 Task: Open Card Loyalty Program Review in Board Sales Team Performance Metrics Tracking and Analysis to Workspace Investment Management Services and add a team member Softage.3@softage.net, a label Blue, a checklist Green Supply Chain Management, an attachment from Trello, a color Blue and finally, add a card description 'Research and develop new service quality assurance process' and a comment 'This task requires us to be proactive in identifying potential opportunities for growth and expansion.'. Add a start date 'Jan 03, 1900' with a due date 'Jan 10, 1900'
Action: Mouse moved to (289, 174)
Screenshot: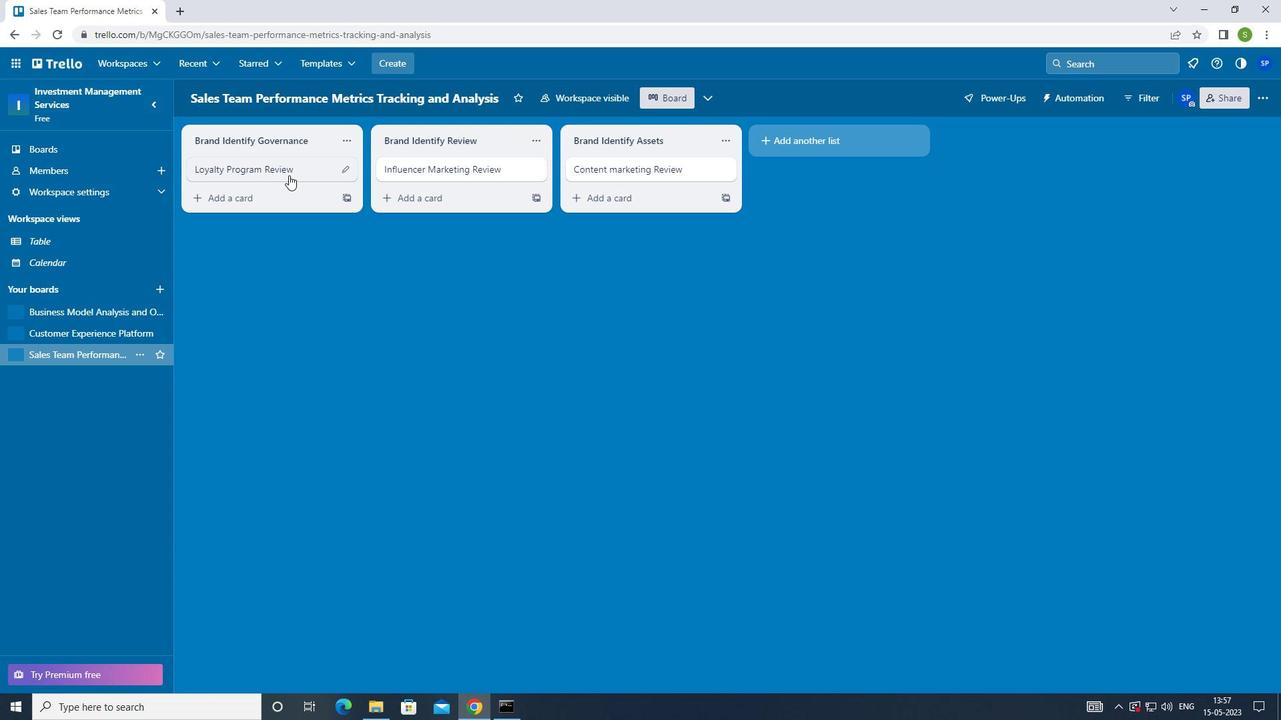 
Action: Mouse pressed left at (289, 174)
Screenshot: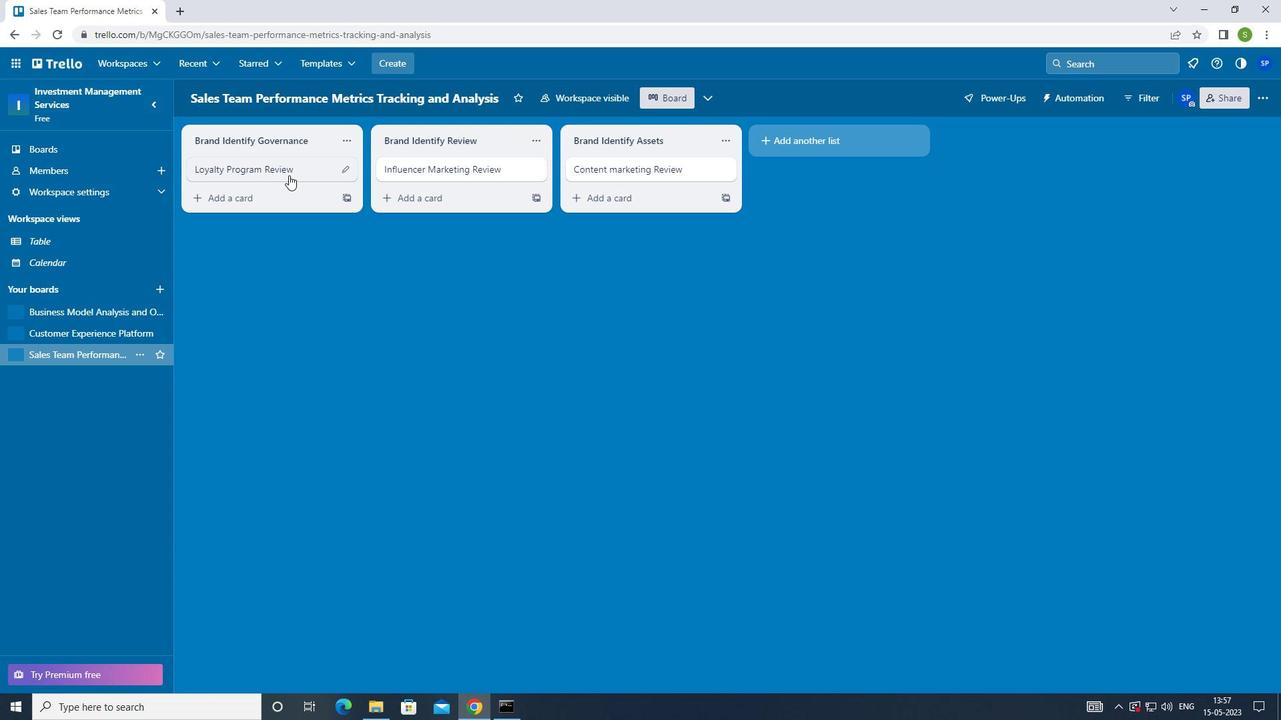 
Action: Mouse moved to (808, 172)
Screenshot: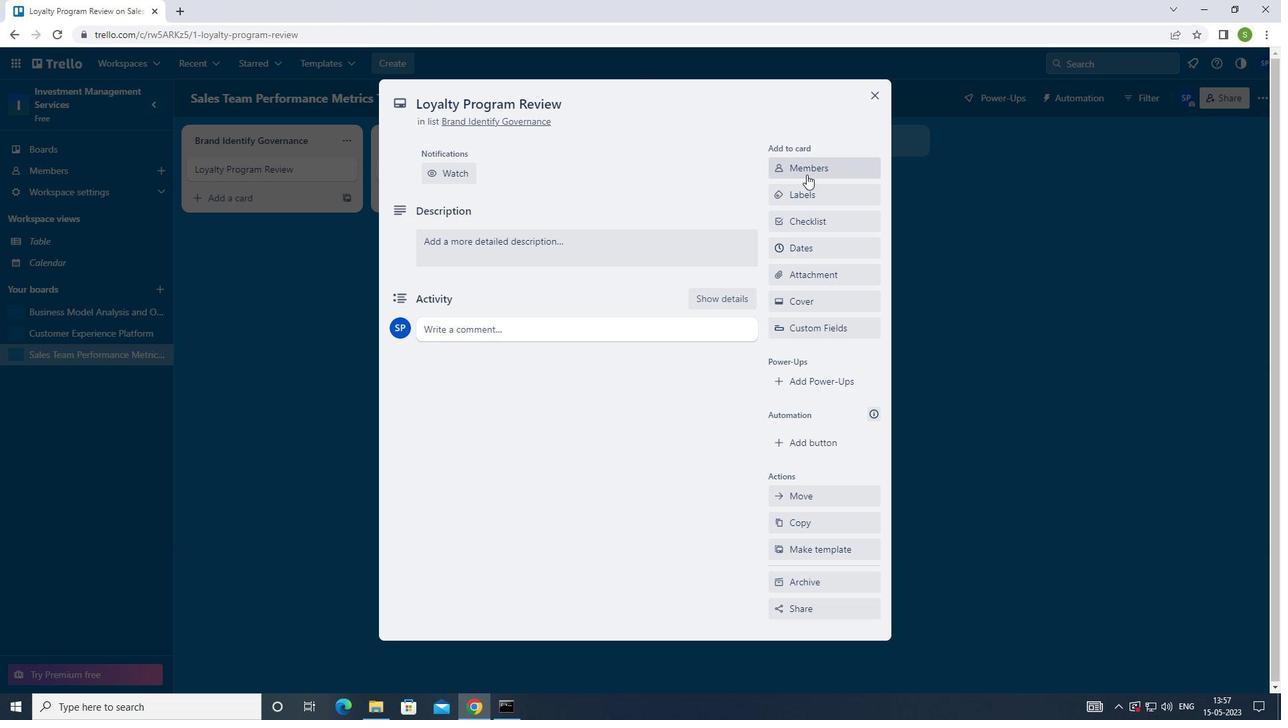 
Action: Mouse pressed left at (808, 172)
Screenshot: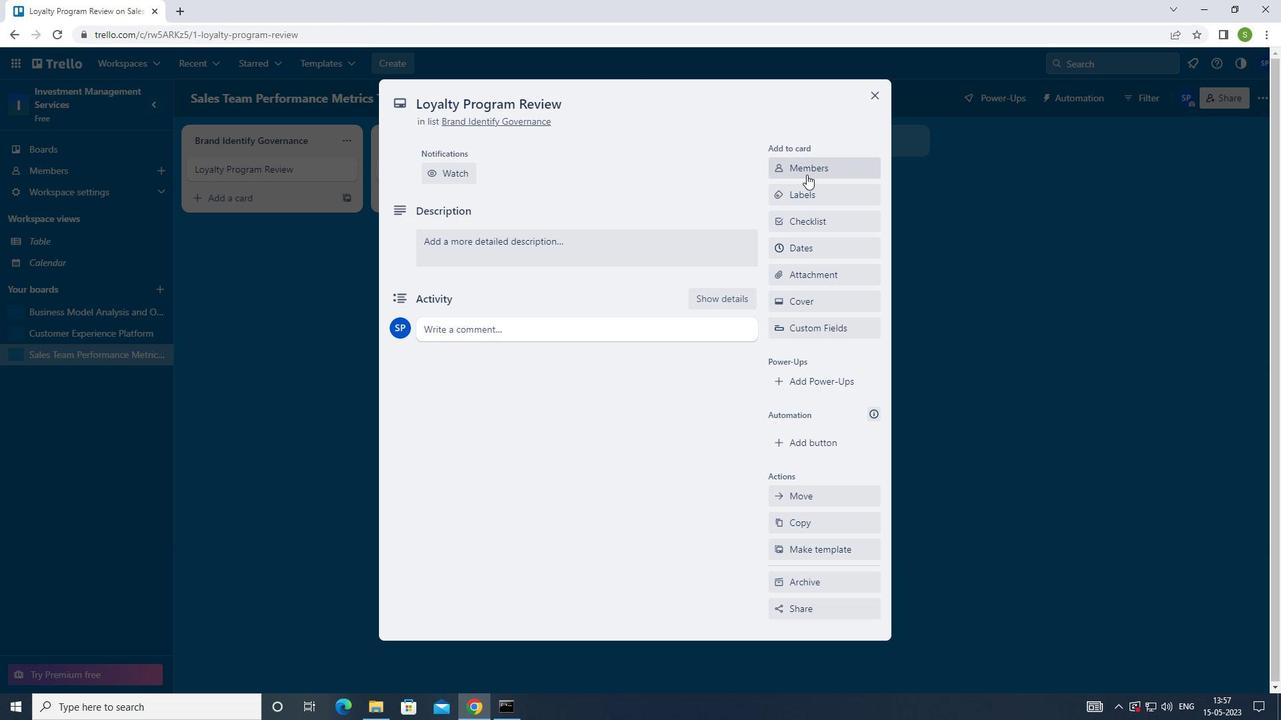 
Action: Mouse moved to (760, 203)
Screenshot: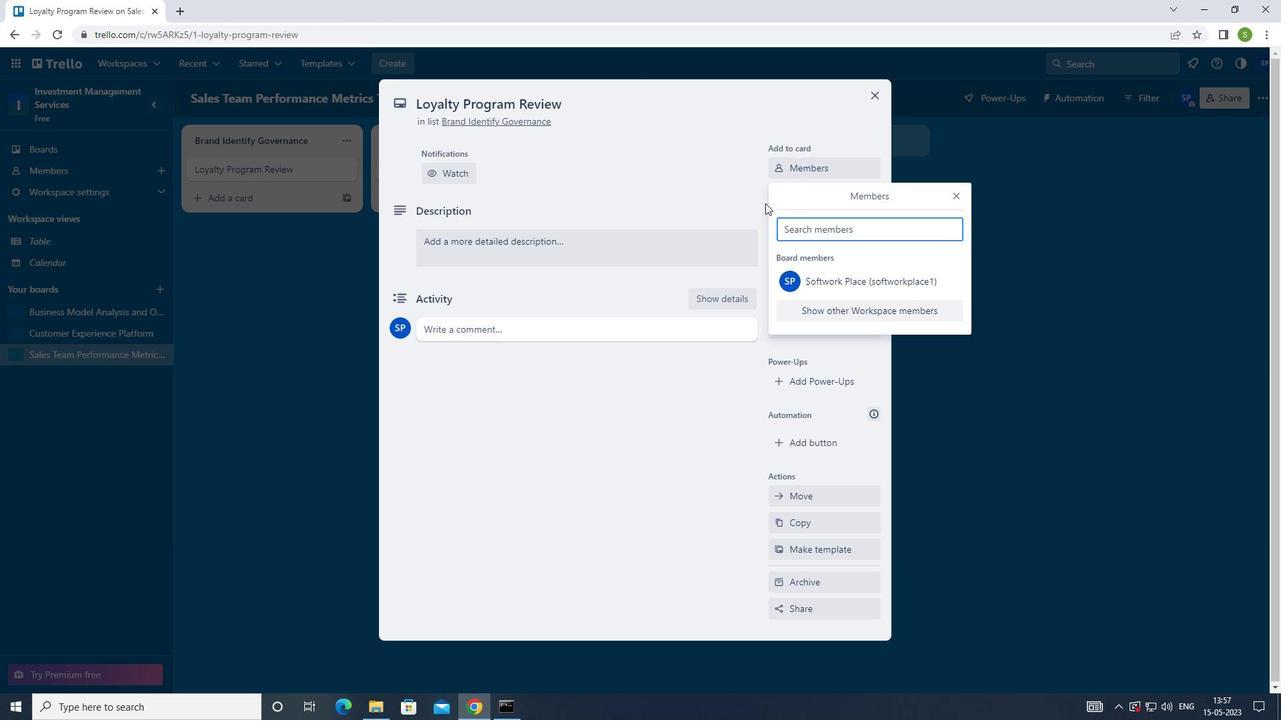 
Action: Key pressed <Key.shift>SOFTAGE.3<Key.shift>2SOFTAGE.NET<Key.enter>
Screenshot: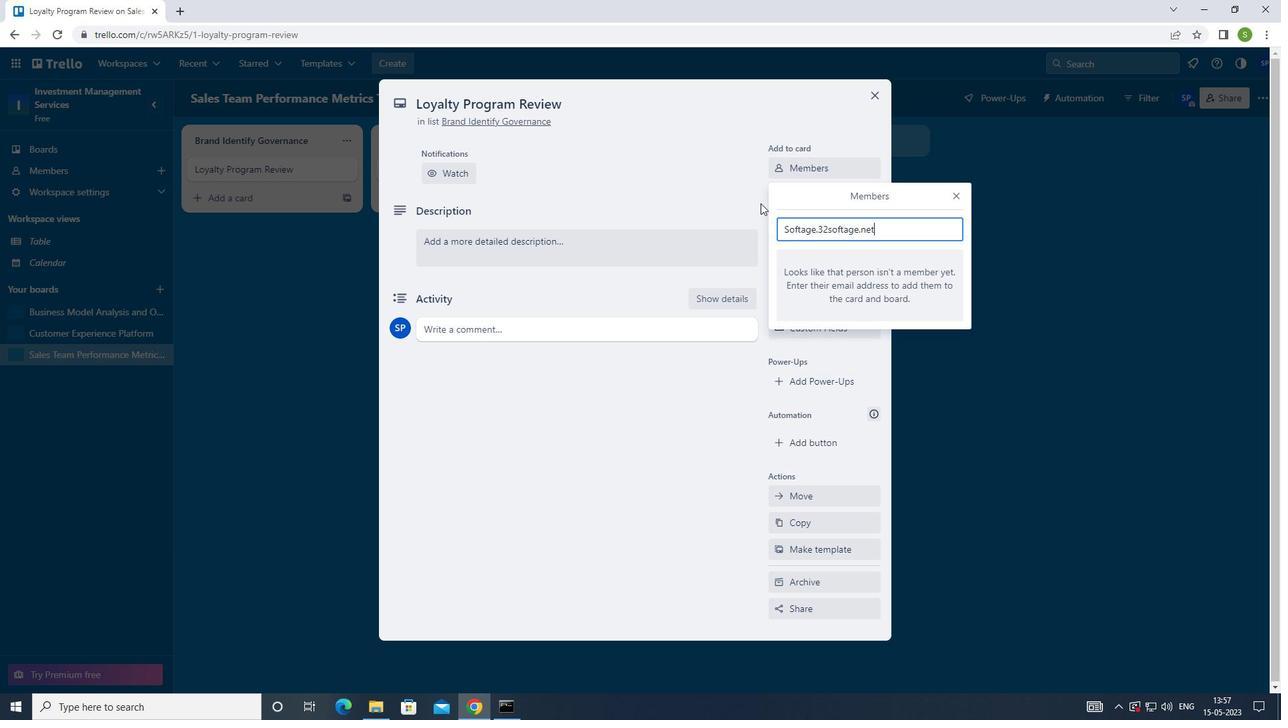 
Action: Mouse moved to (958, 198)
Screenshot: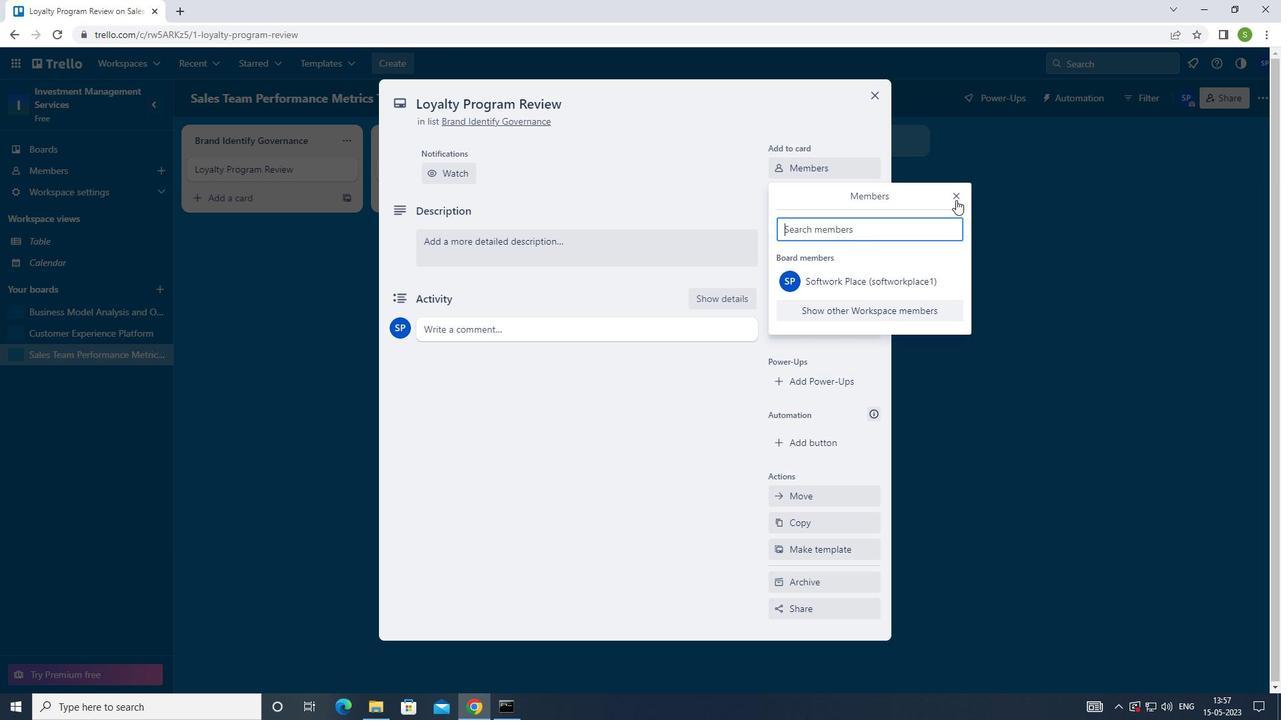
Action: Mouse pressed left at (958, 198)
Screenshot: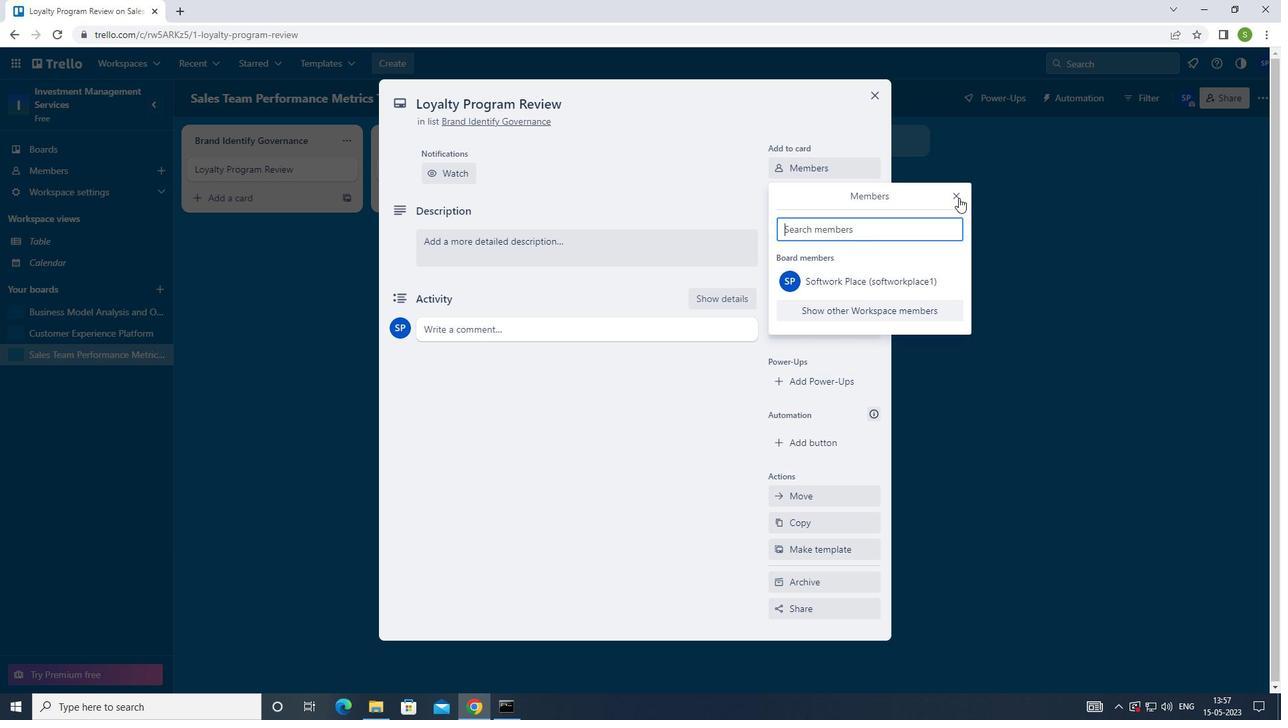 
Action: Mouse moved to (820, 202)
Screenshot: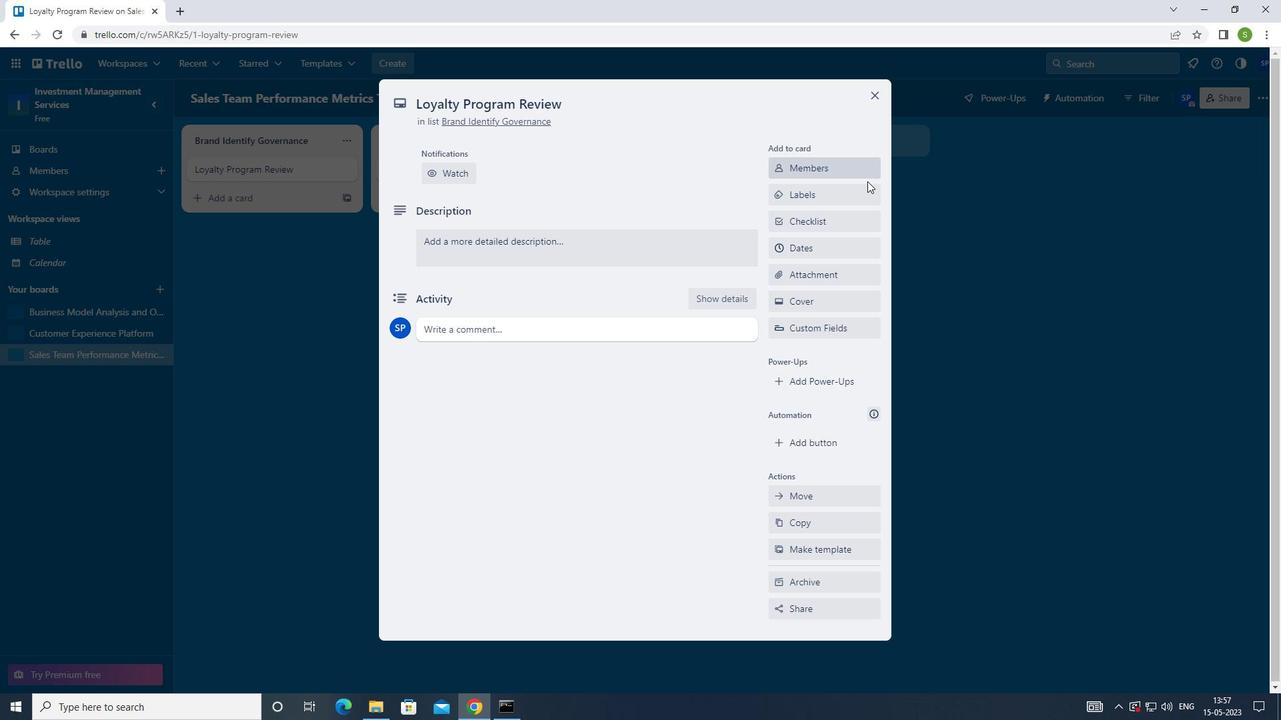 
Action: Mouse pressed left at (820, 202)
Screenshot: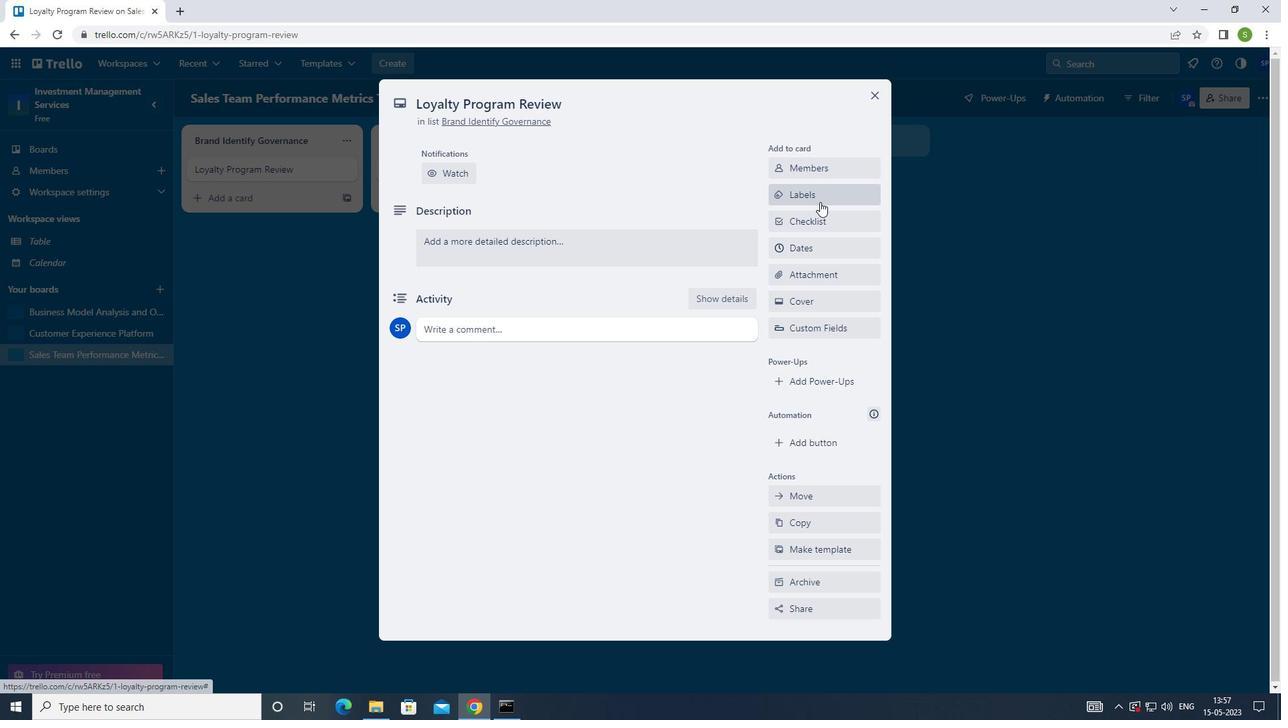 
Action: Mouse moved to (788, 425)
Screenshot: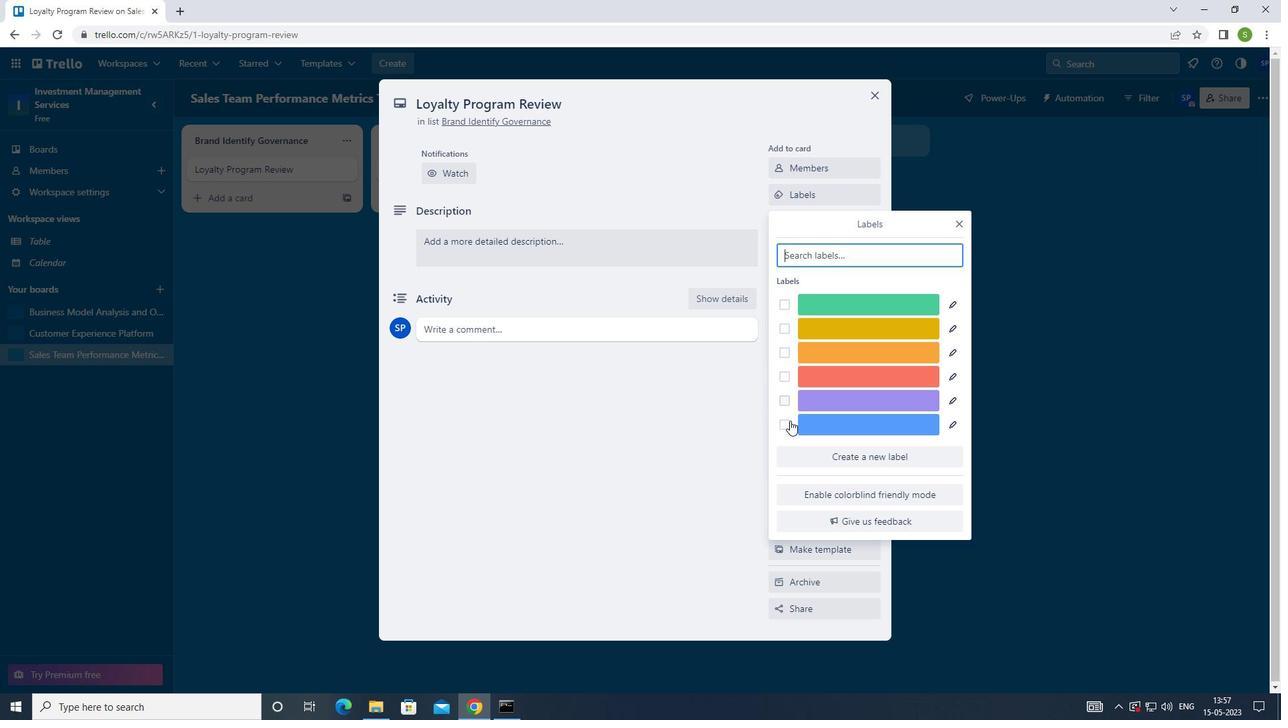 
Action: Mouse pressed left at (788, 425)
Screenshot: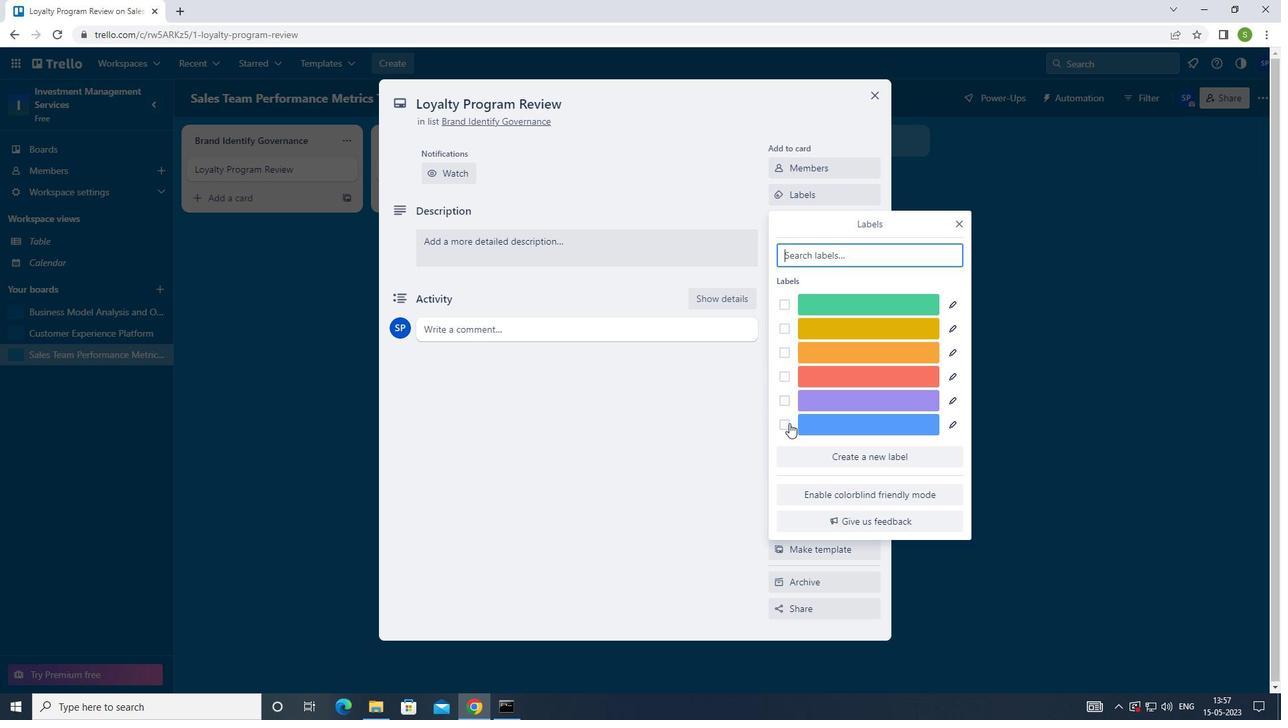 
Action: Mouse moved to (956, 222)
Screenshot: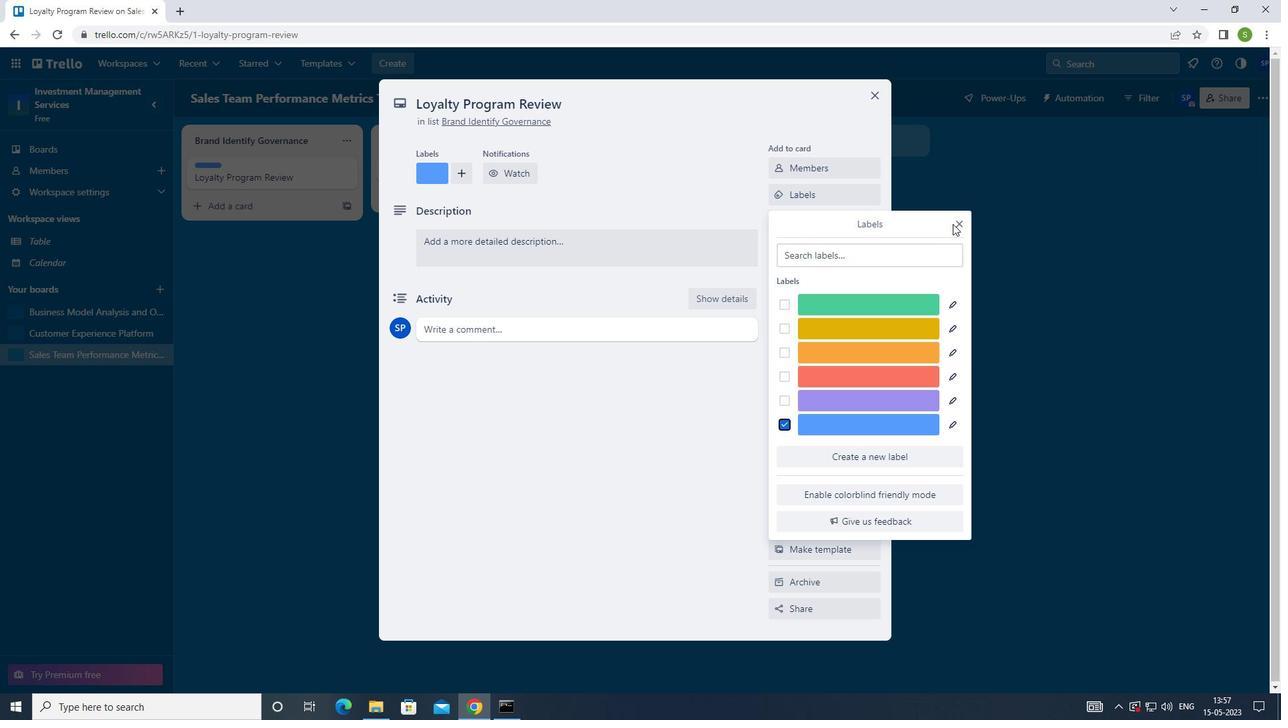 
Action: Mouse pressed left at (956, 222)
Screenshot: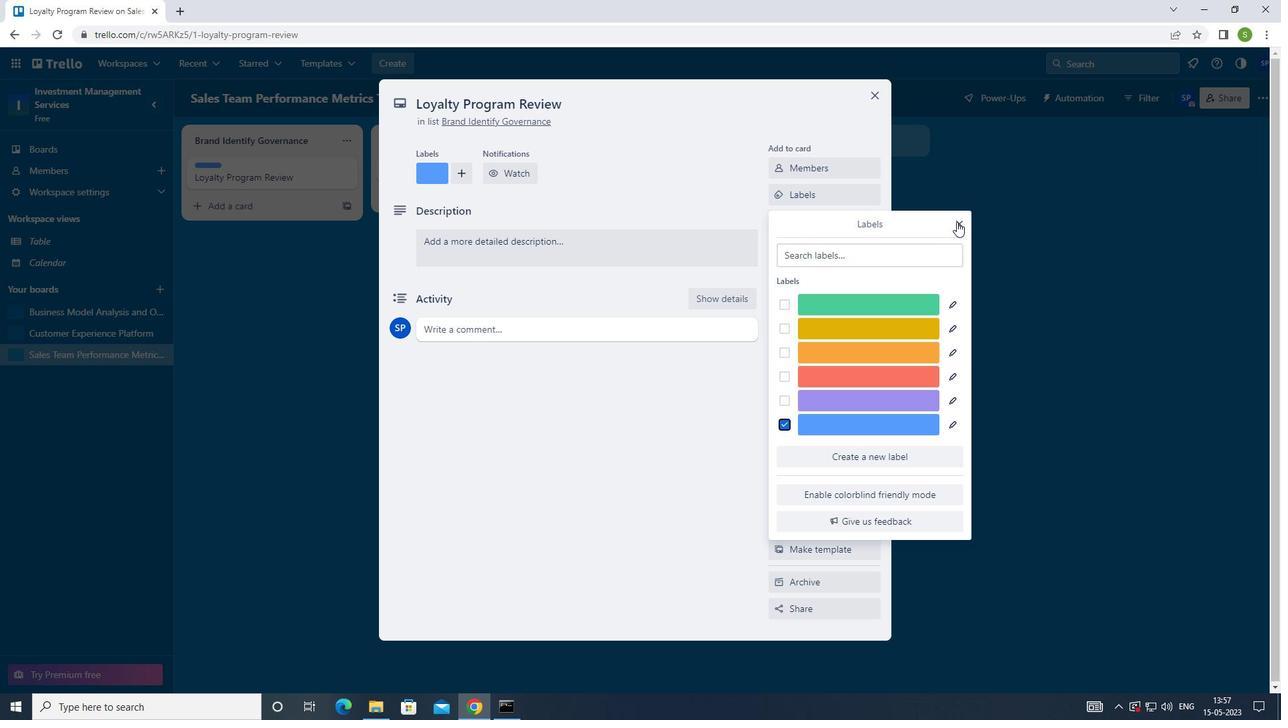 
Action: Mouse moved to (839, 220)
Screenshot: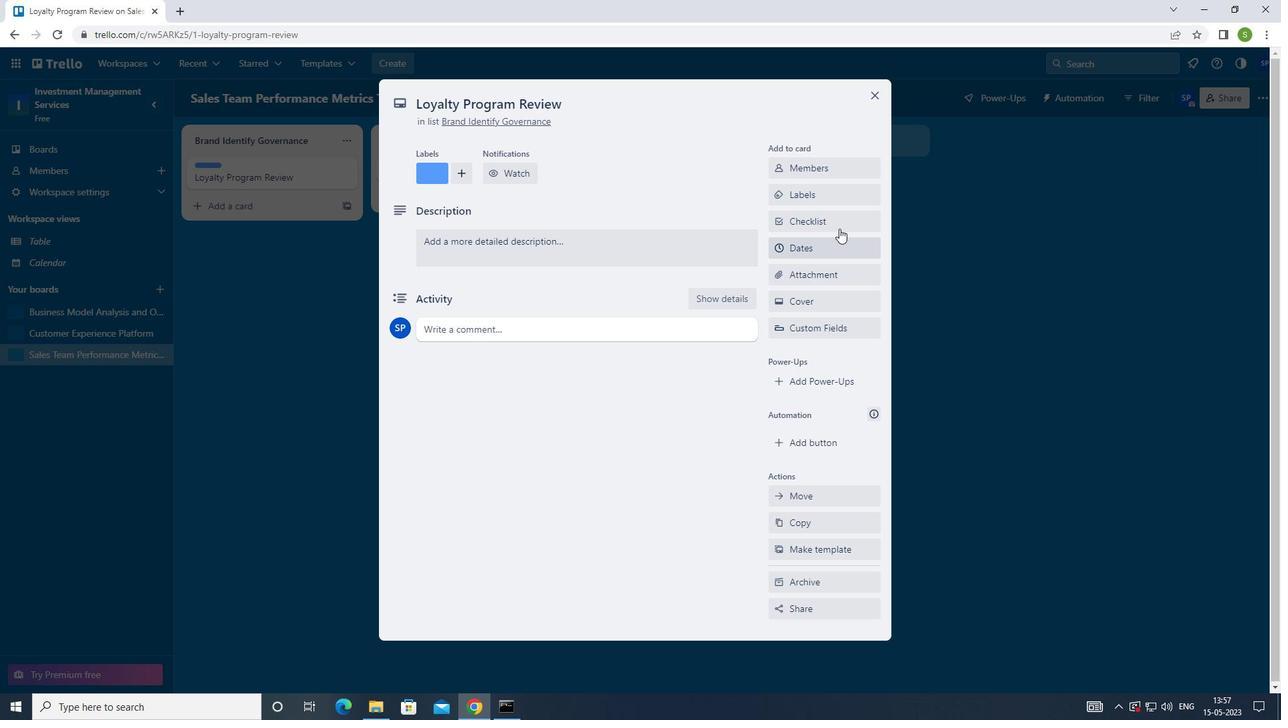 
Action: Mouse pressed left at (839, 220)
Screenshot: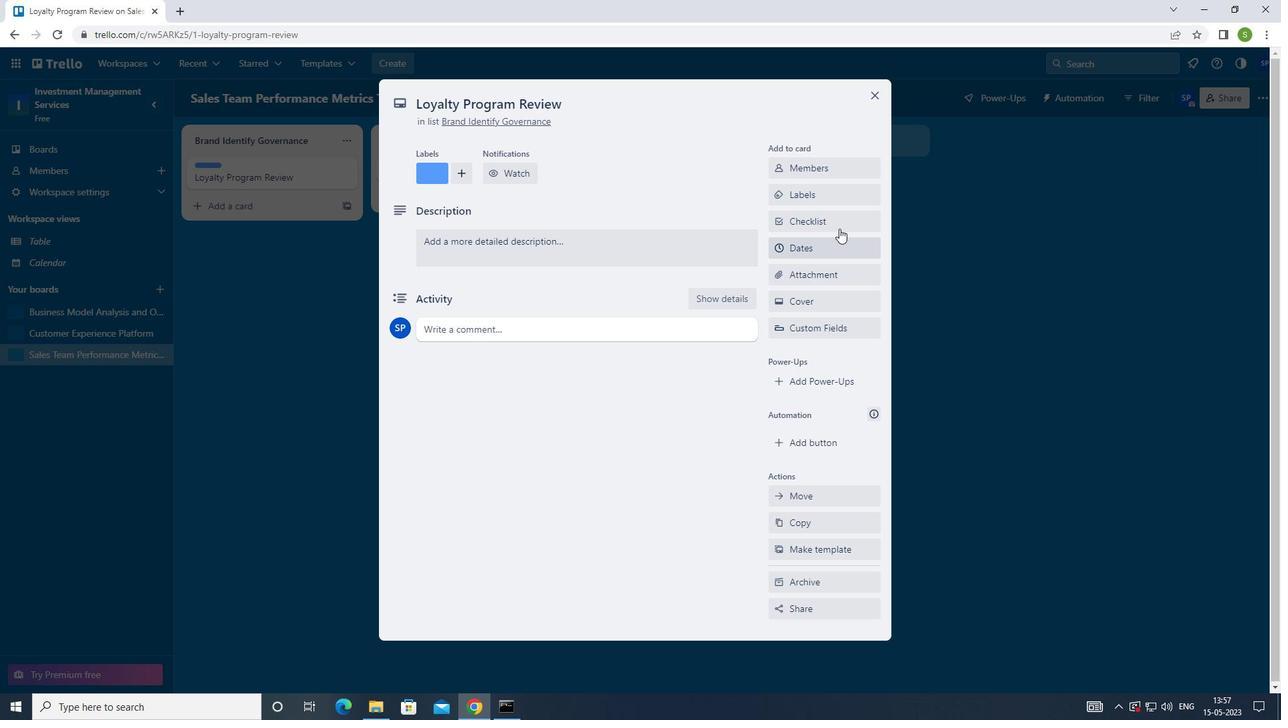 
Action: Mouse moved to (760, 215)
Screenshot: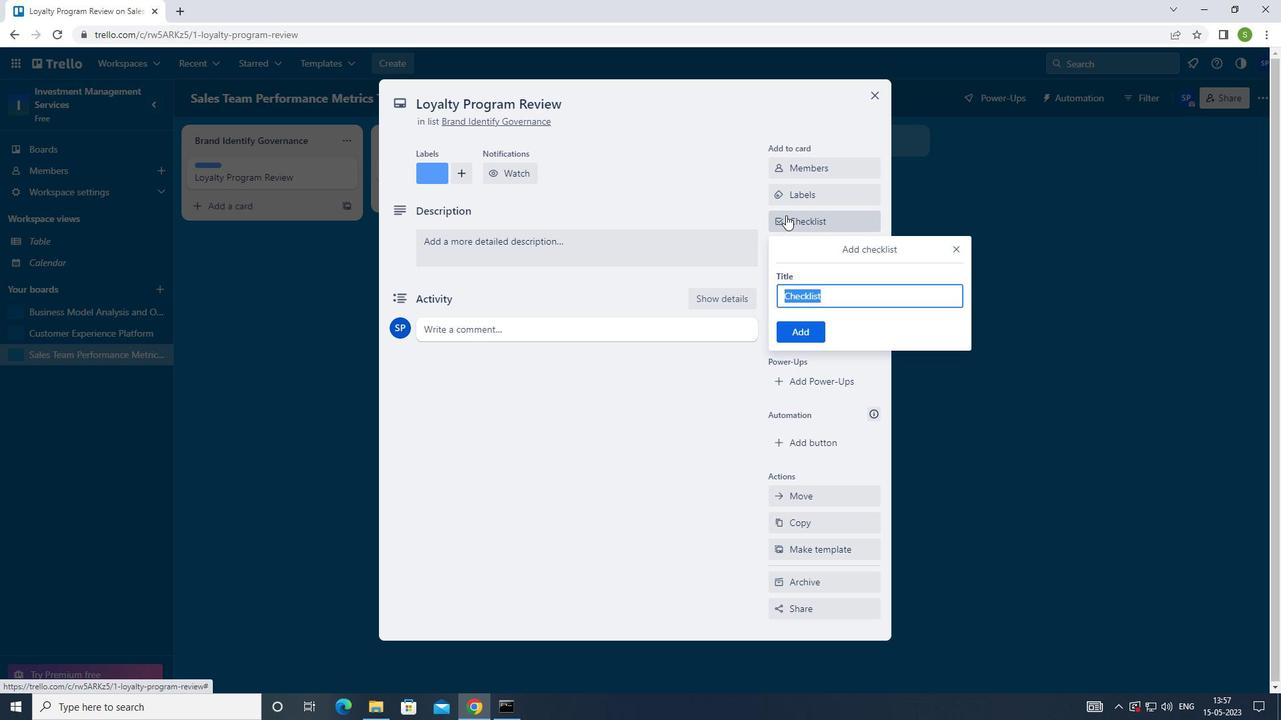 
Action: Key pressed <Key.shift>GREEN<Key.space><Key.shift>SUPPLY<Key.space><Key.shift>CHAIN<Key.space><Key.shift>MANAGEMENT
Screenshot: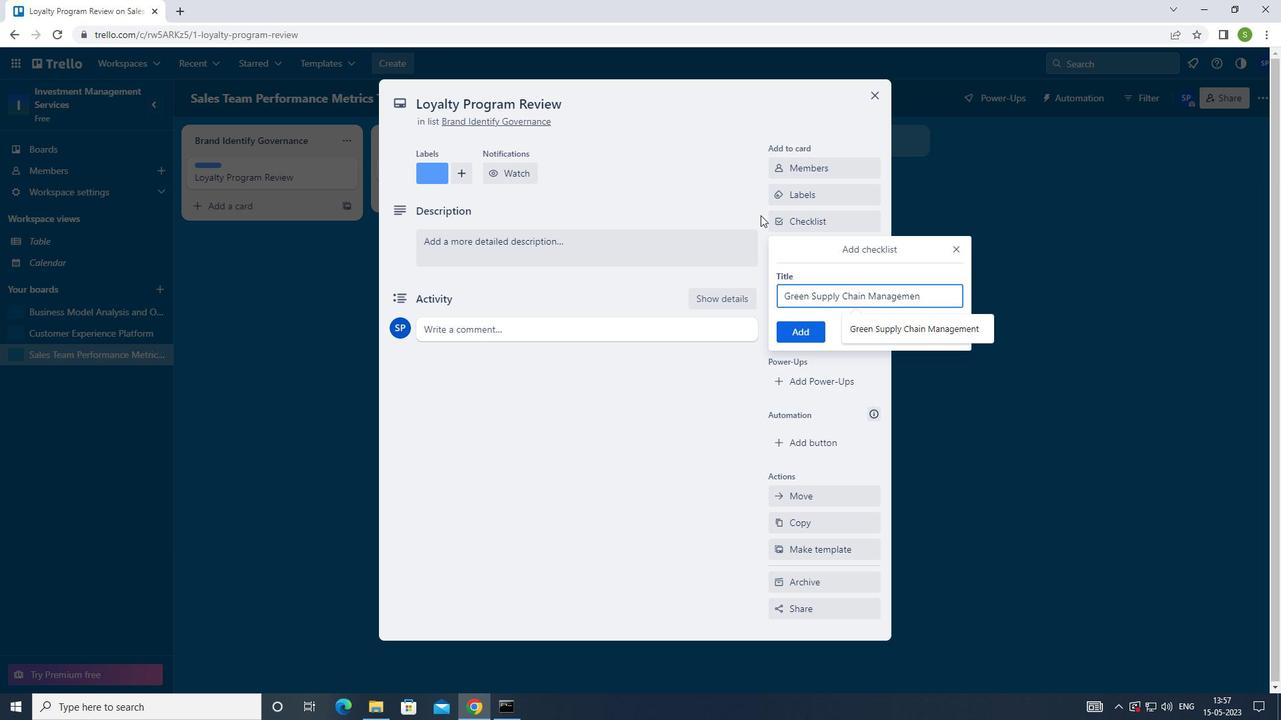 
Action: Mouse moved to (796, 330)
Screenshot: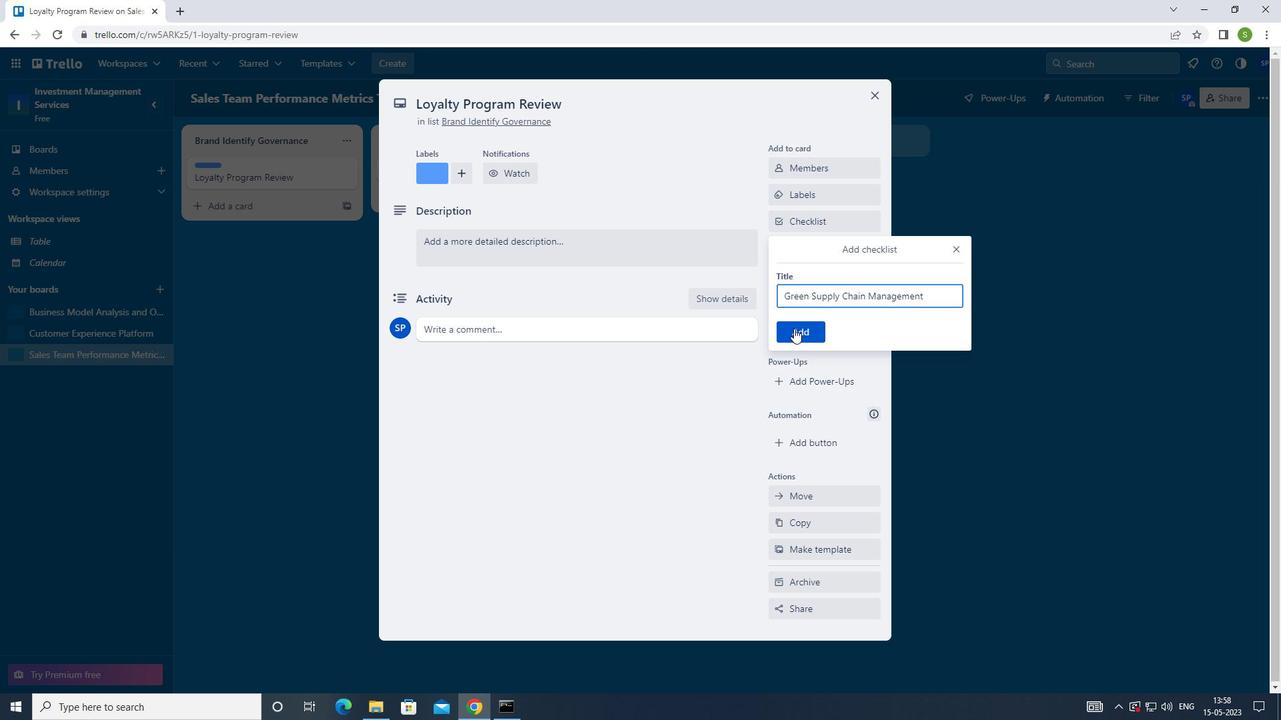 
Action: Mouse pressed left at (796, 330)
Screenshot: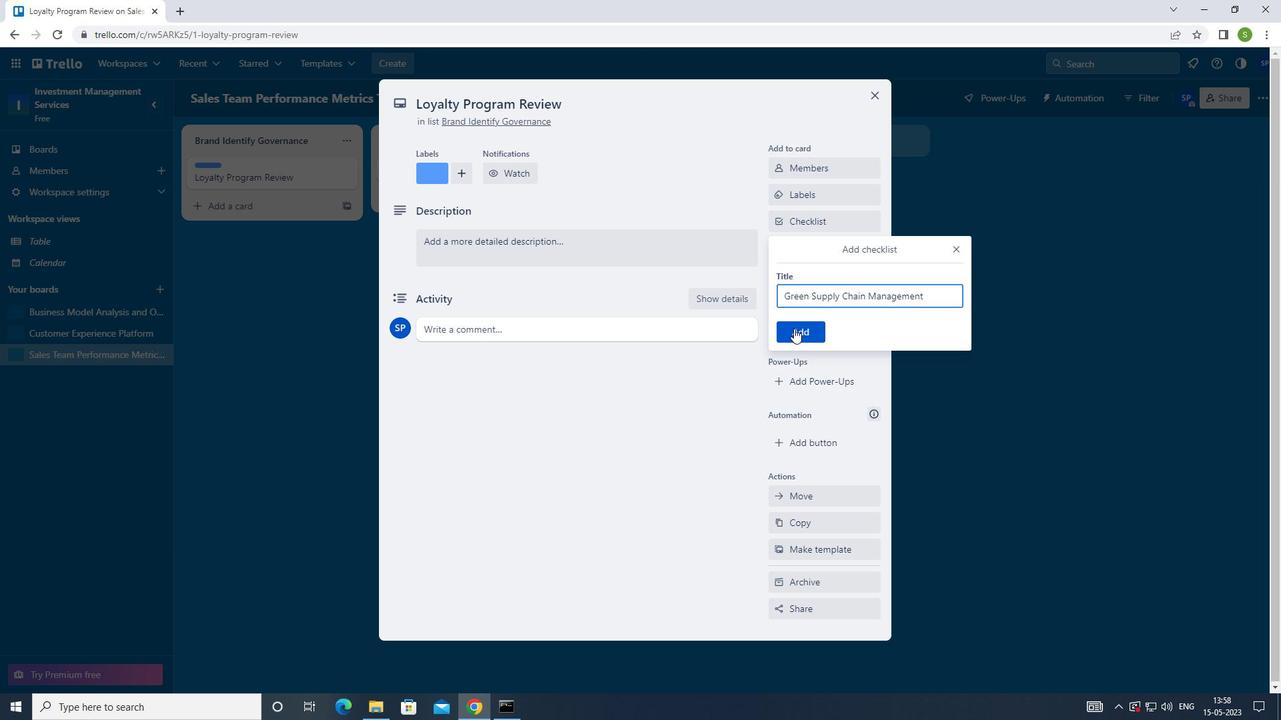 
Action: Mouse moved to (834, 272)
Screenshot: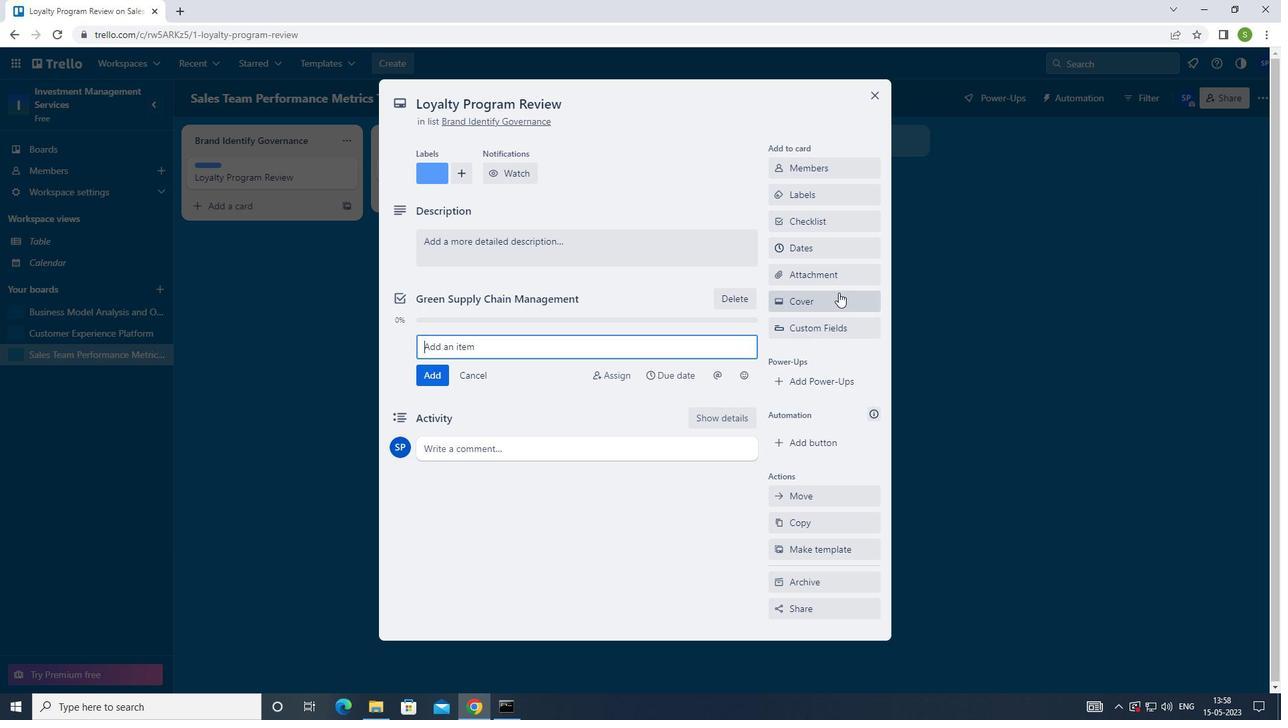 
Action: Mouse pressed left at (834, 272)
Screenshot: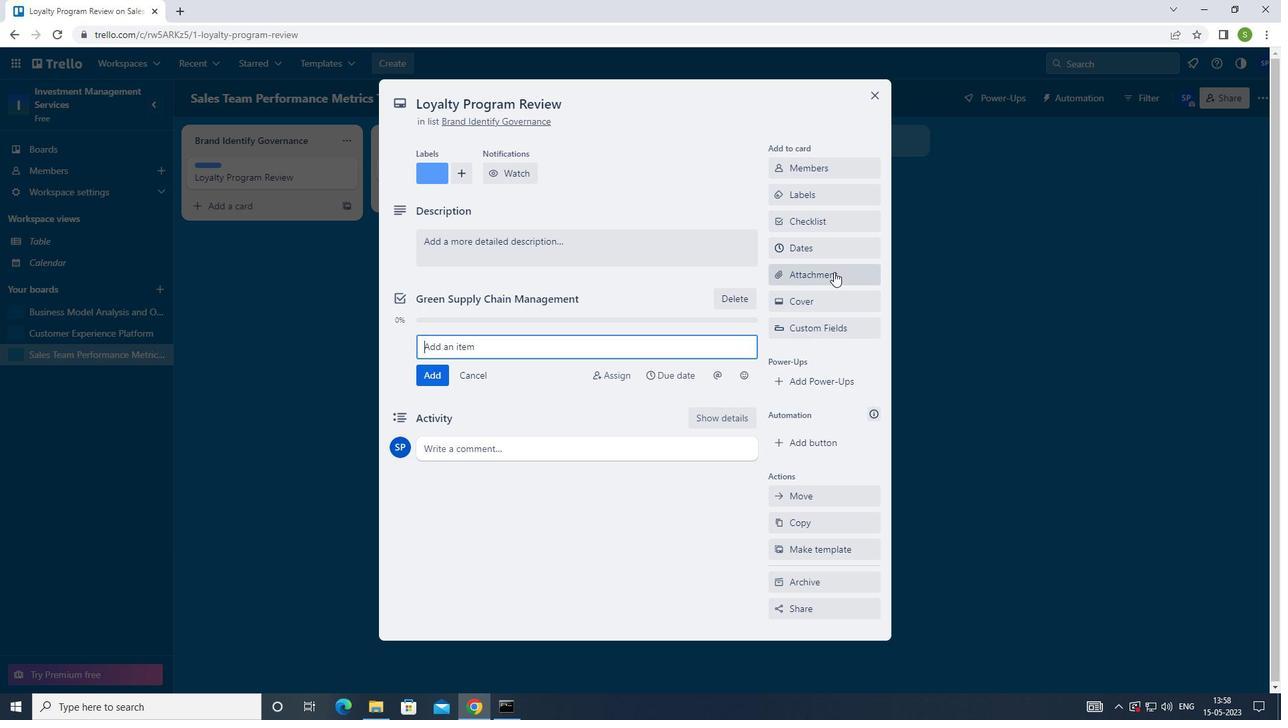 
Action: Mouse moved to (800, 351)
Screenshot: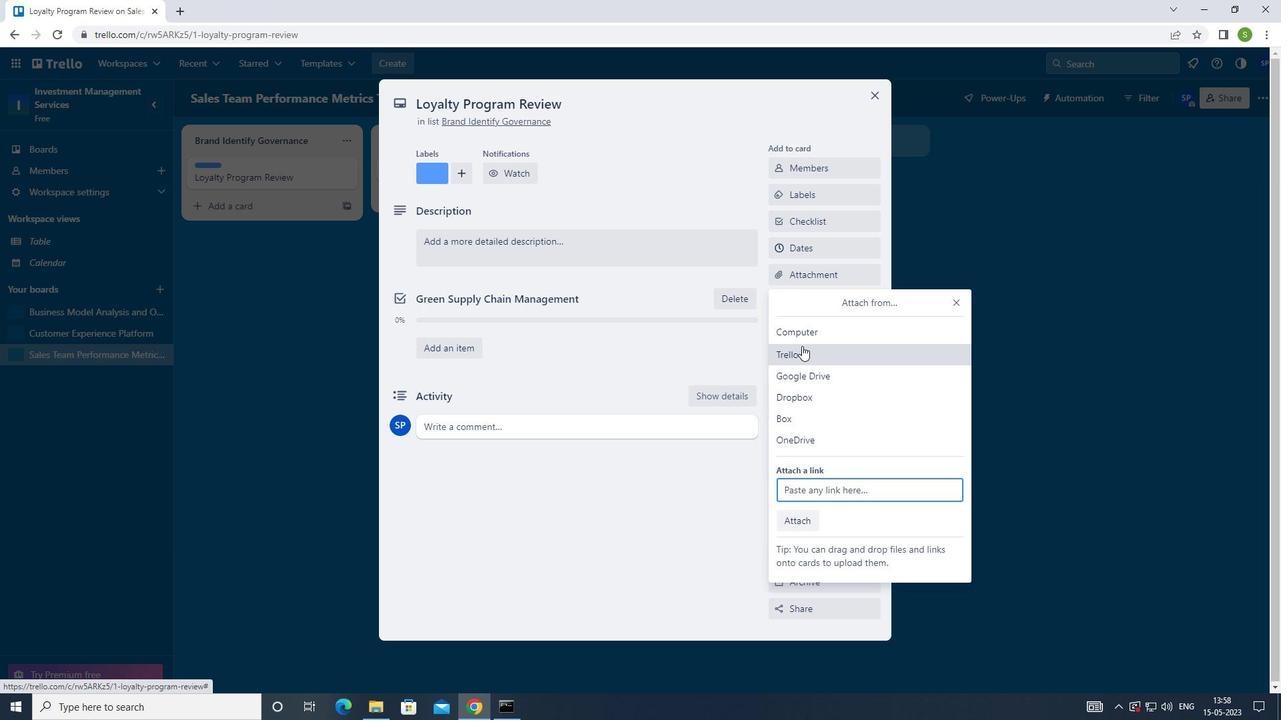 
Action: Mouse pressed left at (800, 351)
Screenshot: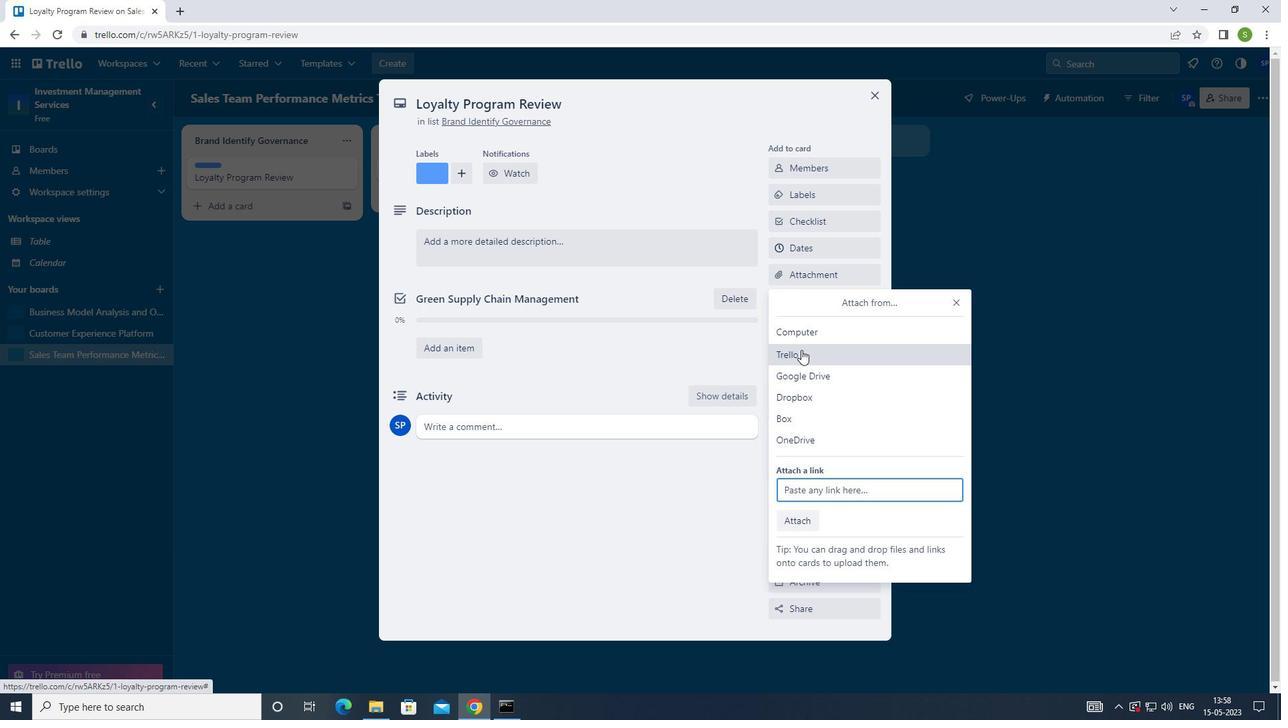 
Action: Mouse moved to (807, 302)
Screenshot: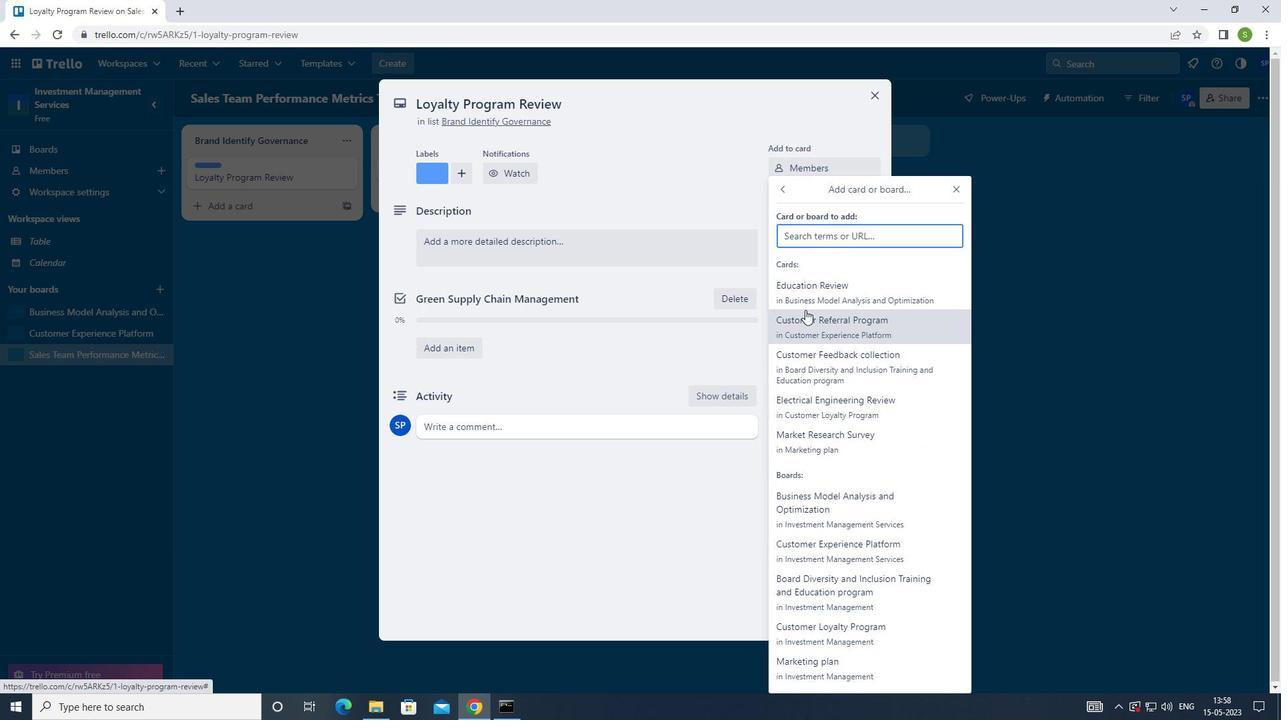 
Action: Mouse pressed left at (807, 302)
Screenshot: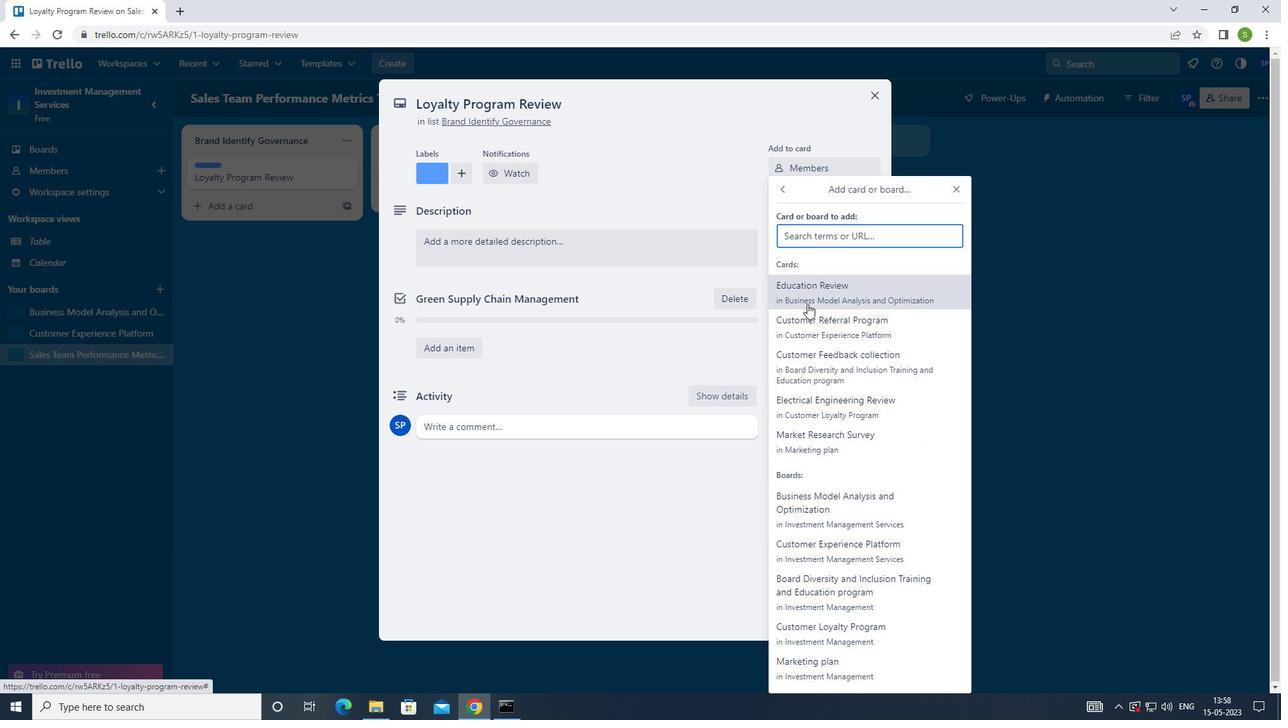 
Action: Mouse moved to (817, 307)
Screenshot: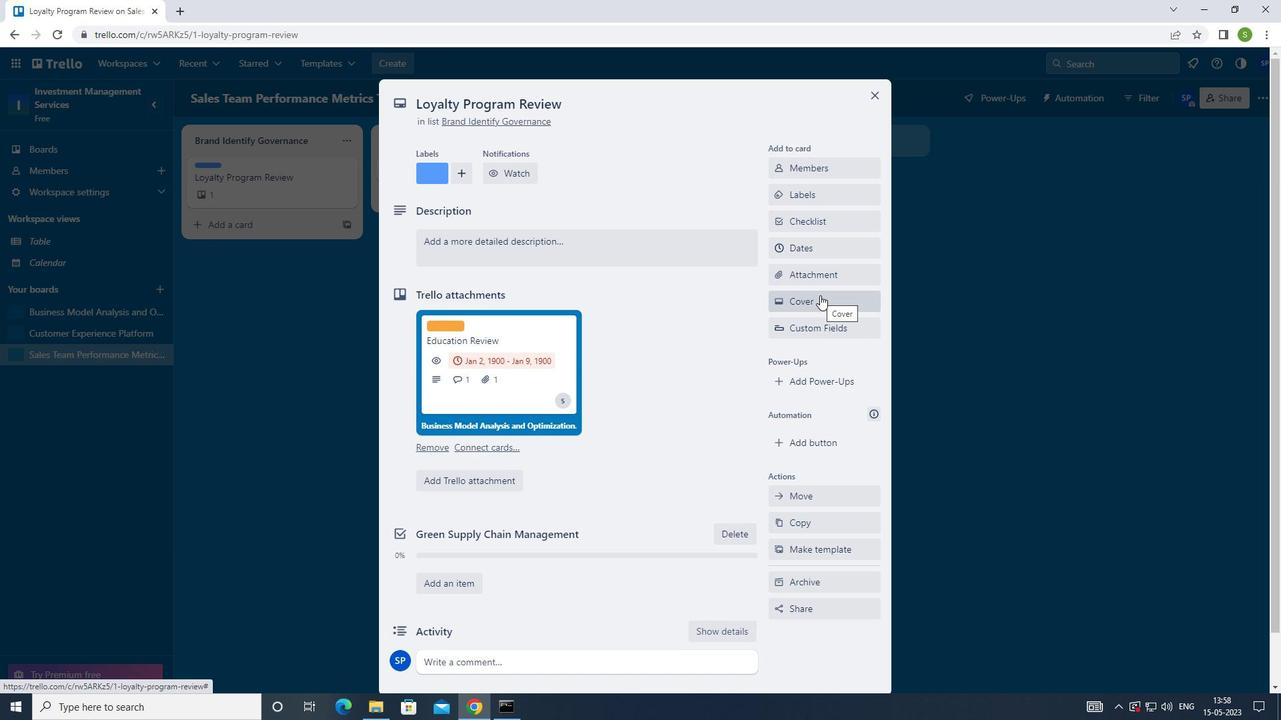 
Action: Mouse pressed left at (817, 307)
Screenshot: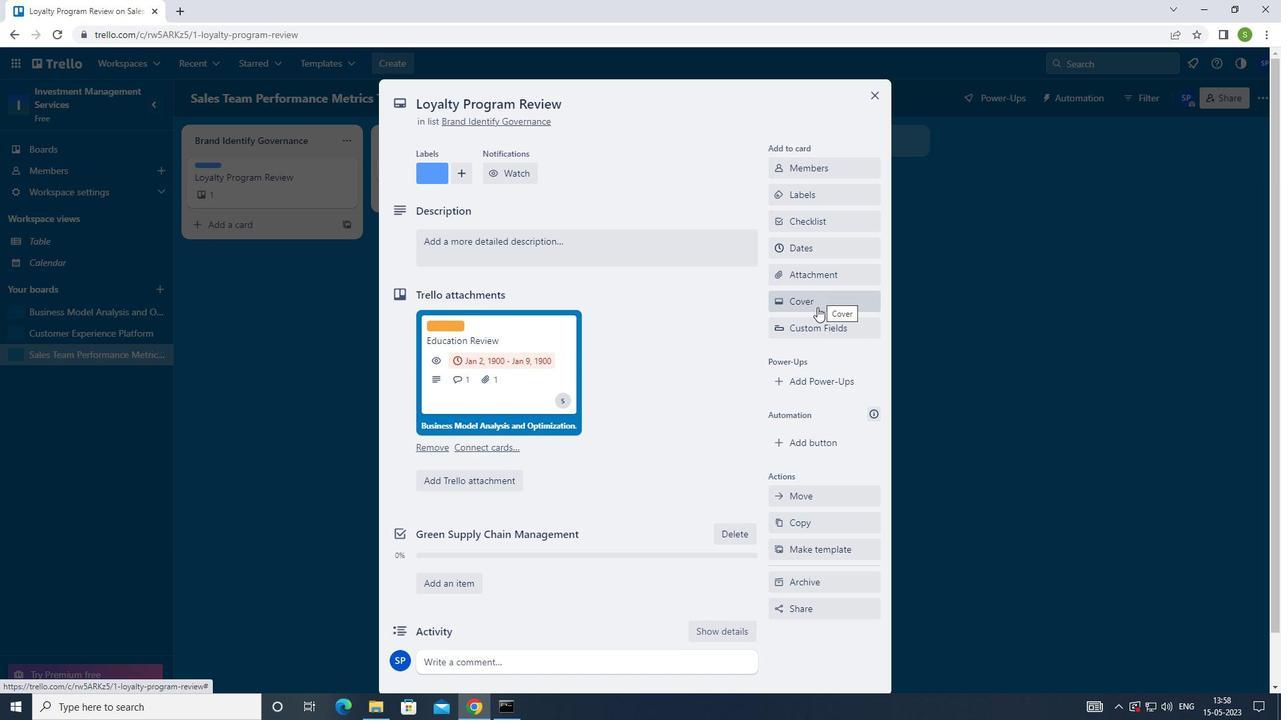 
Action: Mouse moved to (802, 446)
Screenshot: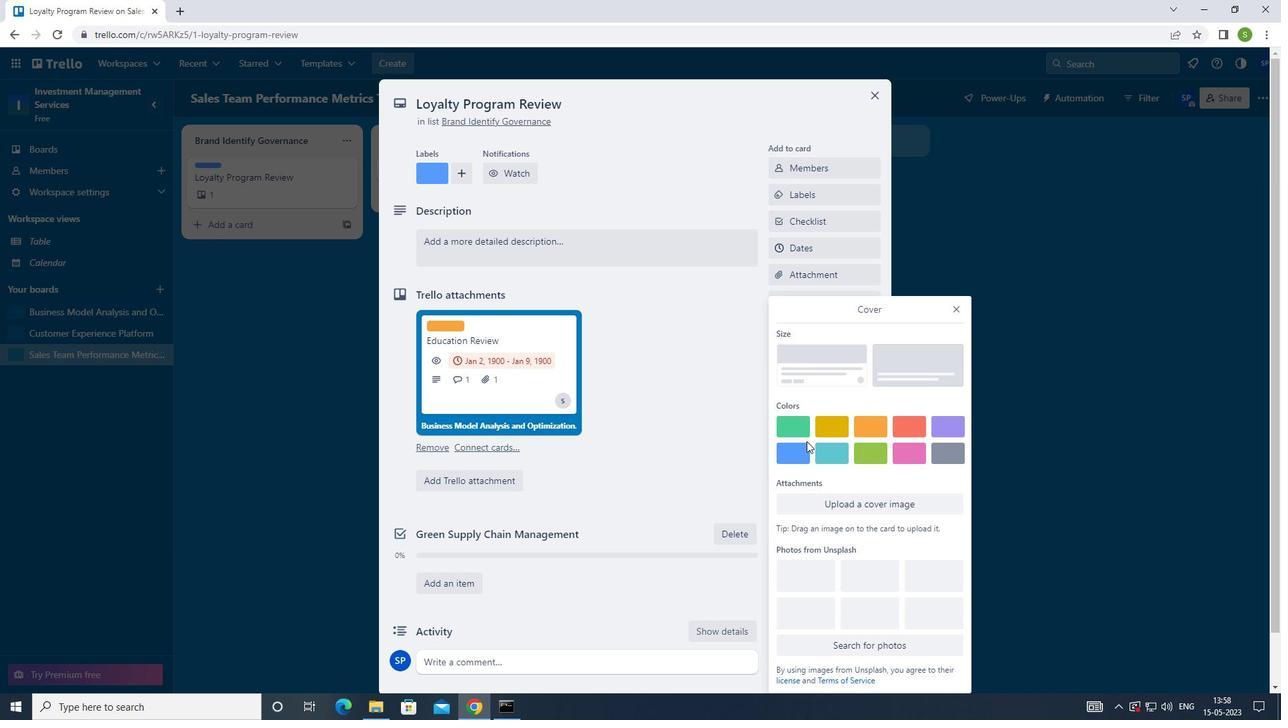 
Action: Mouse pressed left at (802, 446)
Screenshot: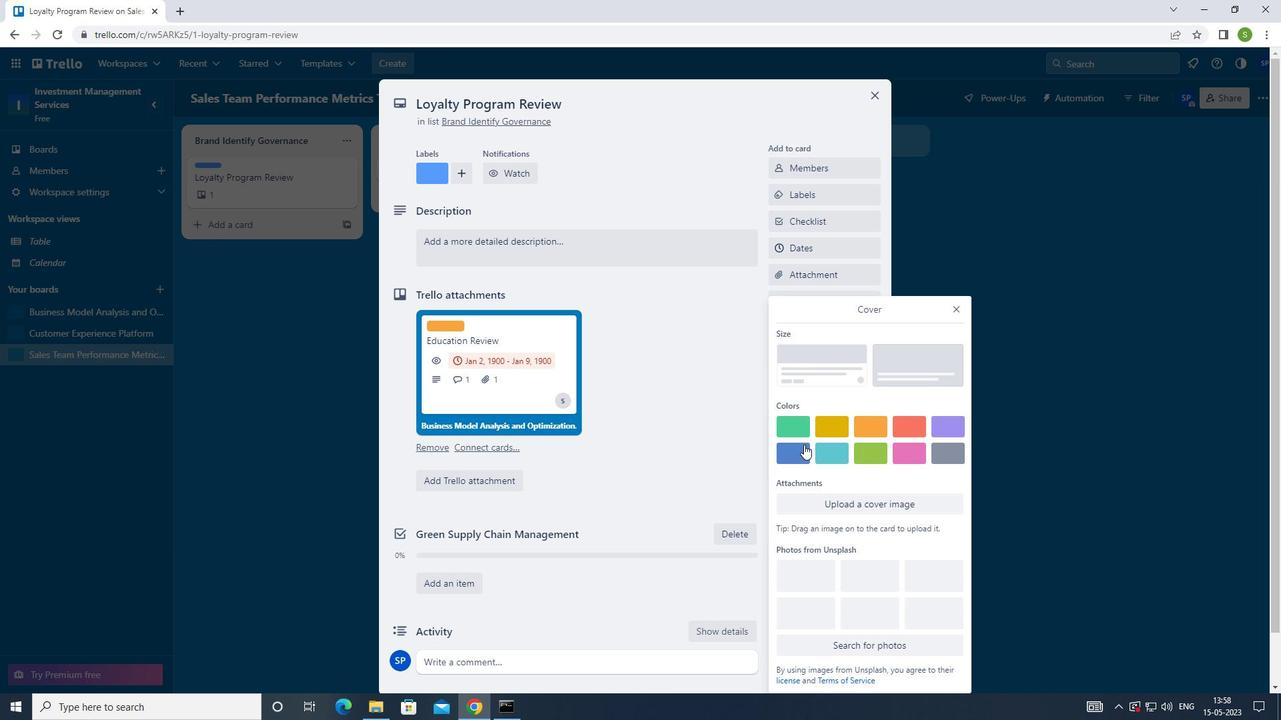 
Action: Mouse moved to (962, 288)
Screenshot: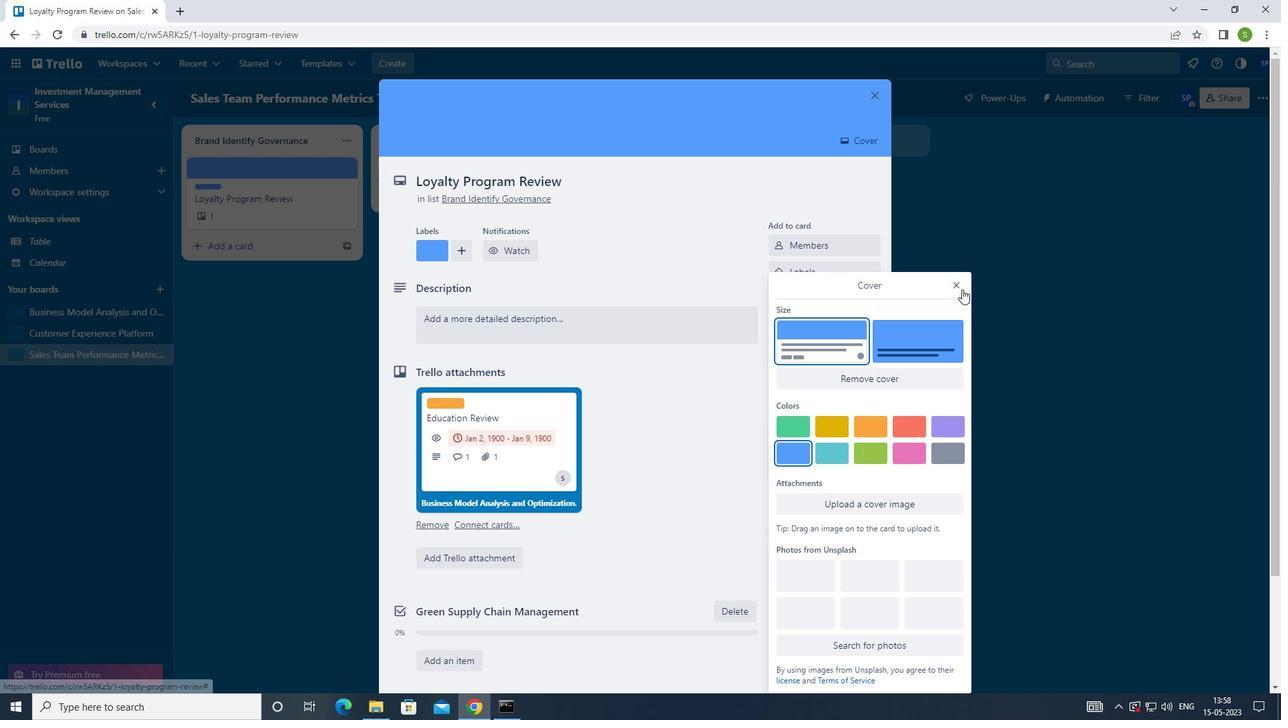 
Action: Mouse pressed left at (962, 288)
Screenshot: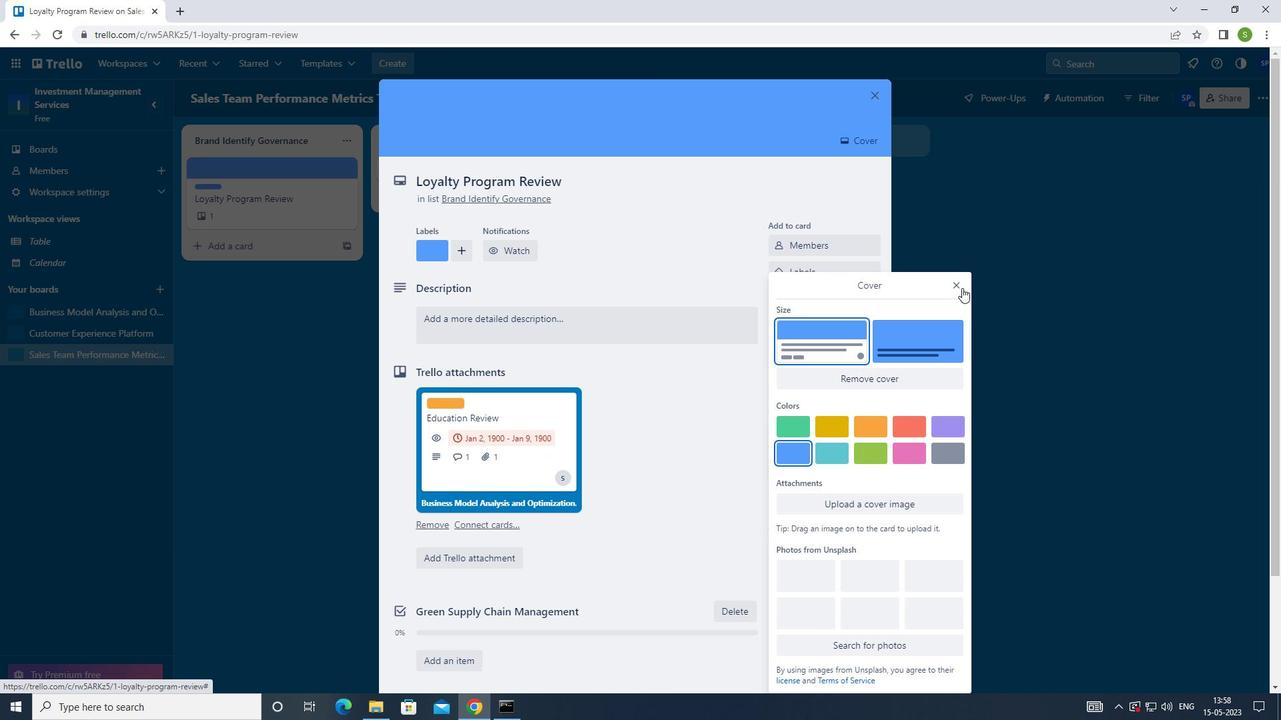 
Action: Mouse moved to (531, 320)
Screenshot: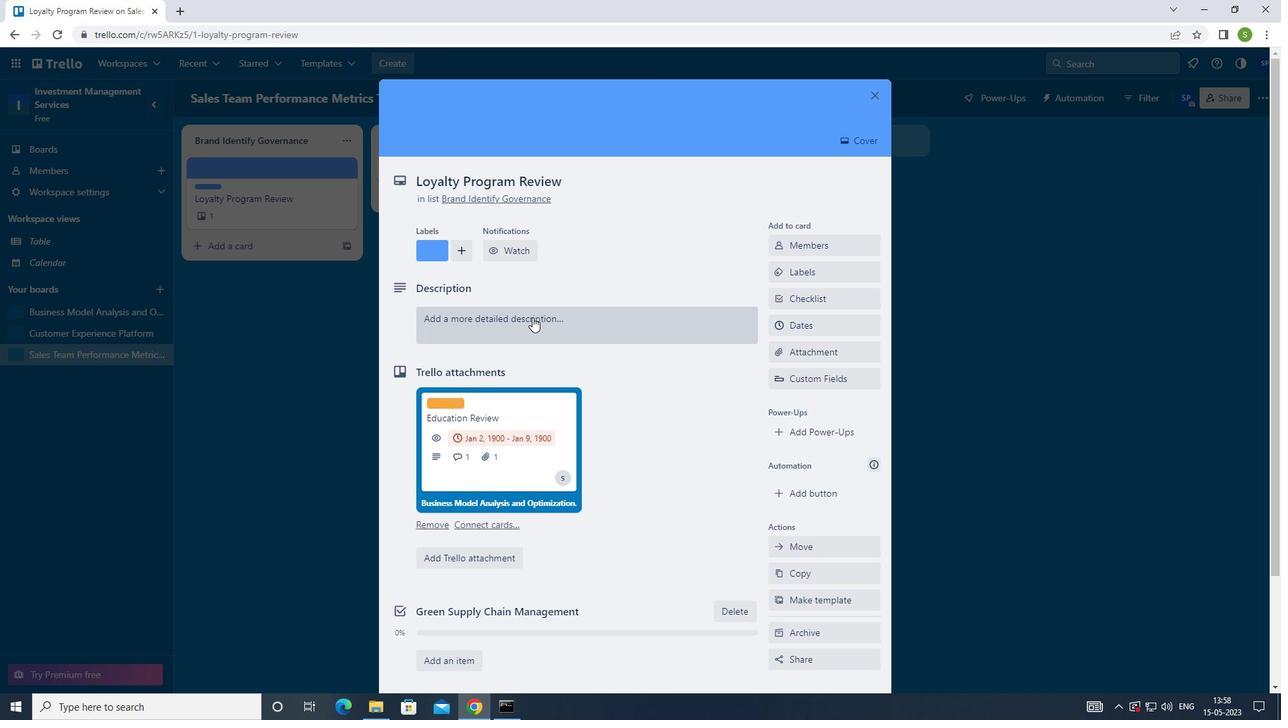 
Action: Mouse pressed left at (531, 320)
Screenshot: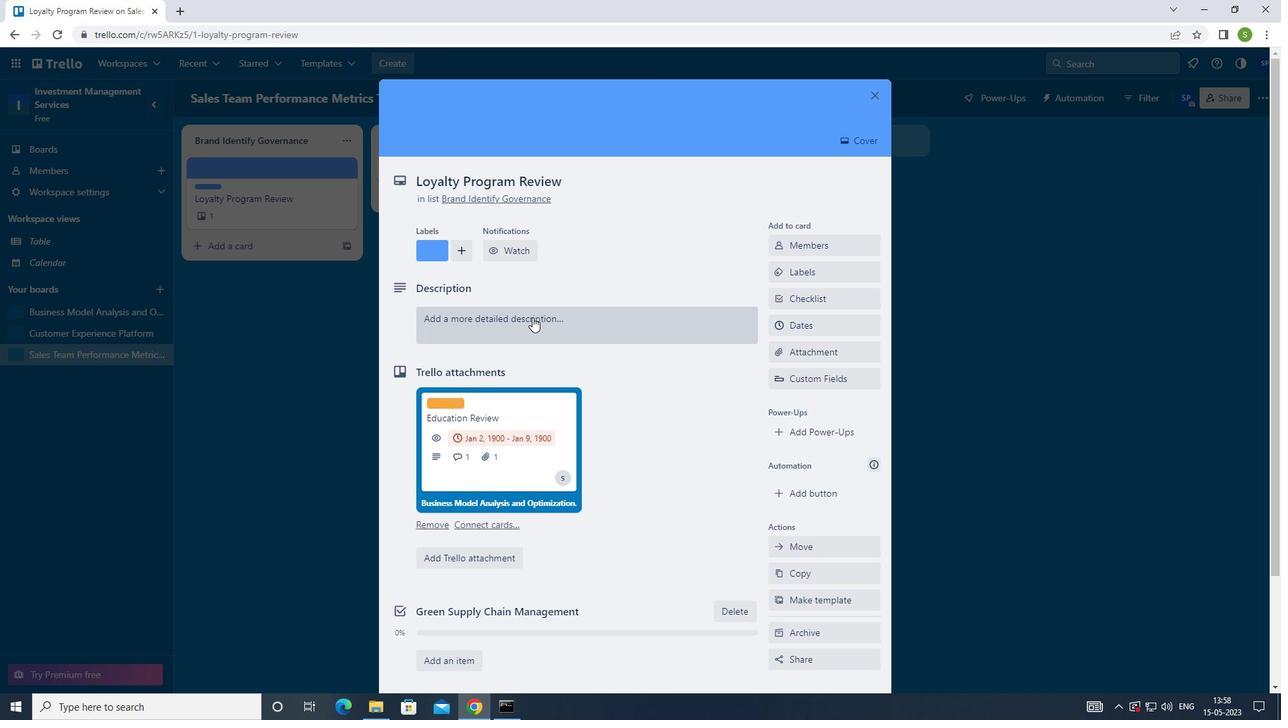 
Action: Mouse moved to (623, 250)
Screenshot: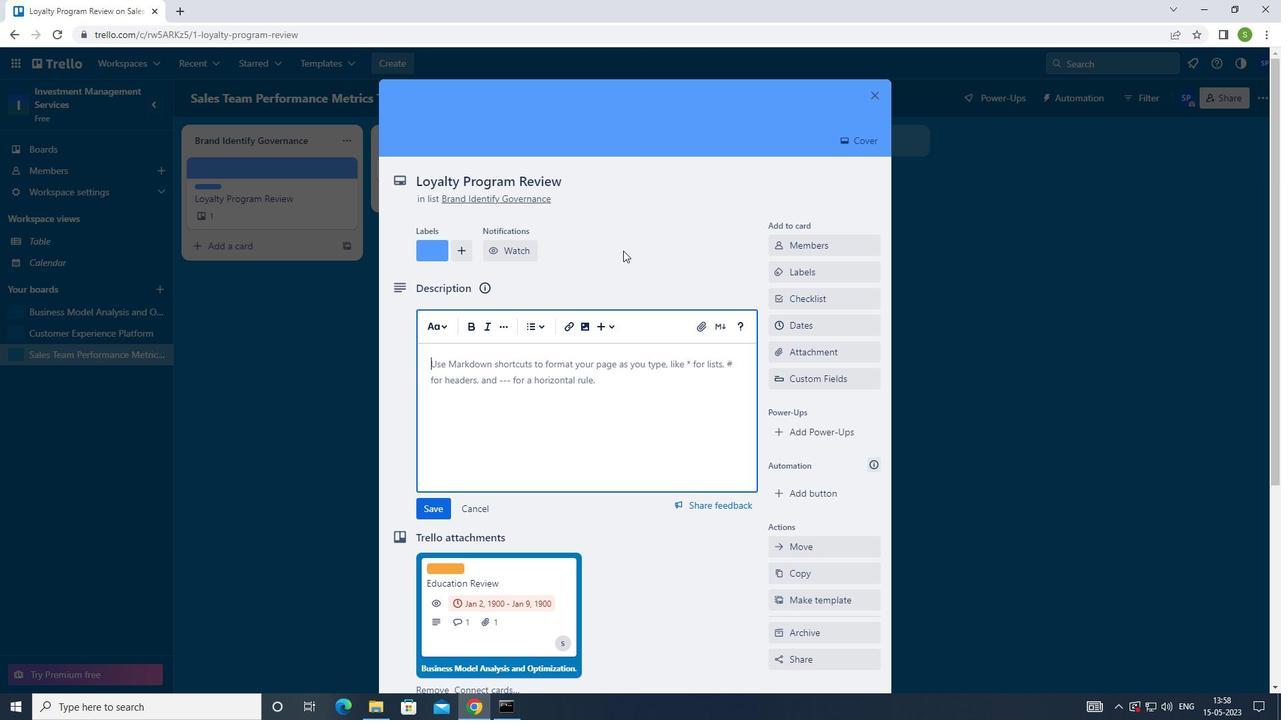 
Action: Key pressed <Key.shift>RESEARCH<Key.space>AND<Key.space>DEVLOP
Screenshot: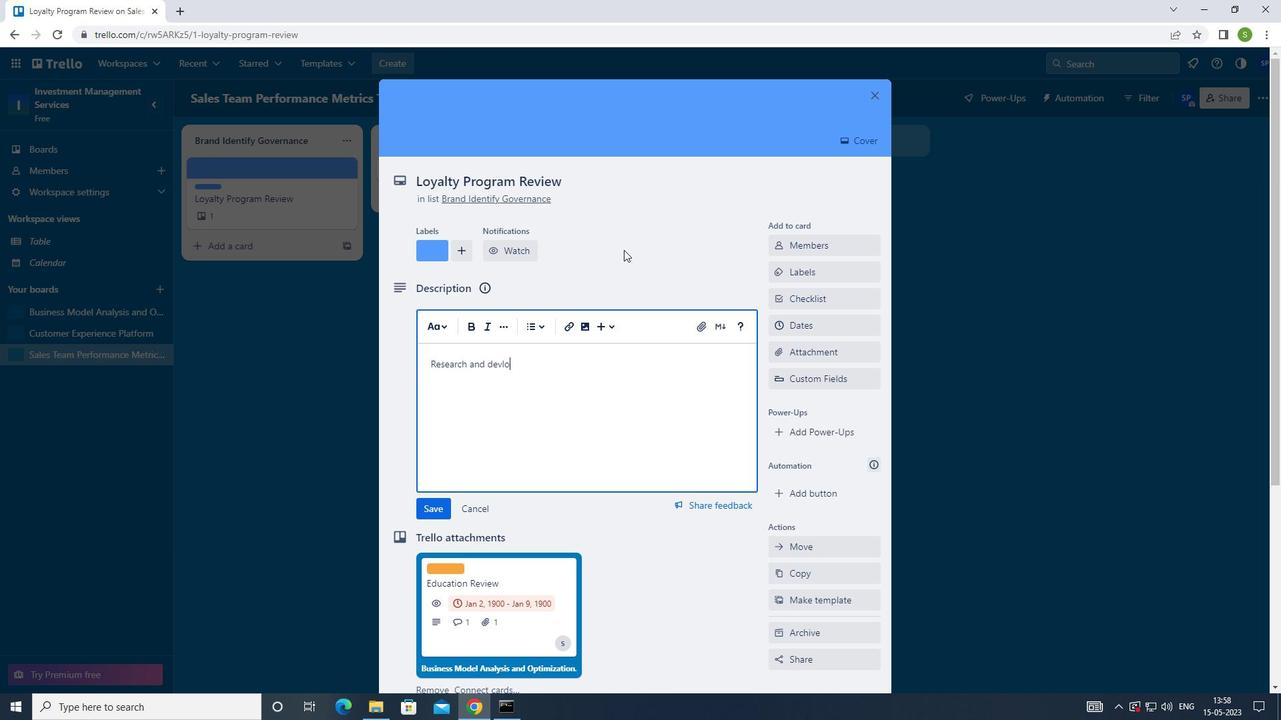 
Action: Mouse moved to (607, 216)
Screenshot: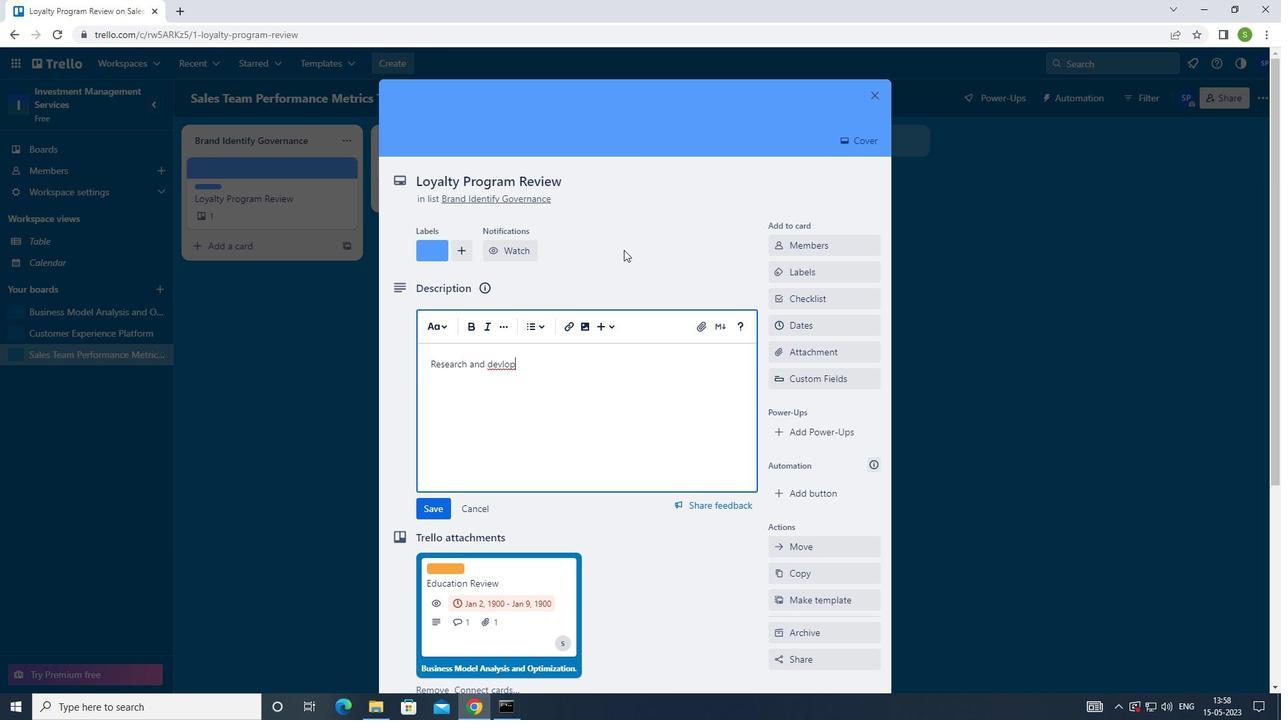 
Action: Key pressed <Key.left><Key.left>E<Key.right><Key.right>
Screenshot: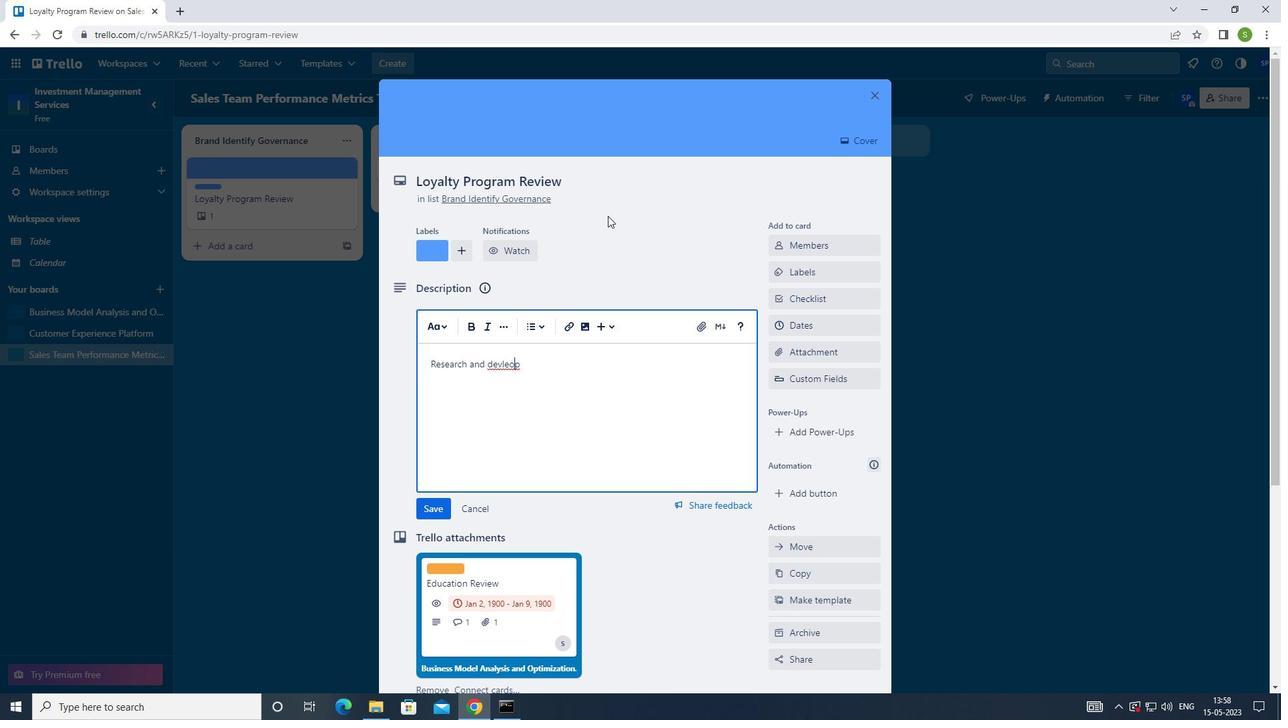 
Action: Mouse moved to (607, 216)
Screenshot: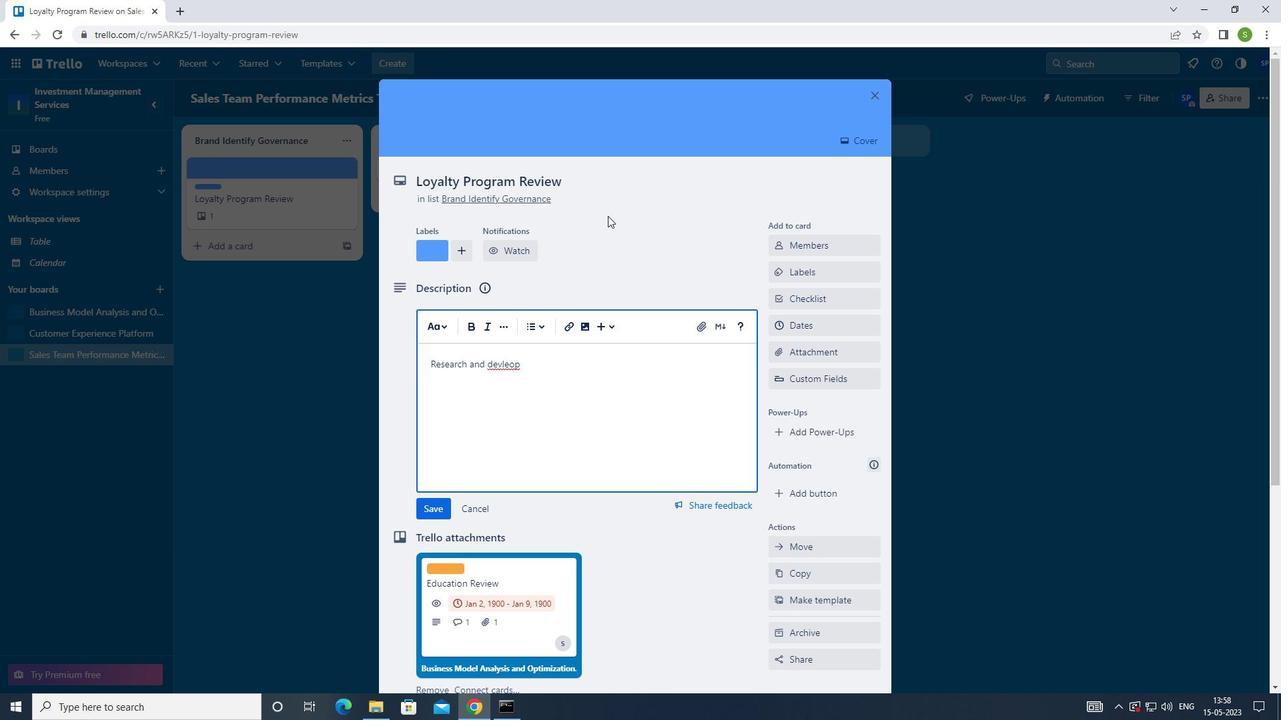 
Action: Key pressed <Key.left>
Screenshot: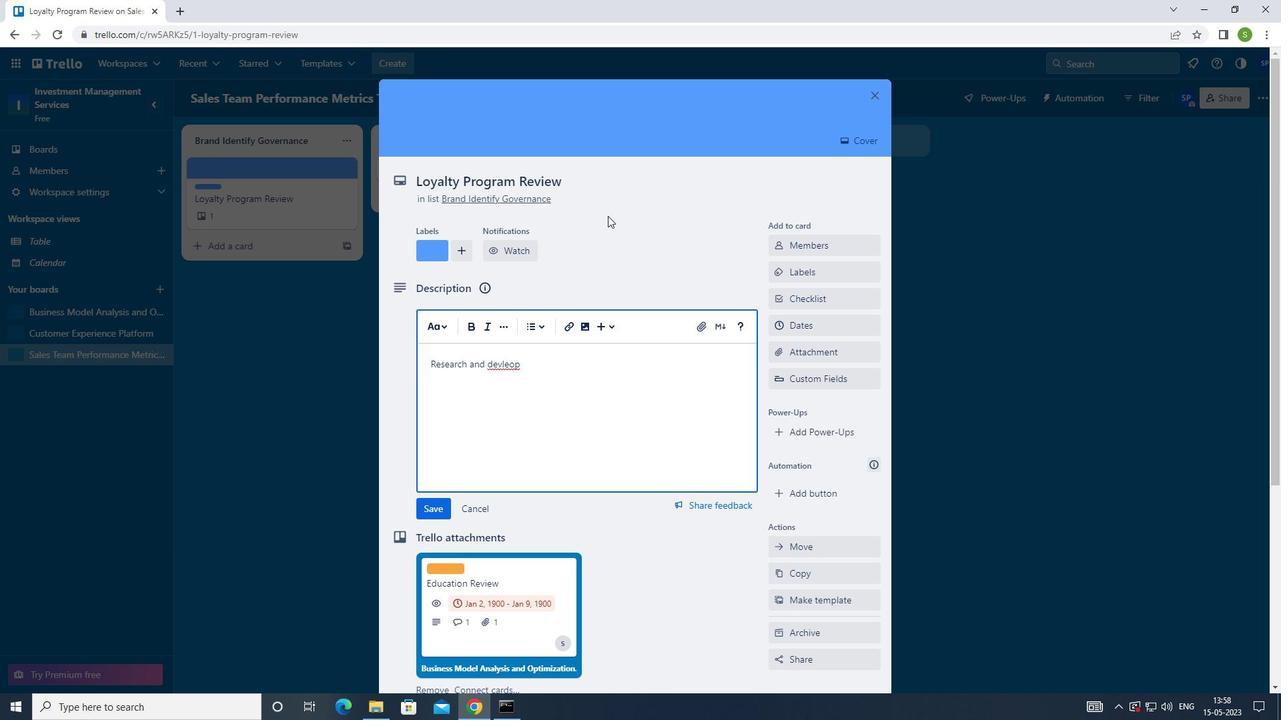 
Action: Mouse moved to (606, 215)
Screenshot: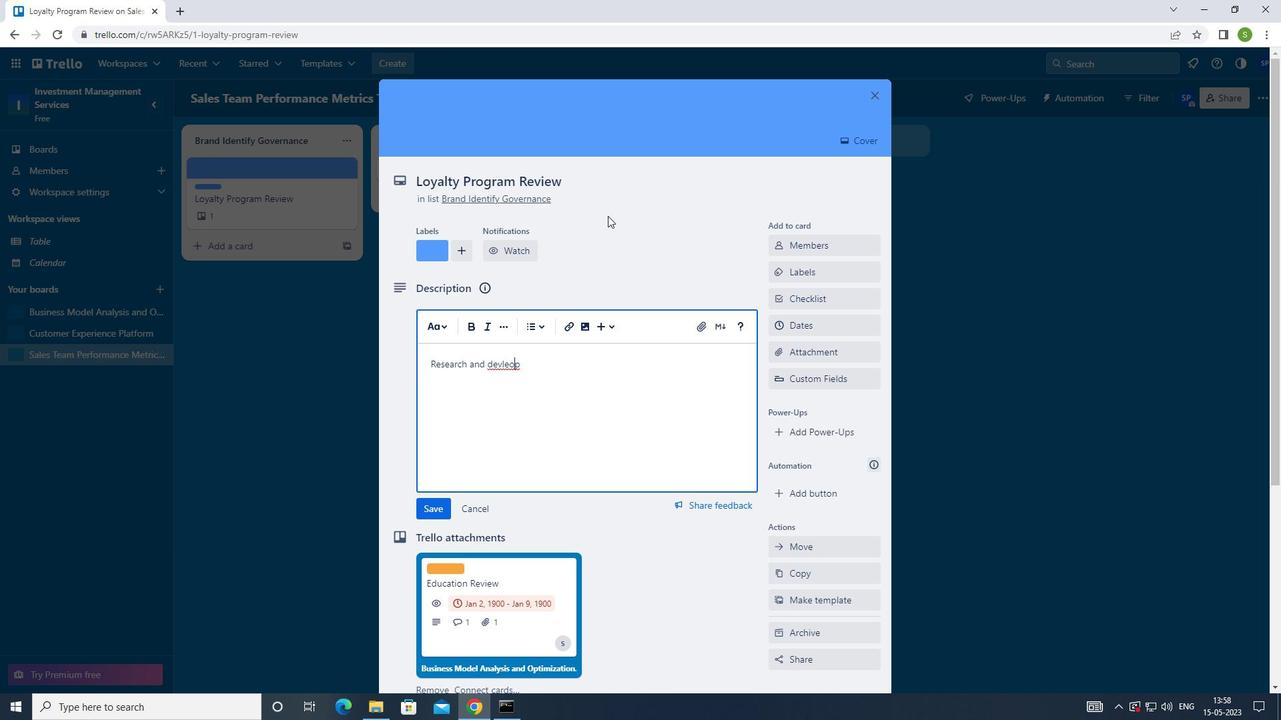 
Action: Key pressed <Key.left>
Screenshot: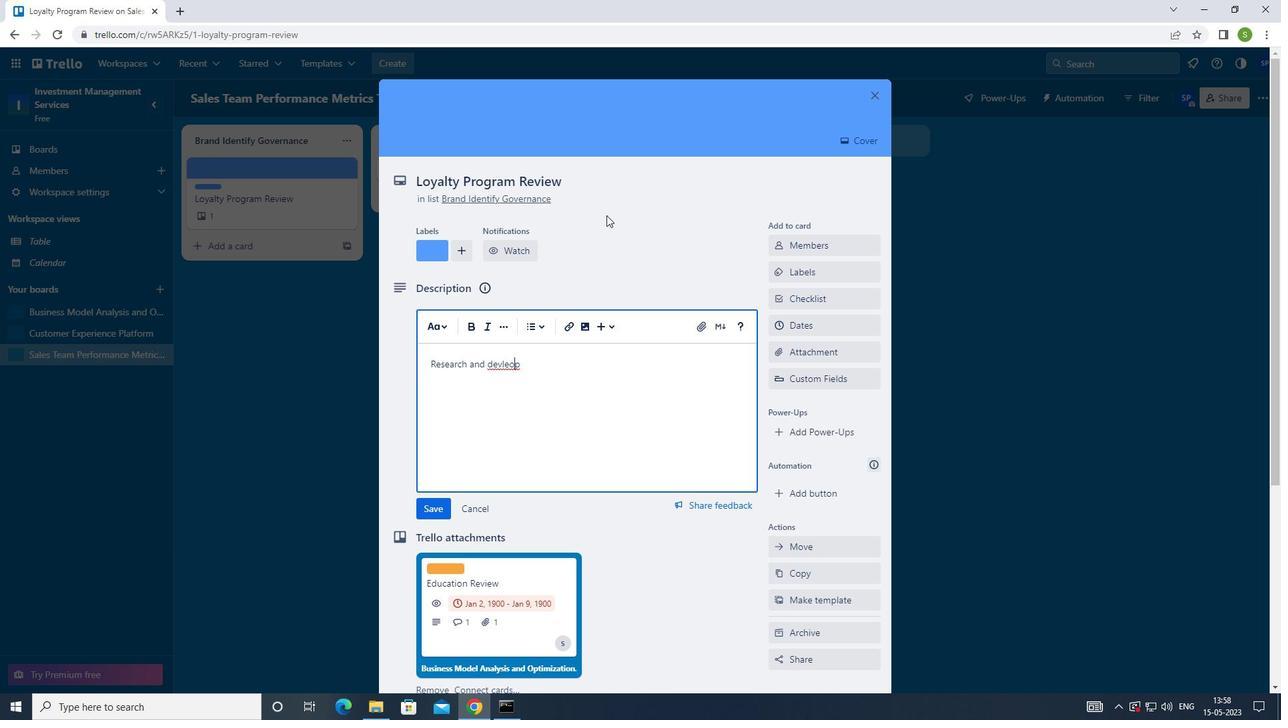 
Action: Mouse moved to (605, 215)
Screenshot: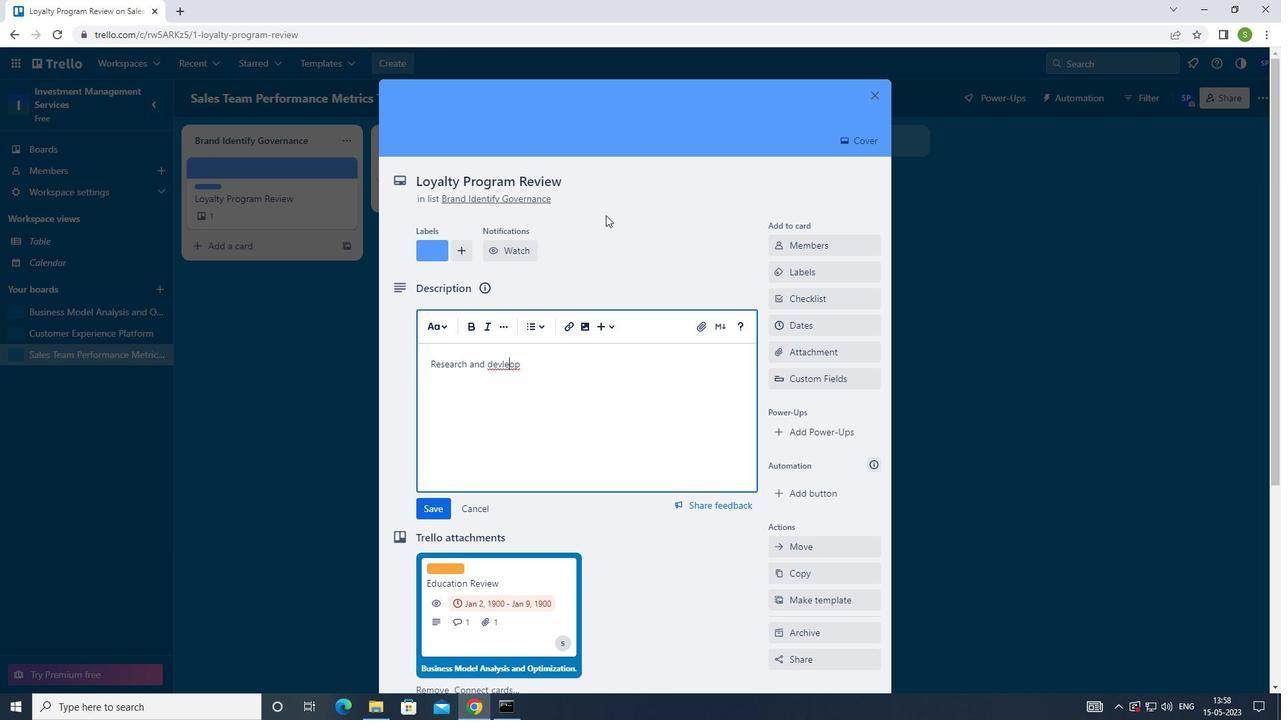 
Action: Key pressed <Key.left><Key.backspace><Key.right>L<Key.right><Key.right><Key.space><Key.space>NEW<Key.space>SERVICE<Key.space>QUALITY<Key.space>ASSURANCE<Key.space>PROCESS
Screenshot: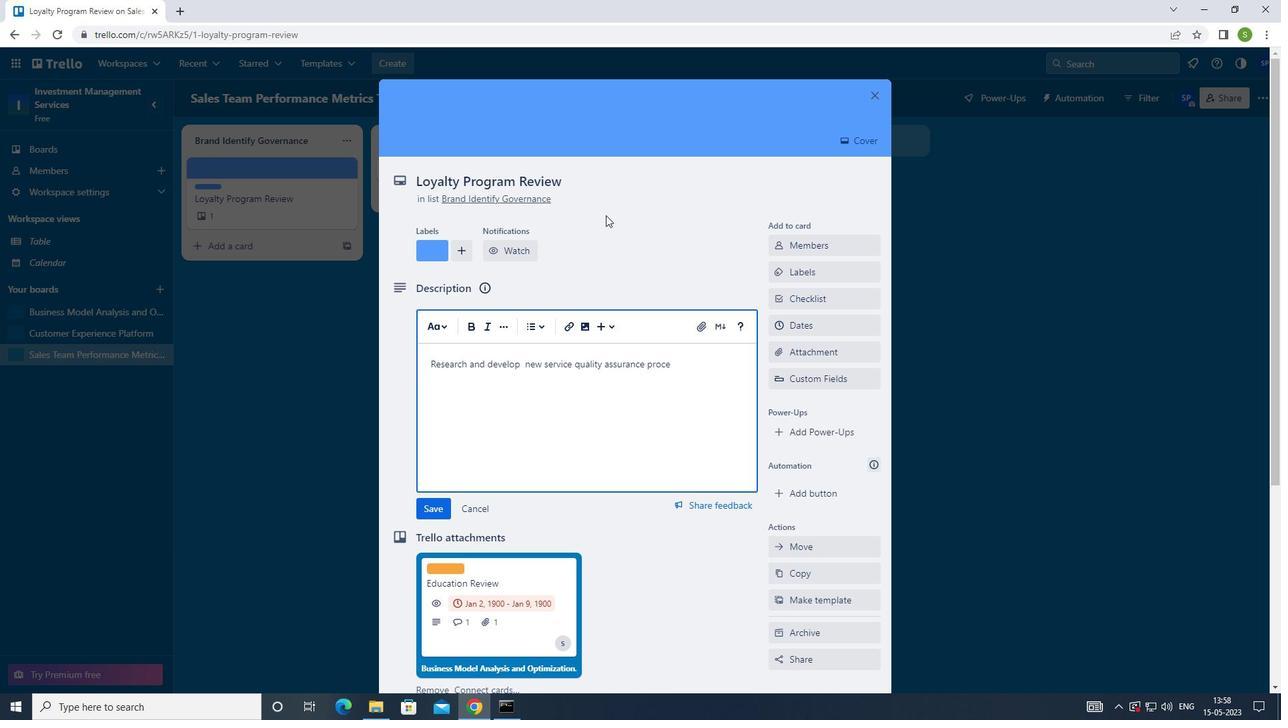 
Action: Mouse moved to (431, 515)
Screenshot: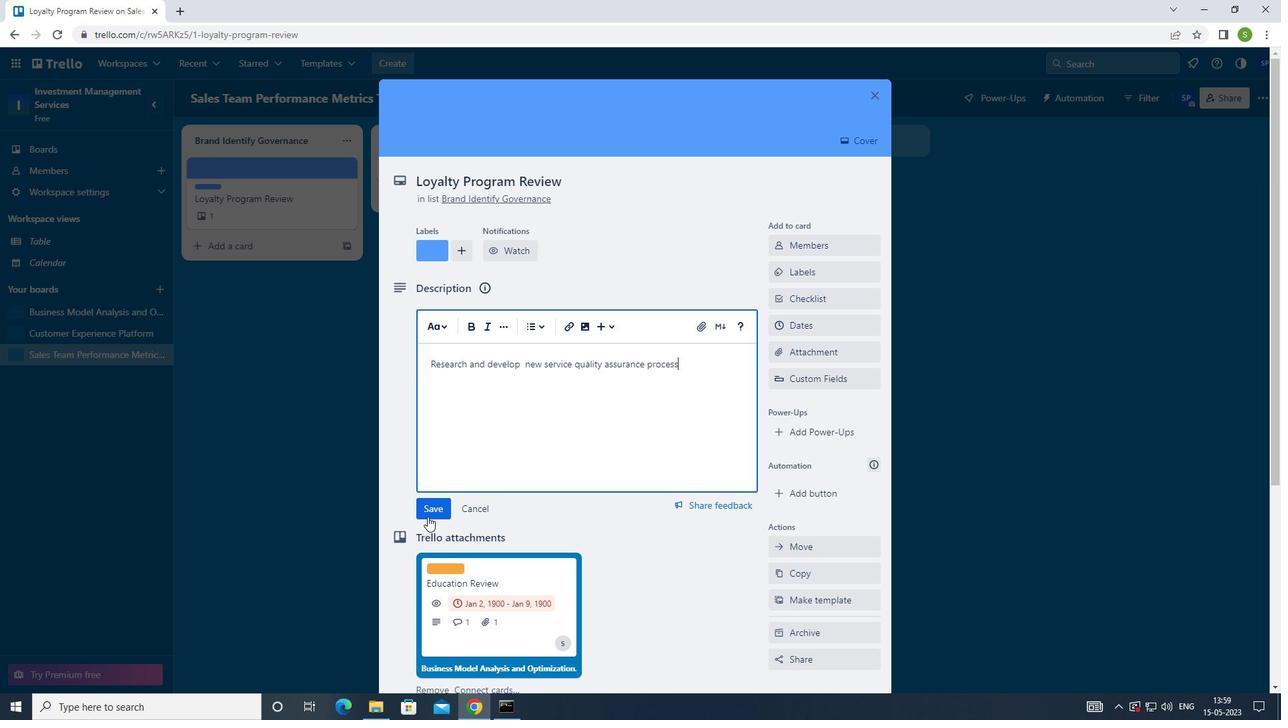 
Action: Mouse pressed left at (431, 515)
Screenshot: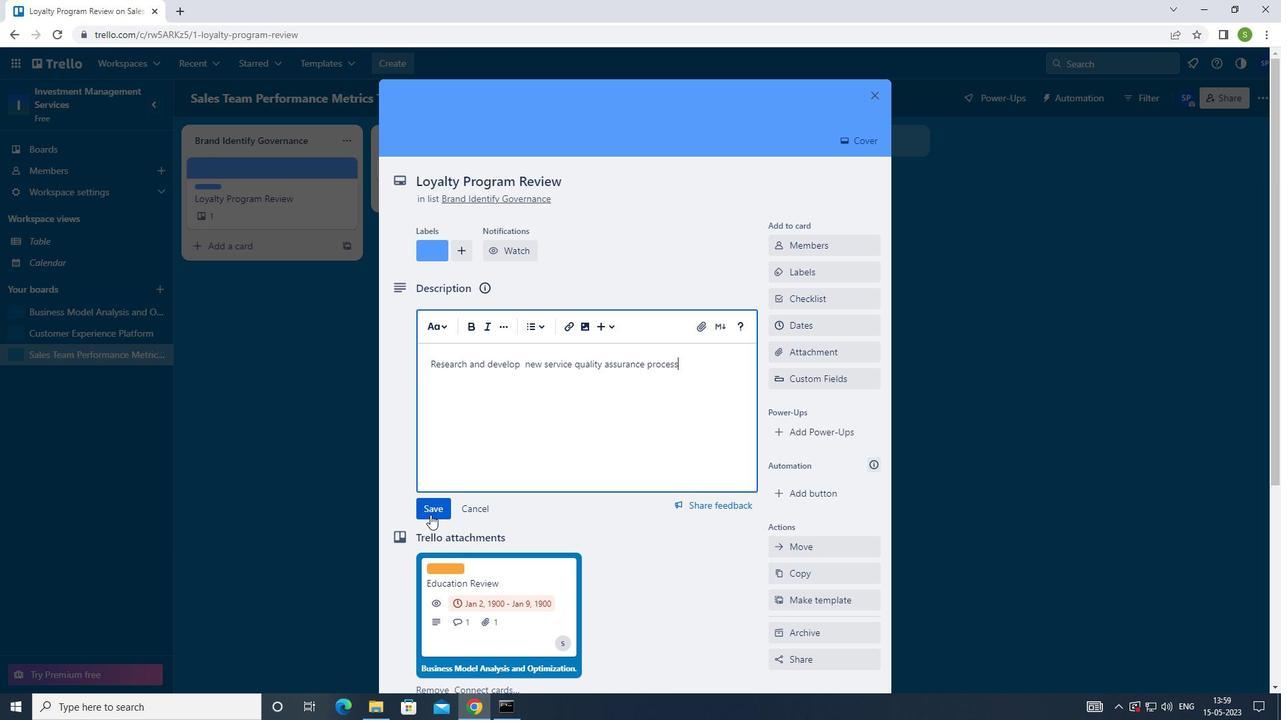 
Action: Mouse moved to (511, 453)
Screenshot: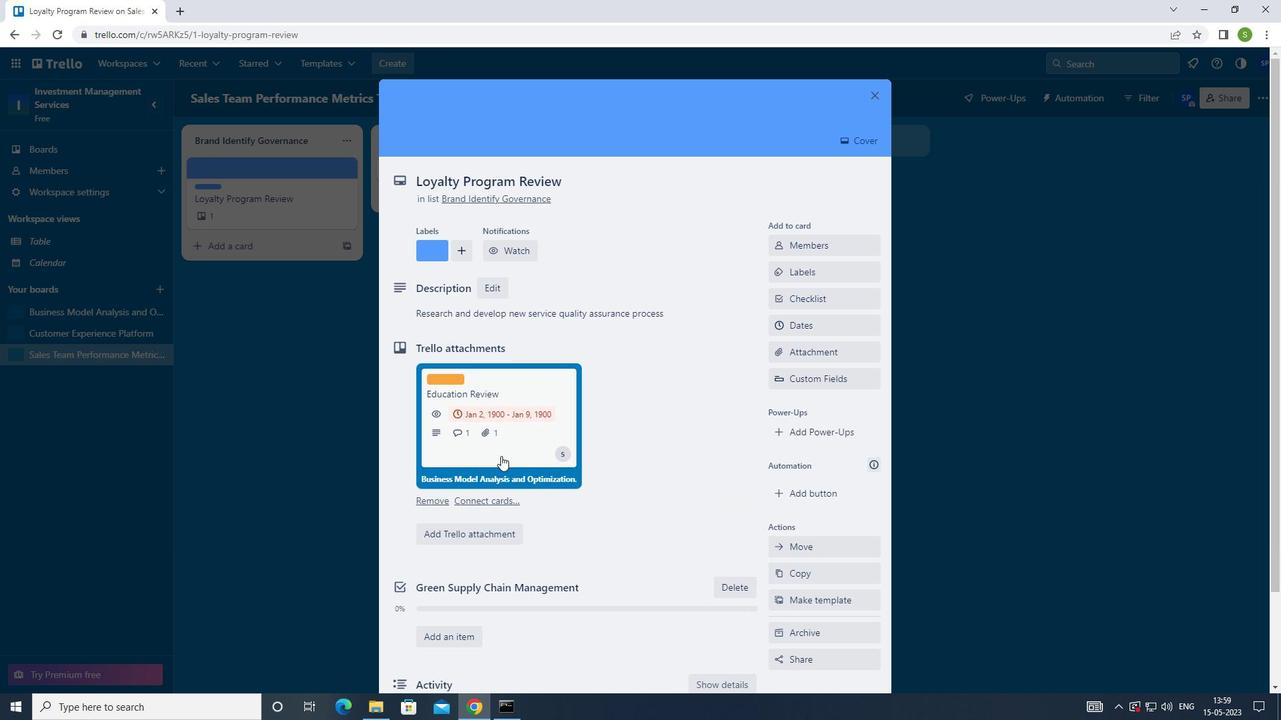 
Action: Mouse scrolled (511, 452) with delta (0, 0)
Screenshot: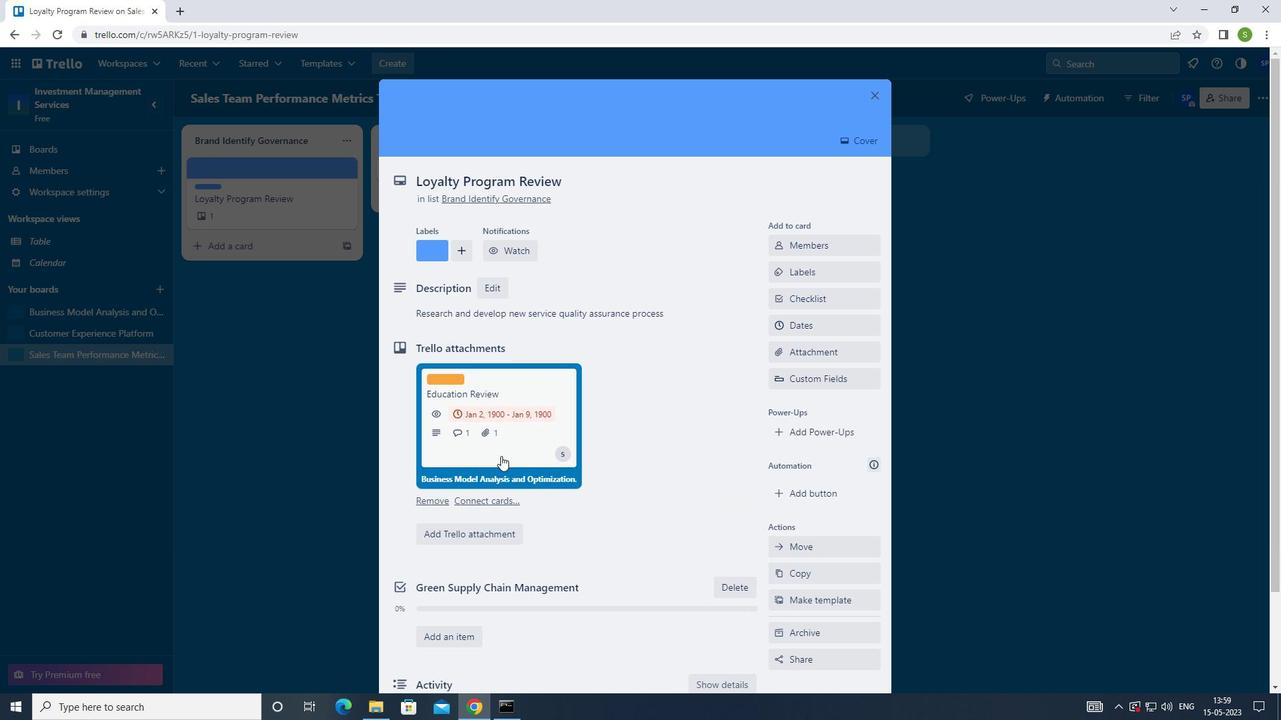 
Action: Mouse moved to (512, 455)
Screenshot: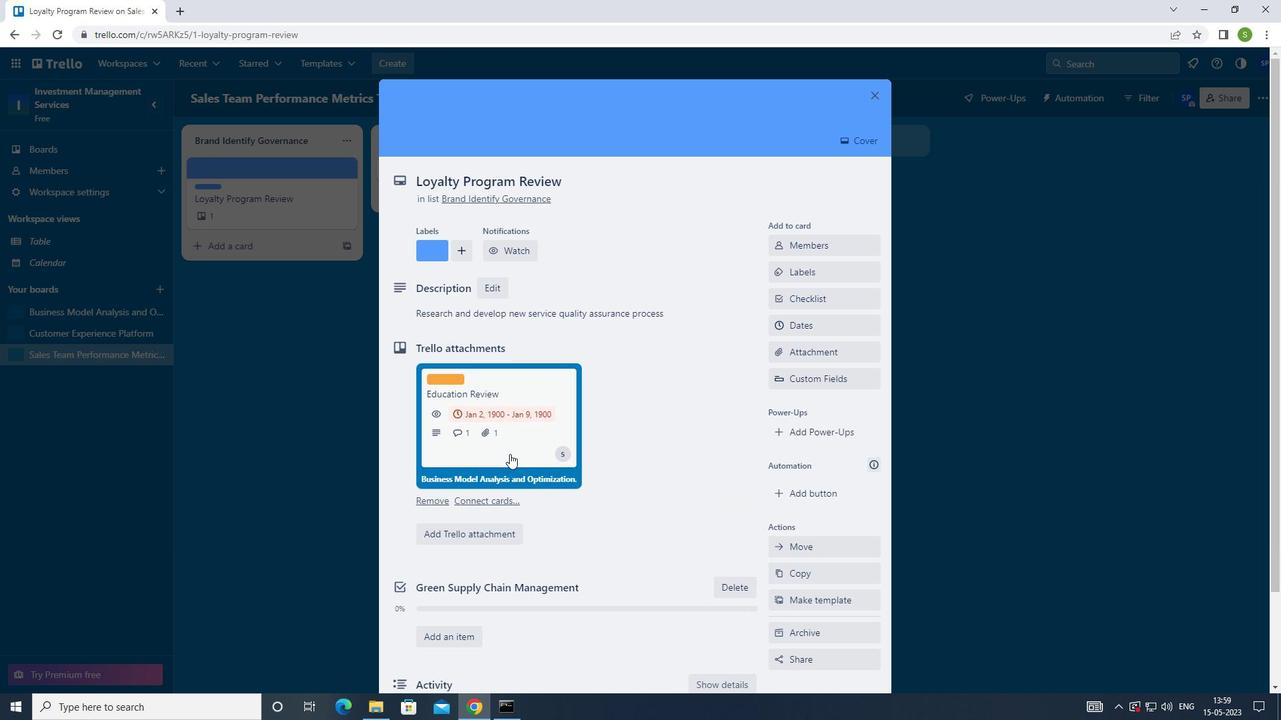 
Action: Mouse scrolled (512, 455) with delta (0, 0)
Screenshot: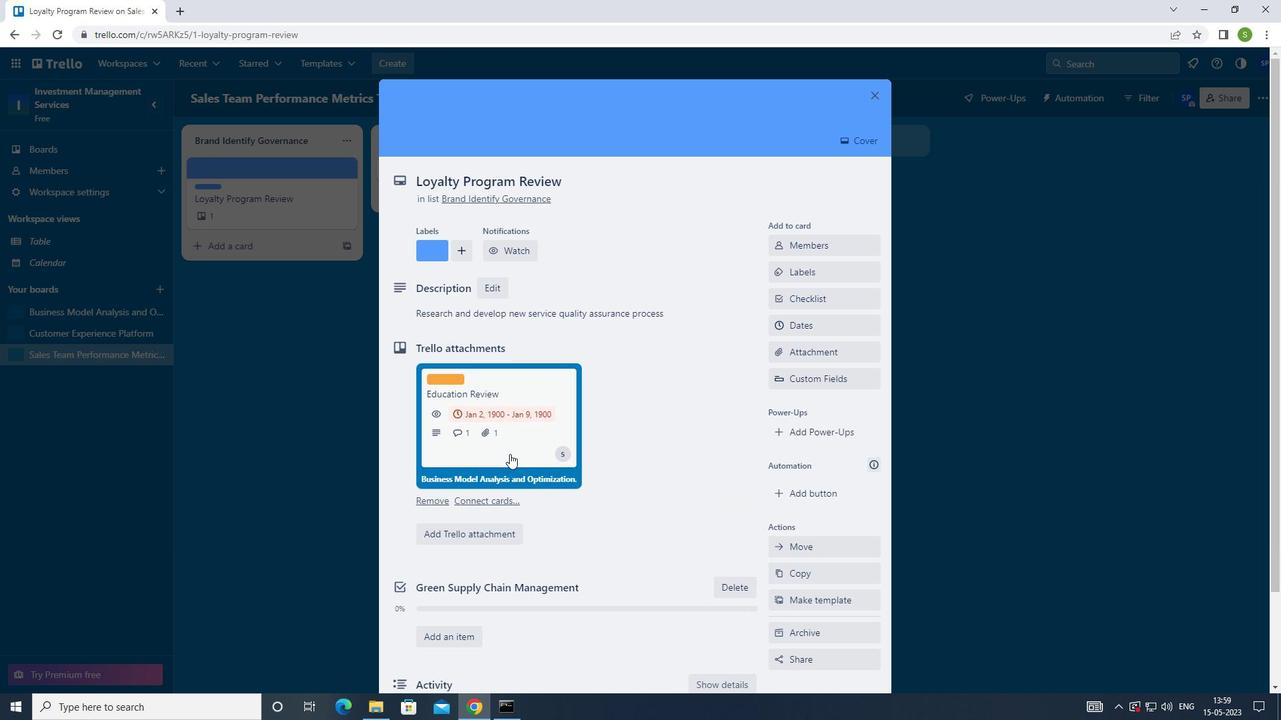 
Action: Mouse moved to (513, 459)
Screenshot: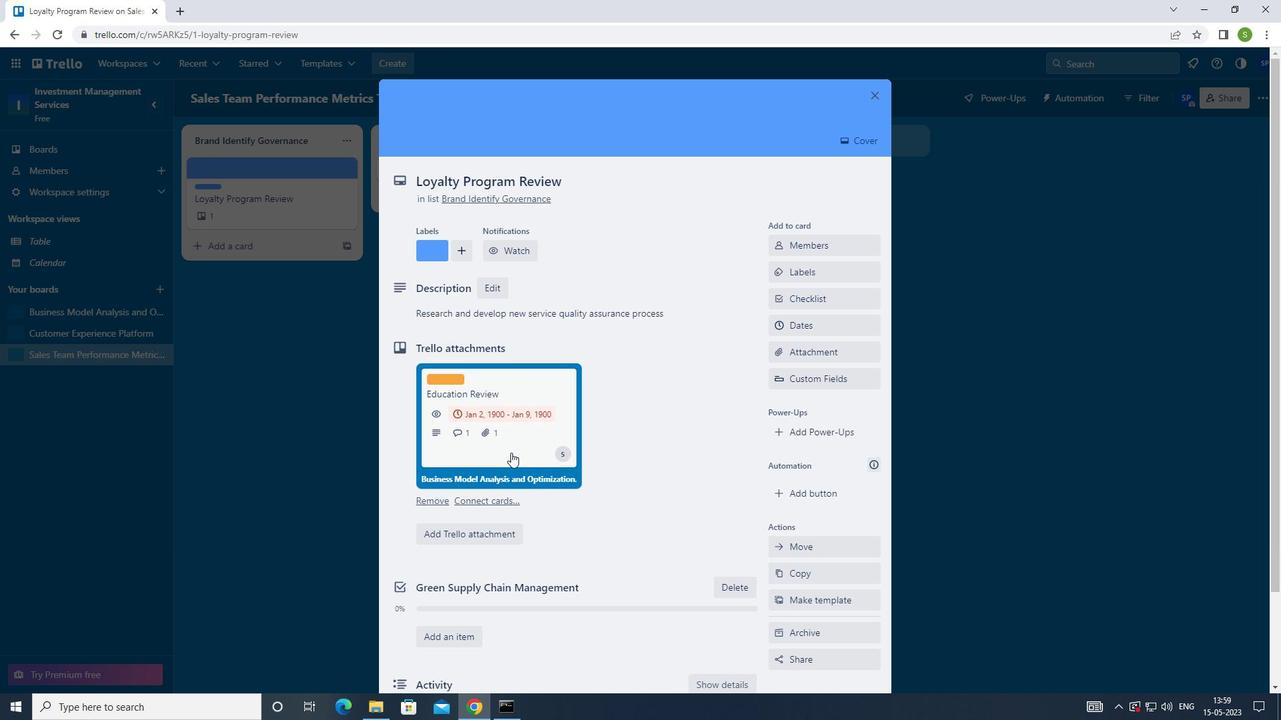 
Action: Mouse scrolled (513, 458) with delta (0, 0)
Screenshot: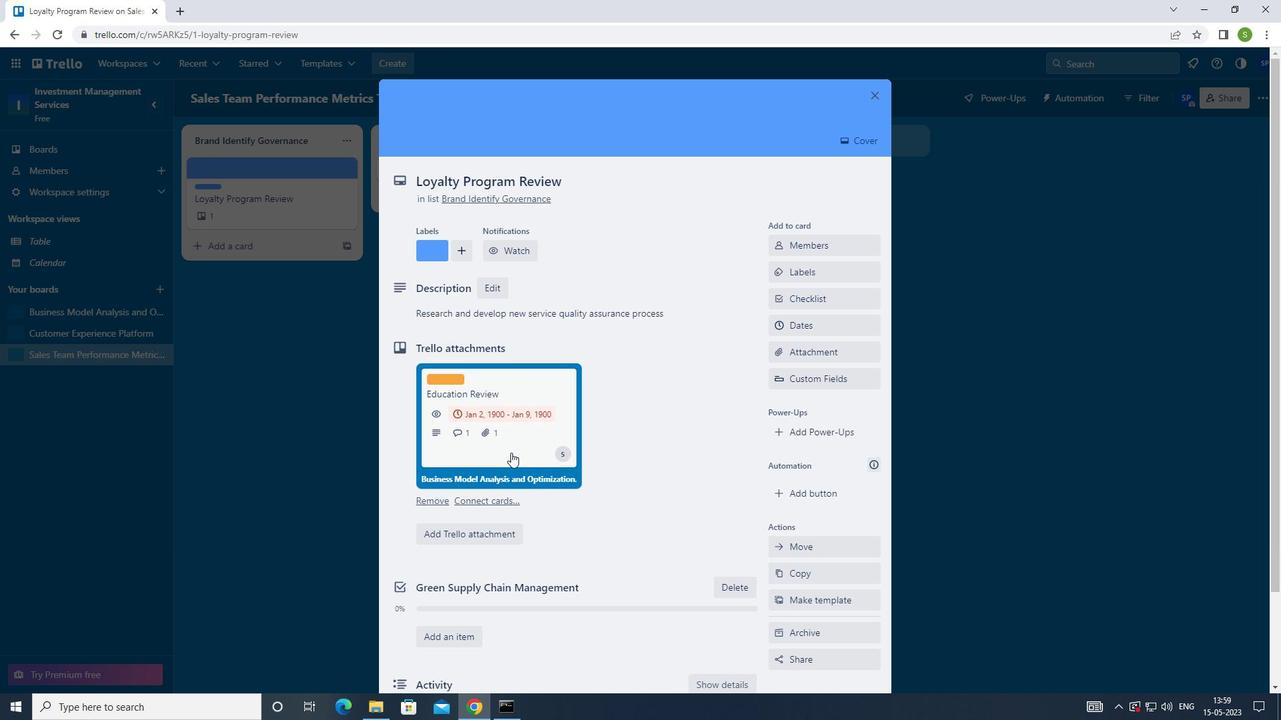 
Action: Mouse moved to (504, 603)
Screenshot: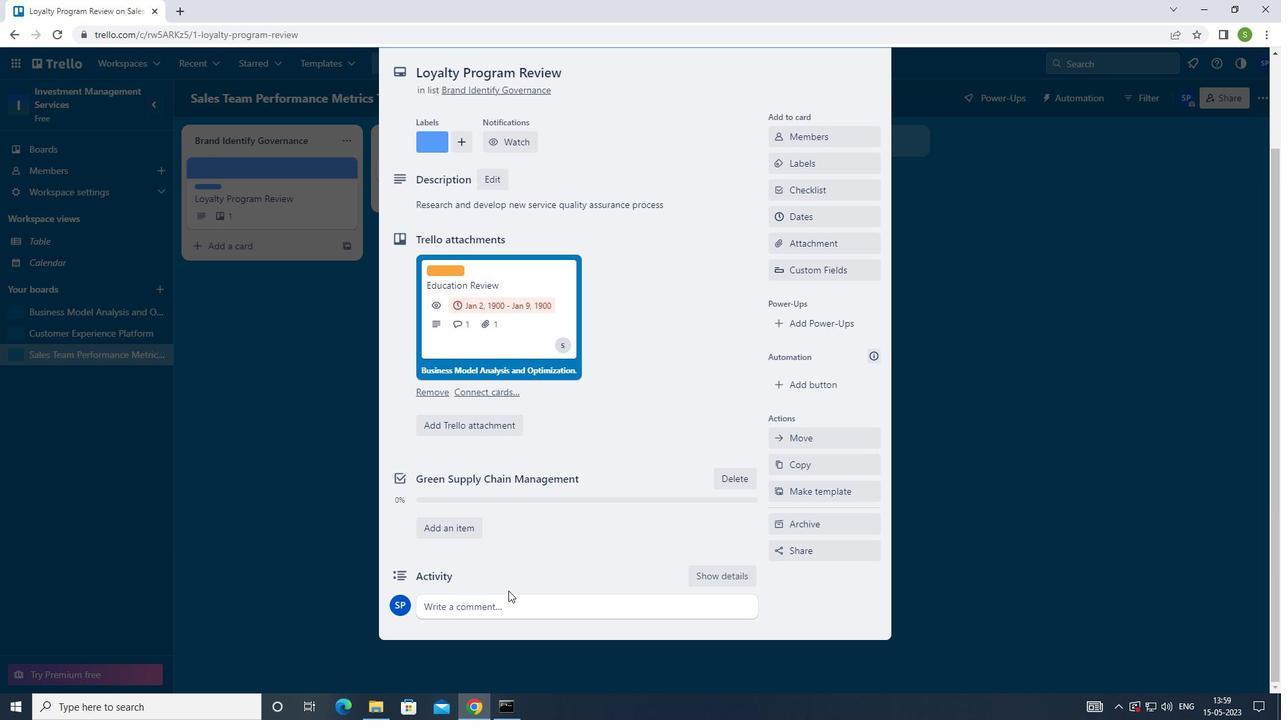 
Action: Mouse pressed left at (504, 603)
Screenshot: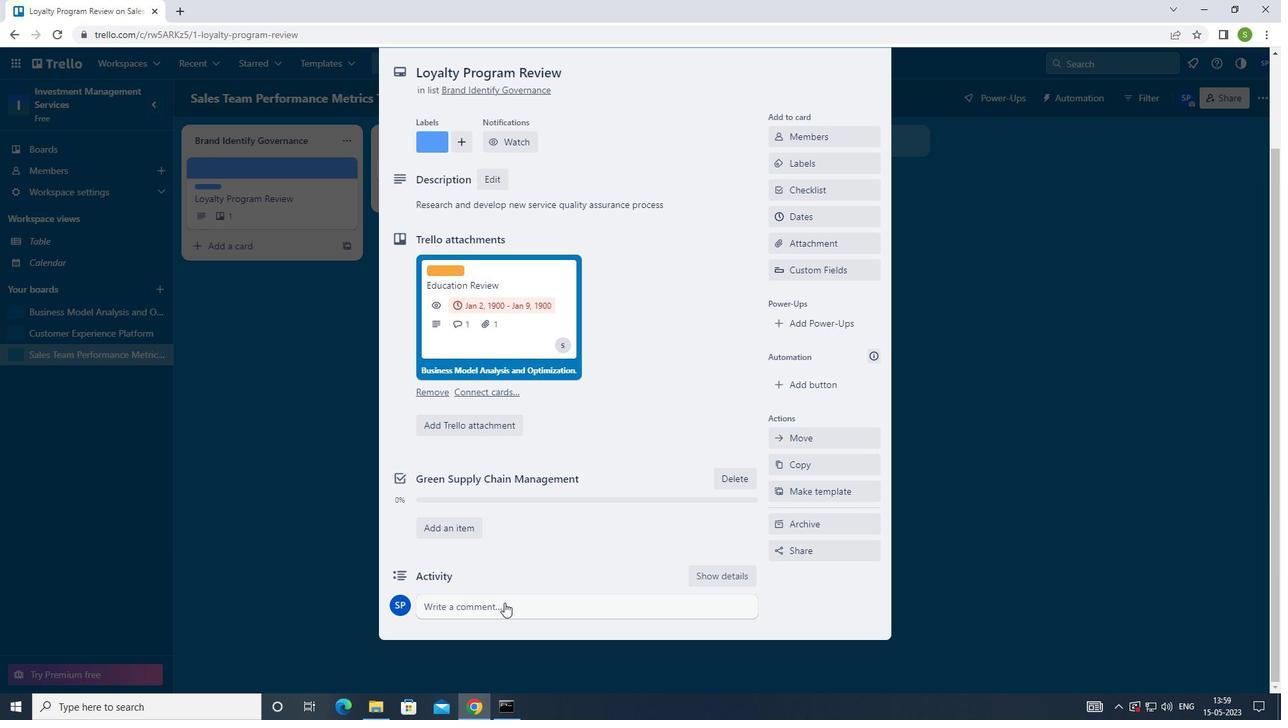
Action: Mouse moved to (566, 481)
Screenshot: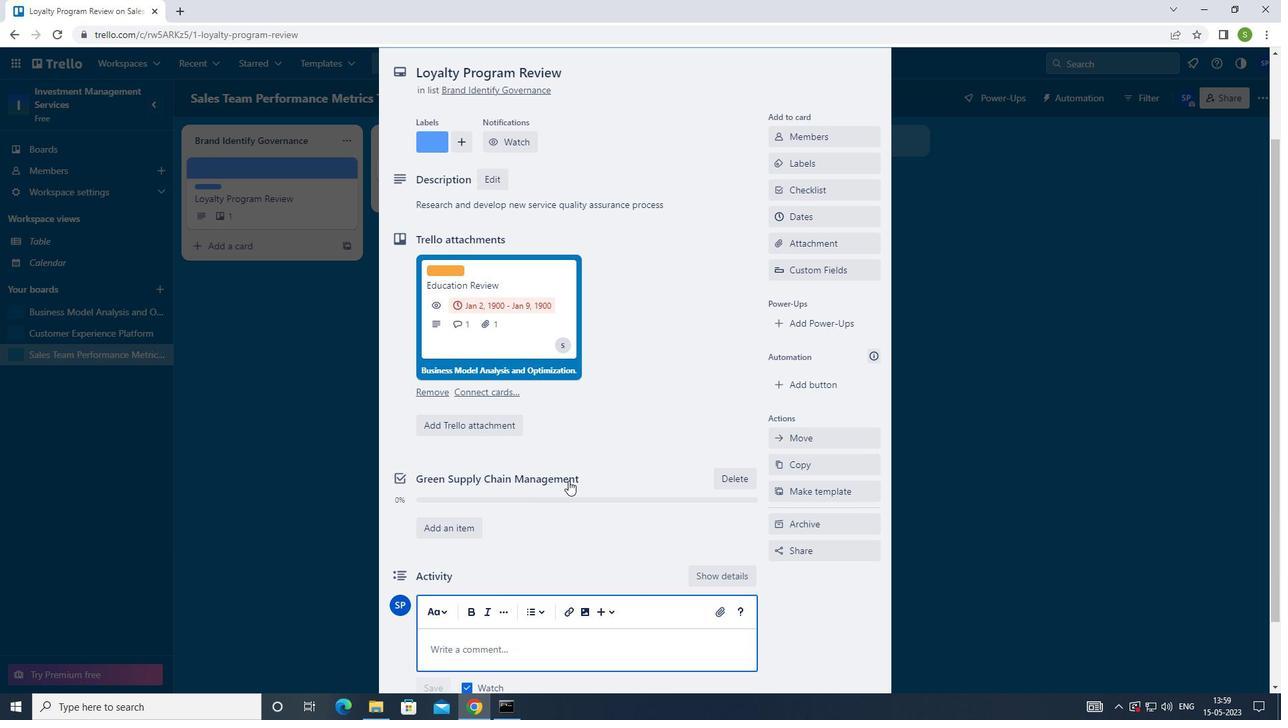 
Action: Key pressed <Key.shift>R<Key.backspace><Key.shift>THIS<Key.space>TASK<Key.space>REQUIRE<Key.space>US<Key.space>TO<Key.space>BE<Key.space>PROACTIVE<Key.space>IN<Key.space>IDENTIFYING<Key.space>POY<Key.backspace>TET<Key.backspace>NTIAL<Key.space>OPPORTUNITY<Key.space>FOR<Key.space>GROWTH<Key.space>AND<Key.space>EXPANSION
Screenshot: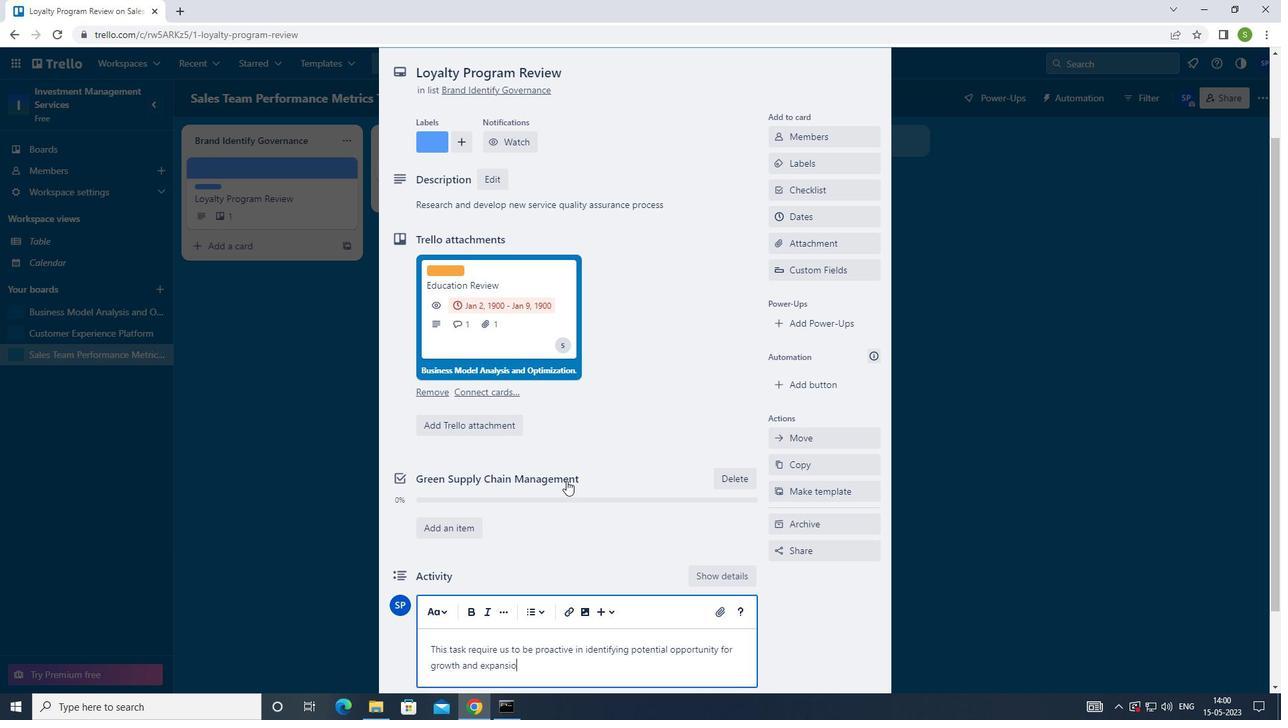 
Action: Mouse moved to (571, 512)
Screenshot: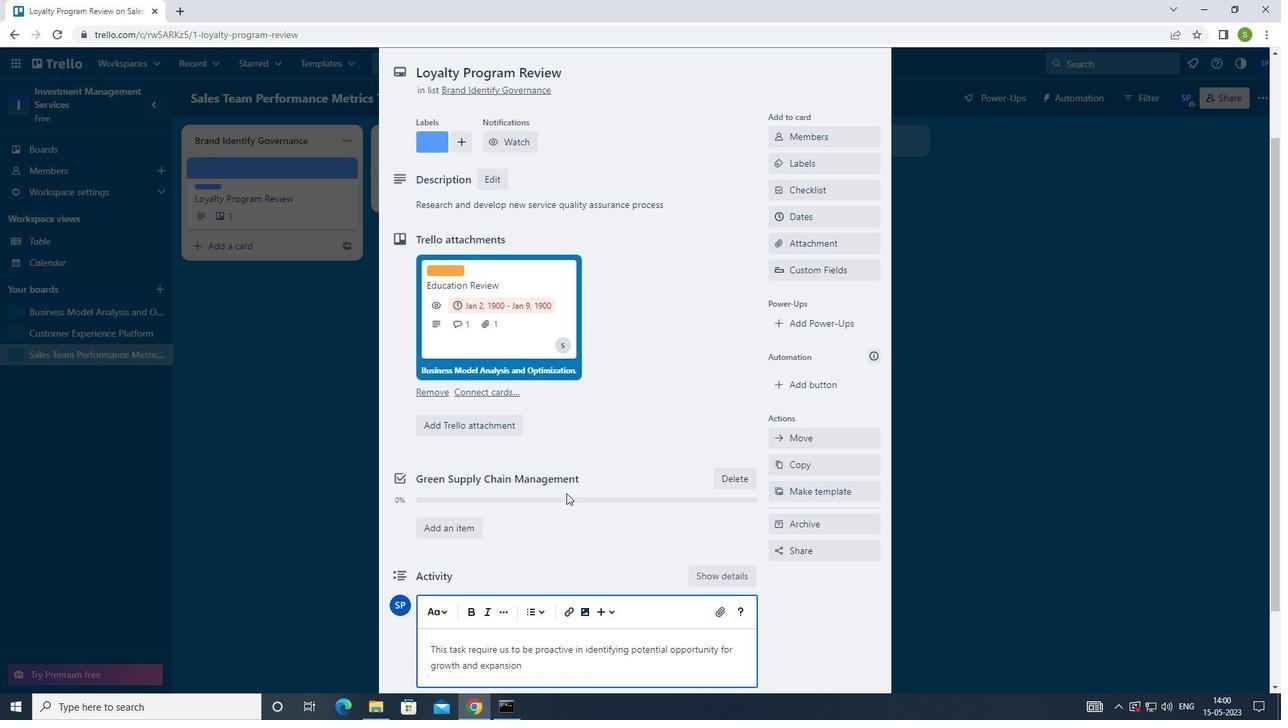 
Action: Mouse scrolled (571, 511) with delta (0, 0)
Screenshot: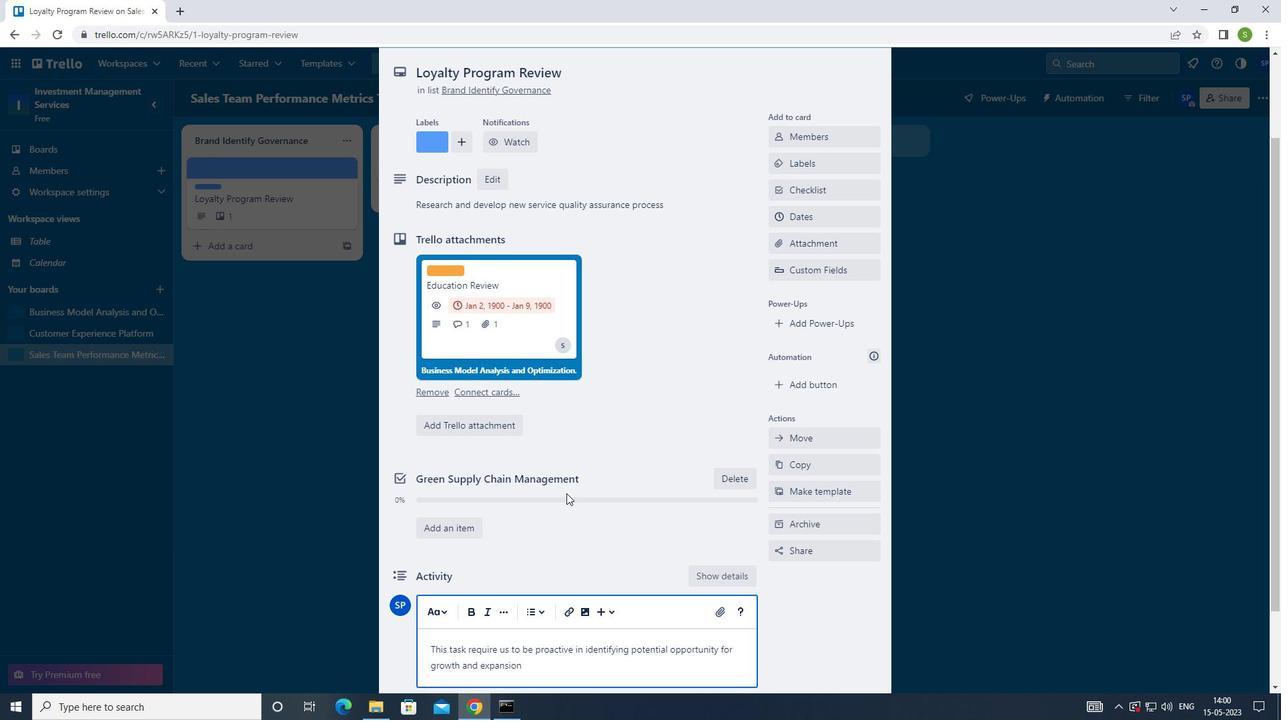 
Action: Mouse moved to (571, 516)
Screenshot: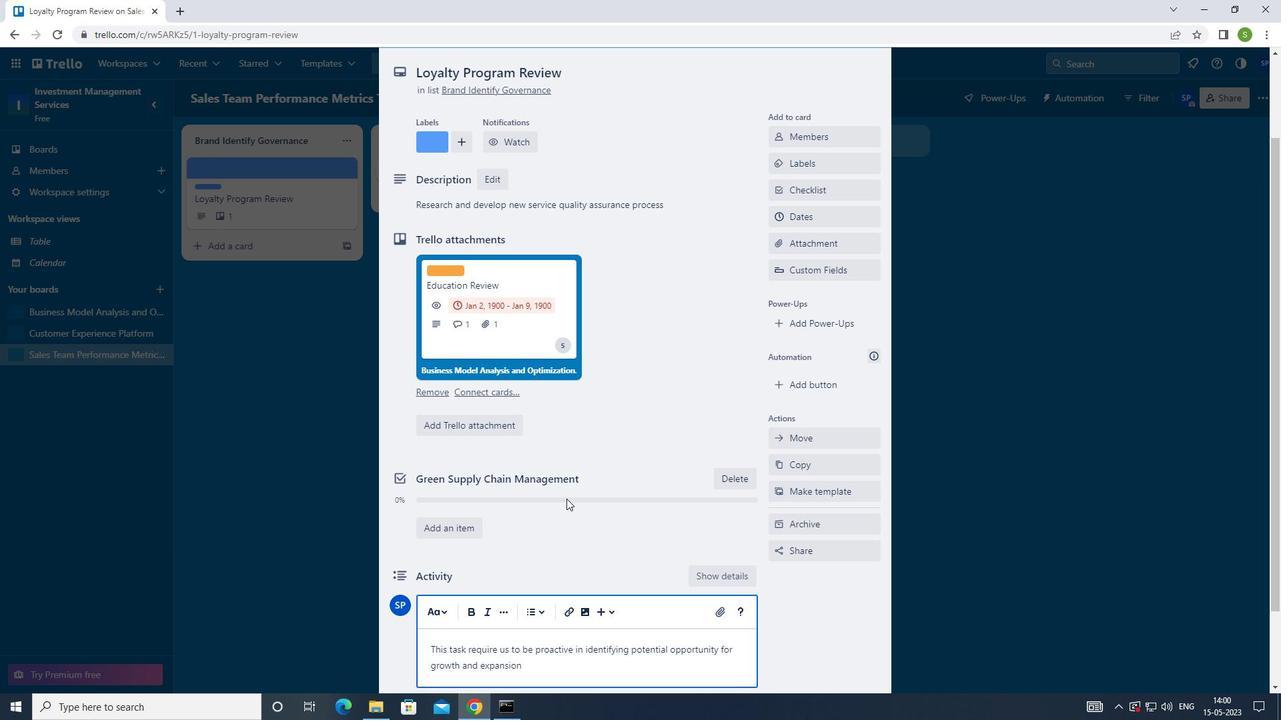 
Action: Mouse scrolled (571, 515) with delta (0, 0)
Screenshot: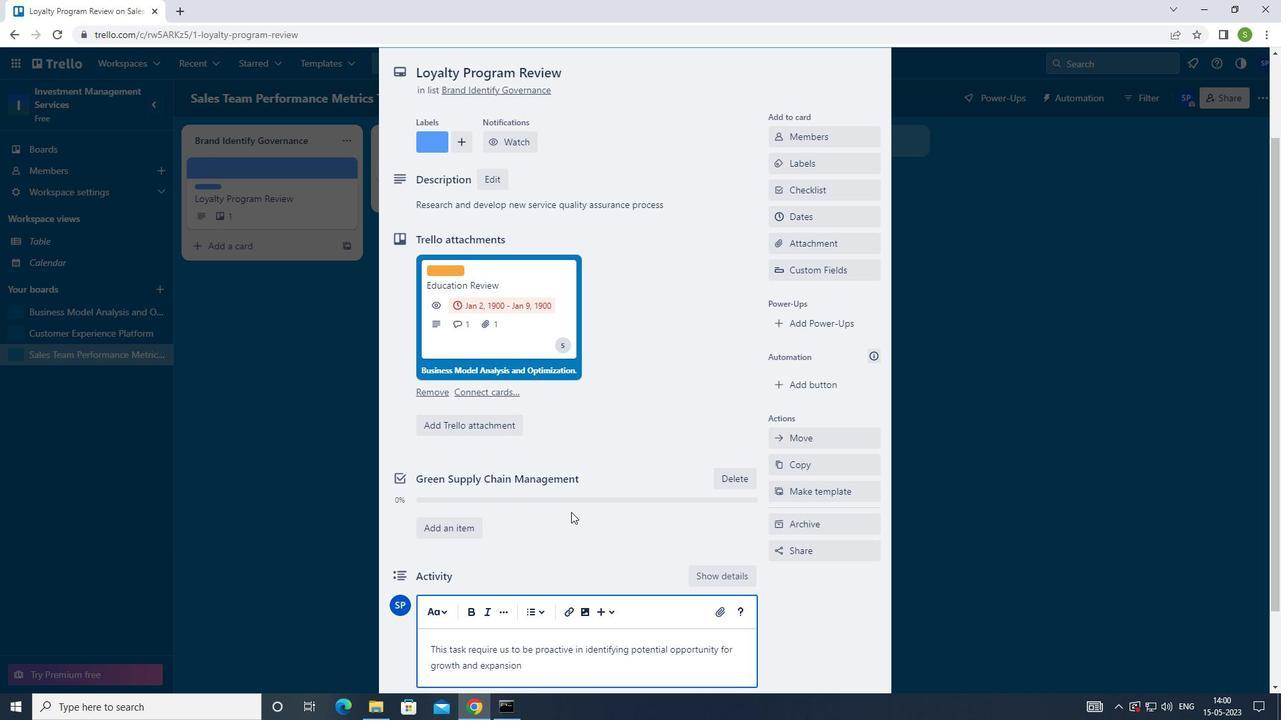
Action: Mouse moved to (571, 517)
Screenshot: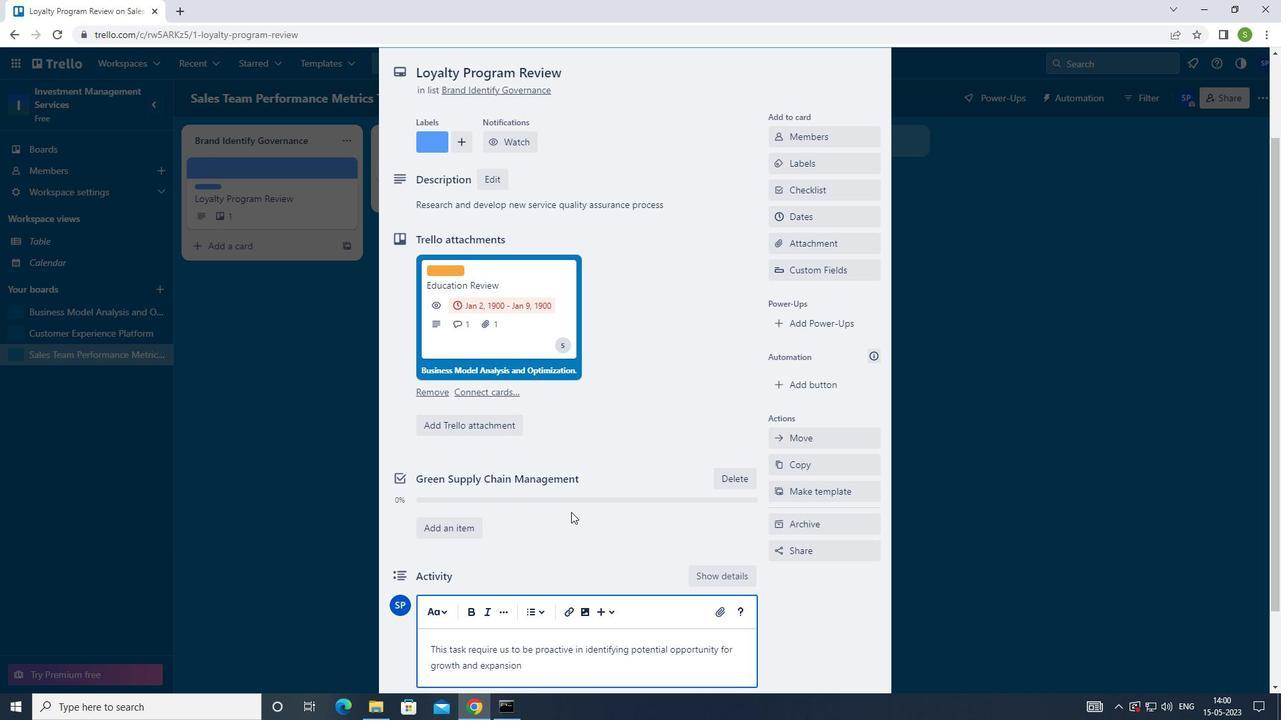 
Action: Mouse scrolled (571, 516) with delta (0, 0)
Screenshot: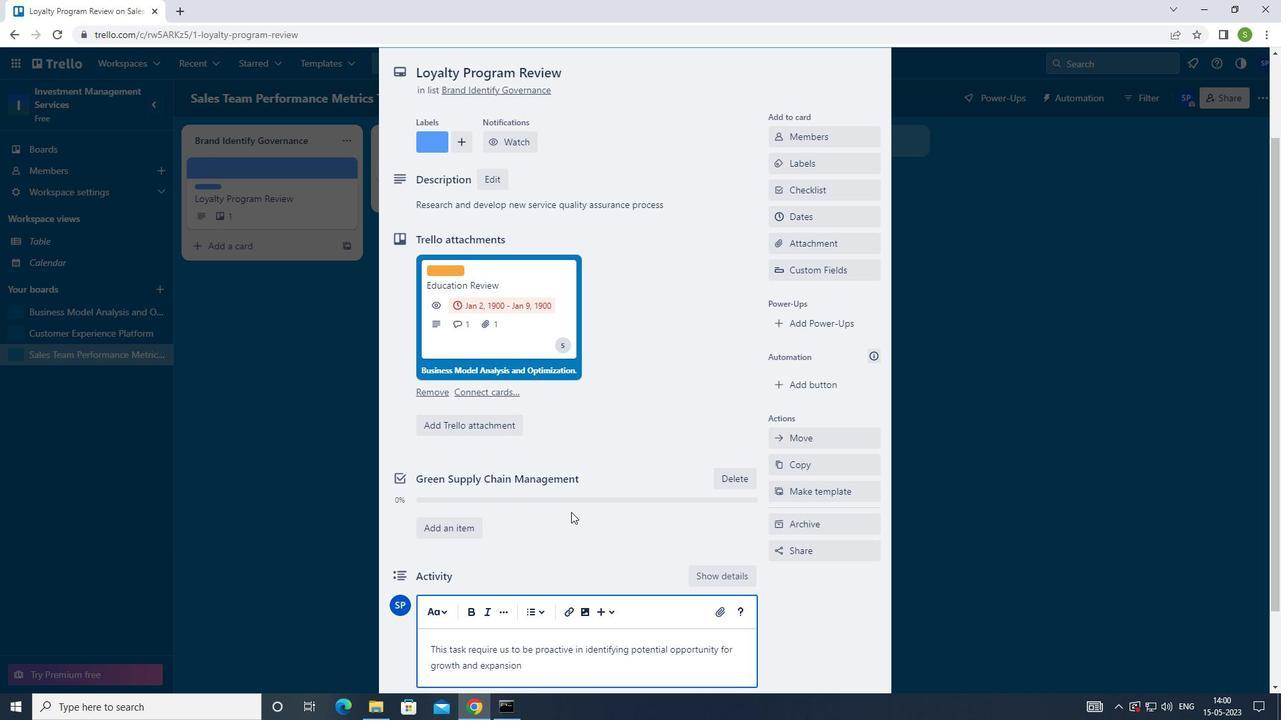 
Action: Mouse moved to (571, 517)
Screenshot: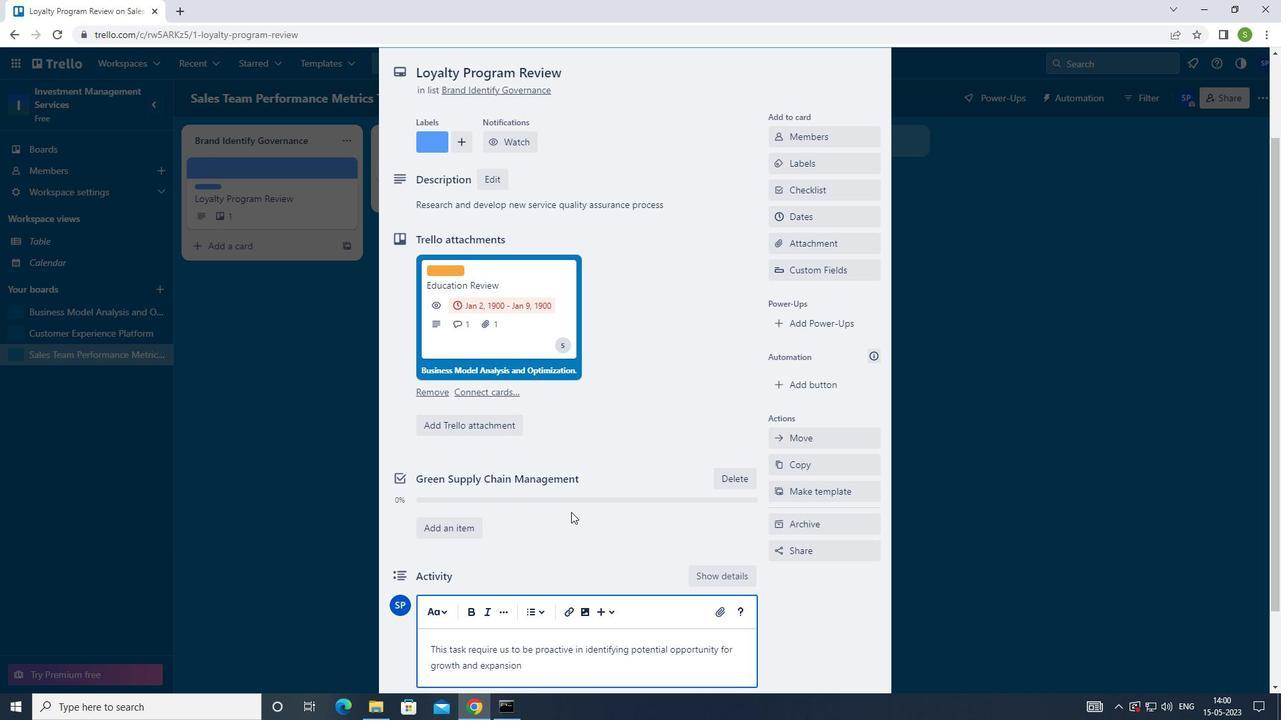 
Action: Mouse scrolled (571, 517) with delta (0, 0)
Screenshot: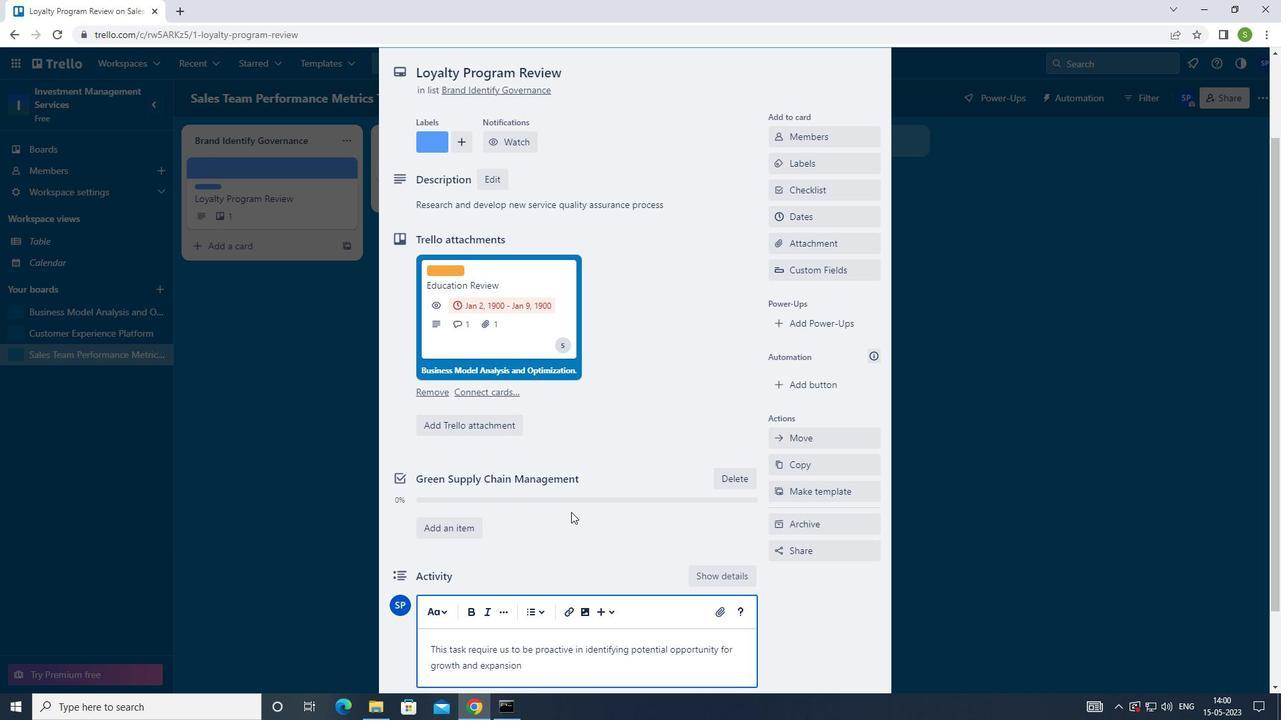 
Action: Mouse moved to (439, 610)
Screenshot: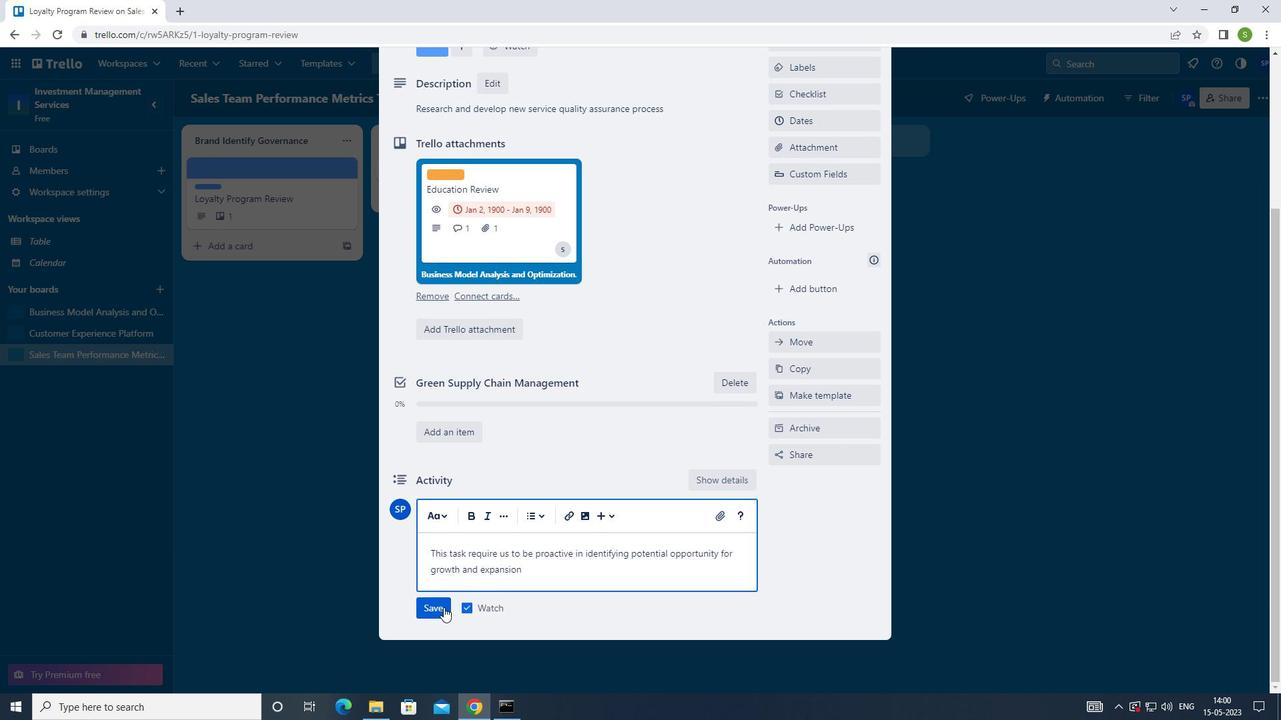 
Action: Mouse pressed left at (439, 610)
Screenshot: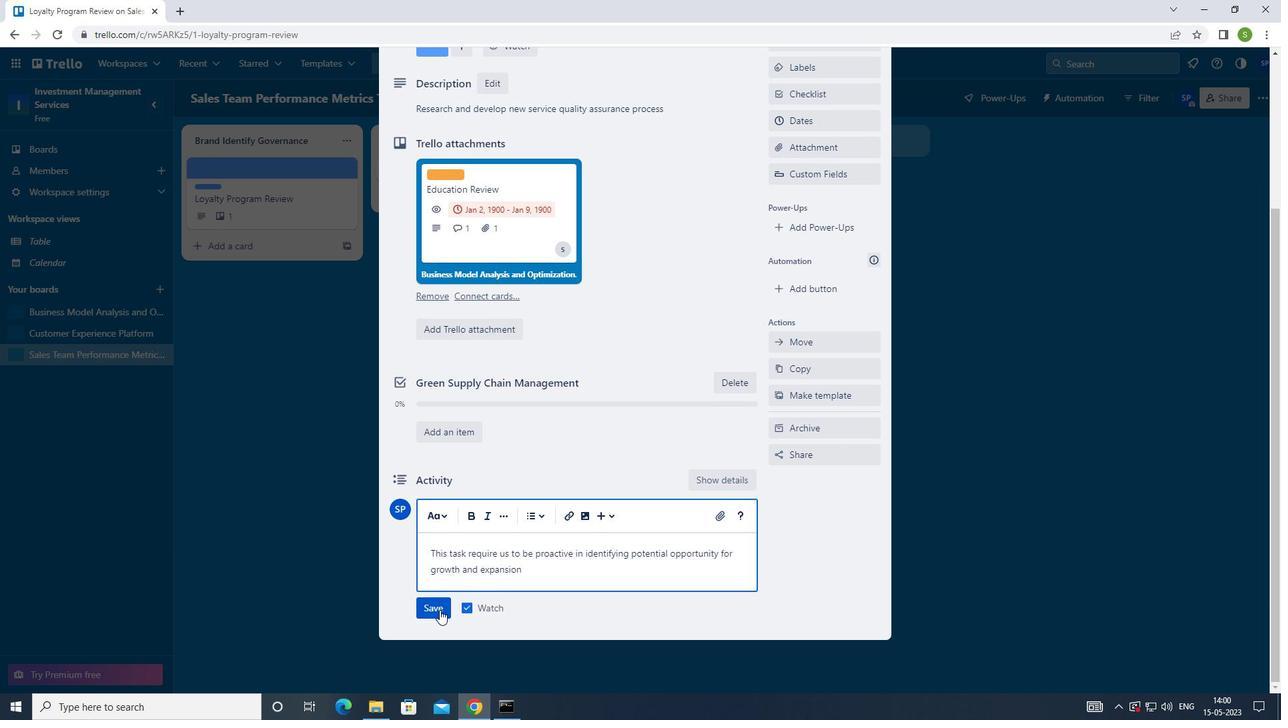 
Action: Mouse moved to (695, 371)
Screenshot: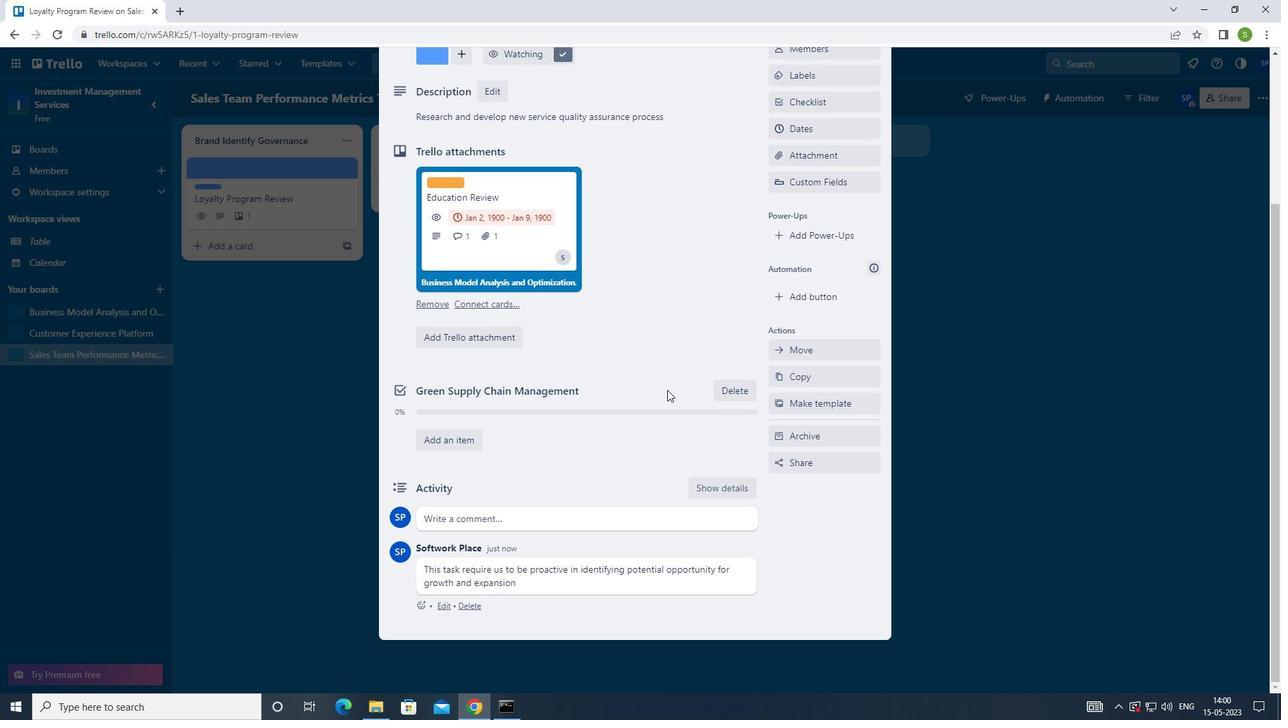 
Action: Mouse scrolled (695, 372) with delta (0, 0)
Screenshot: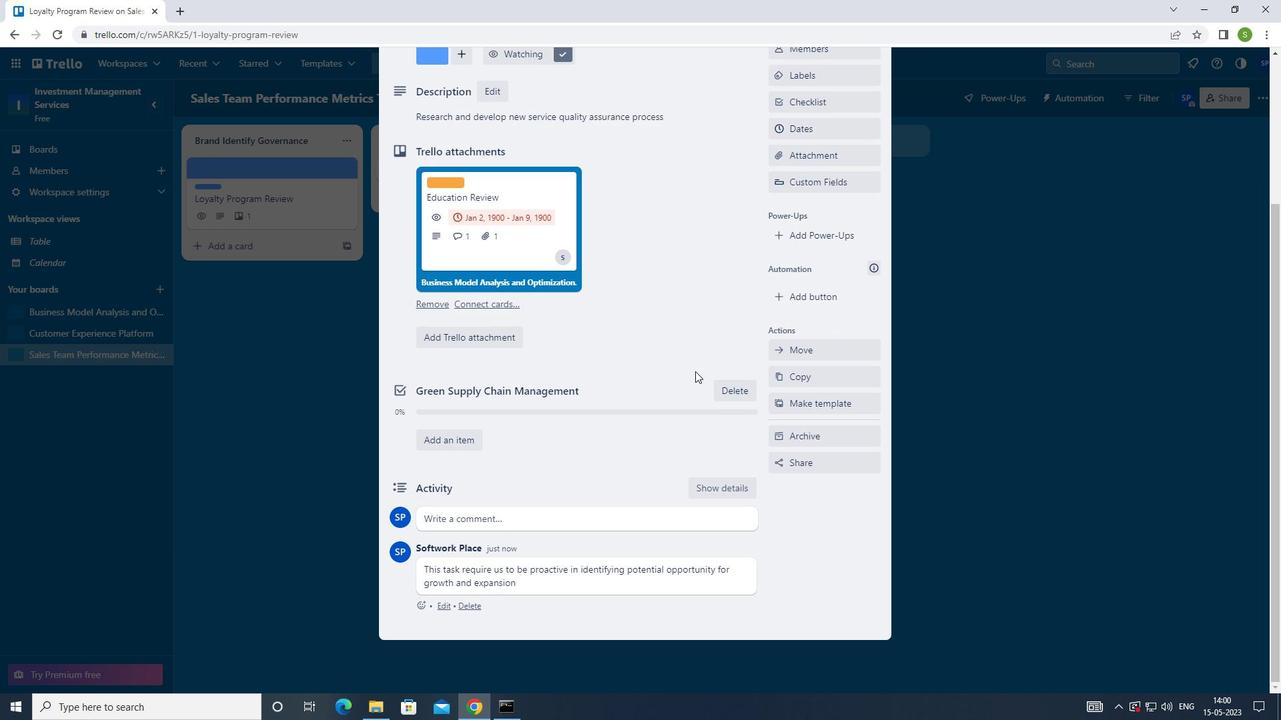 
Action: Mouse moved to (808, 192)
Screenshot: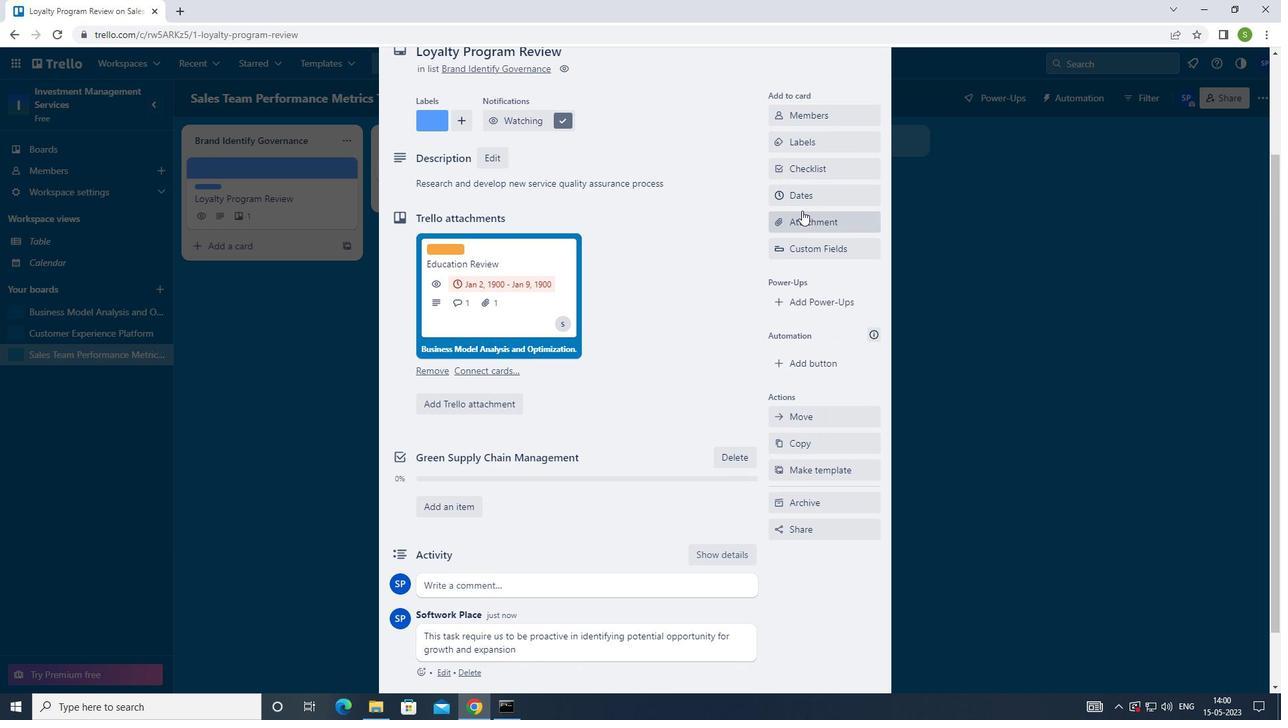 
Action: Mouse pressed left at (808, 192)
Screenshot: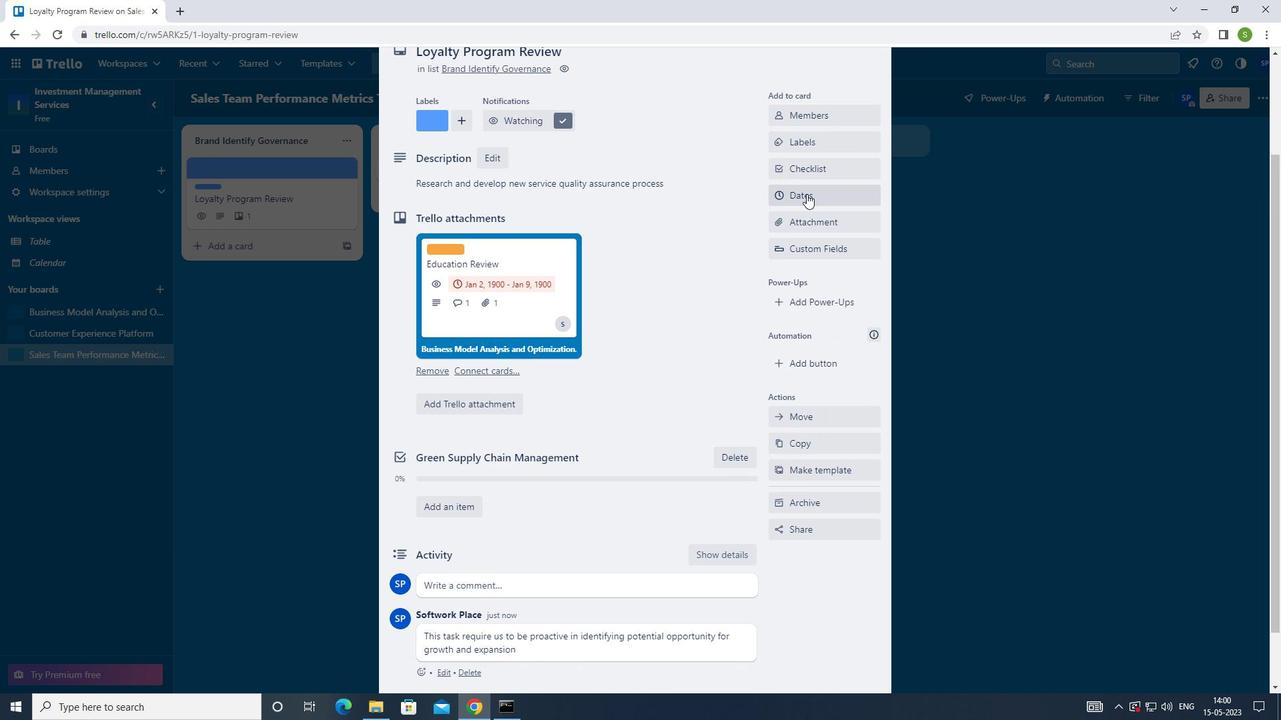 
Action: Mouse moved to (783, 471)
Screenshot: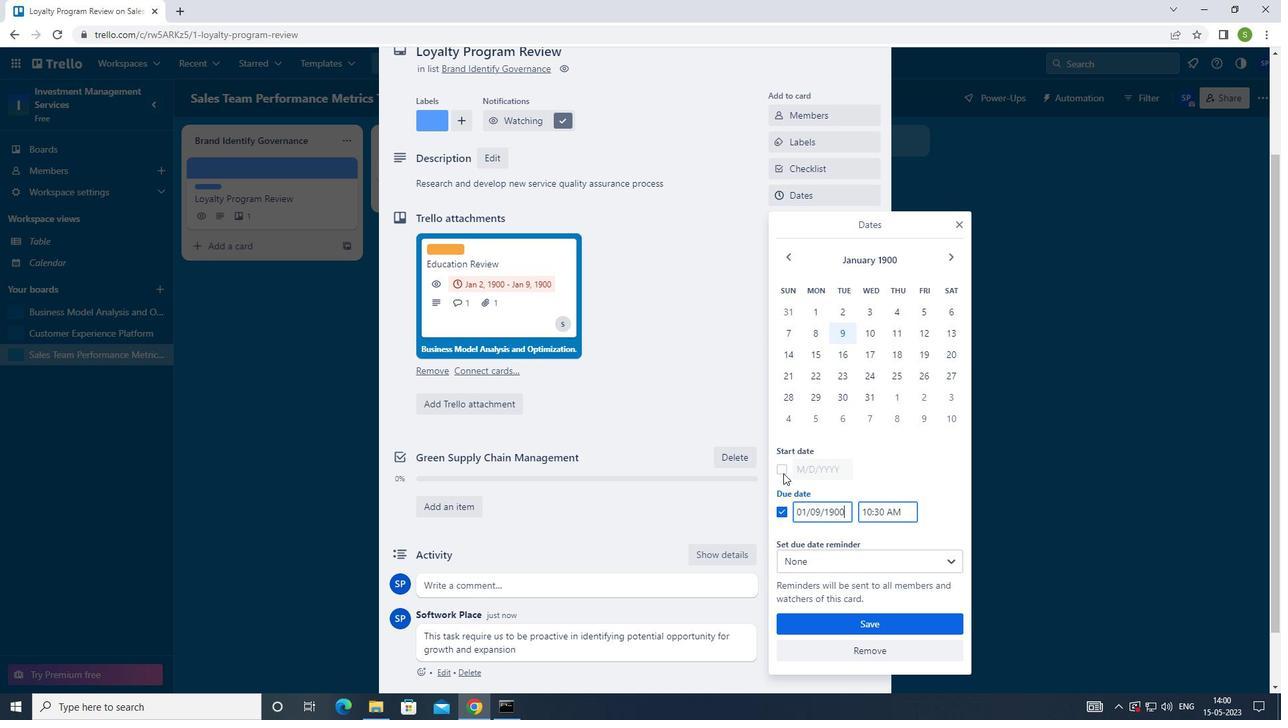 
Action: Mouse pressed left at (783, 471)
Screenshot: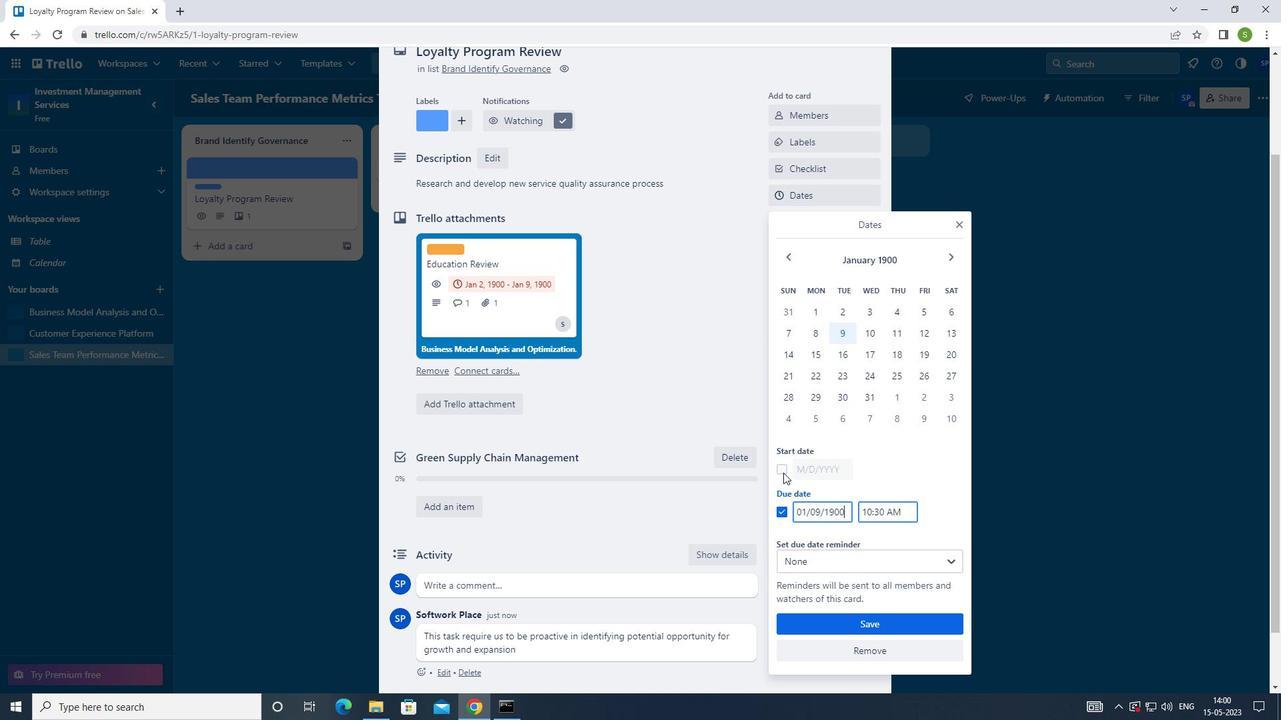 
Action: Mouse moved to (873, 319)
Screenshot: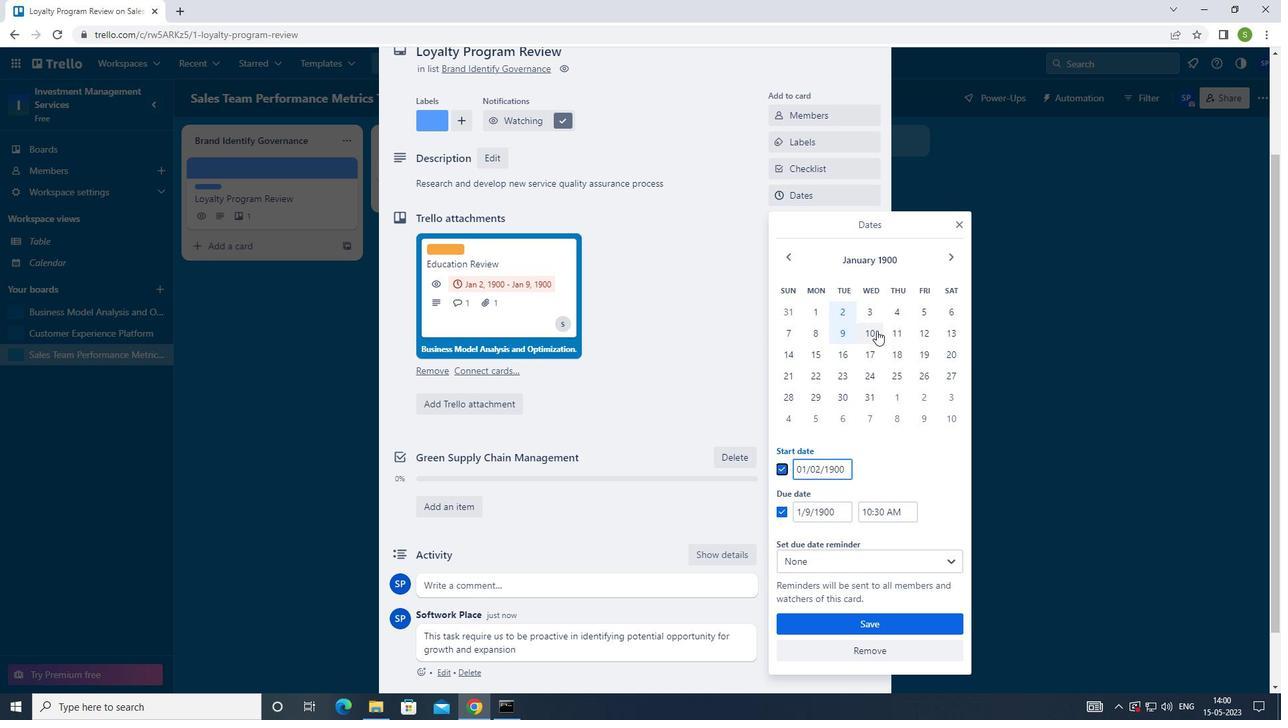 
Action: Mouse pressed left at (873, 319)
Screenshot: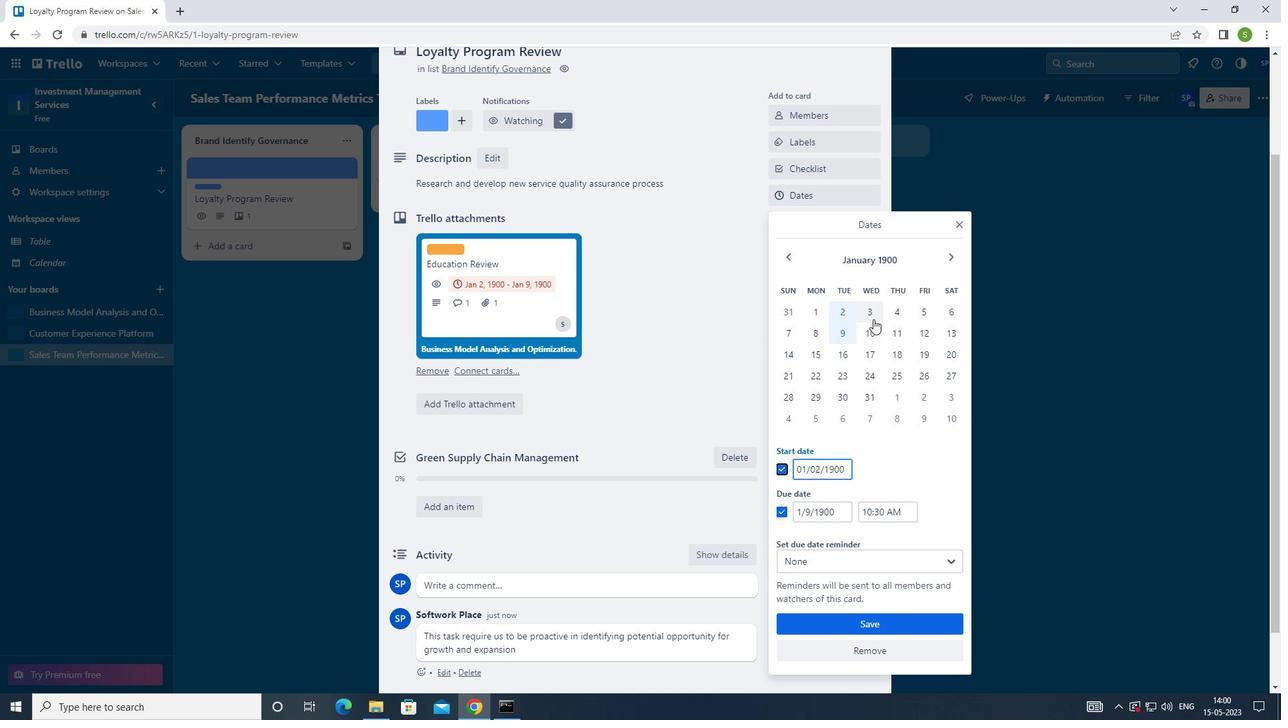 
Action: Mouse moved to (868, 334)
Screenshot: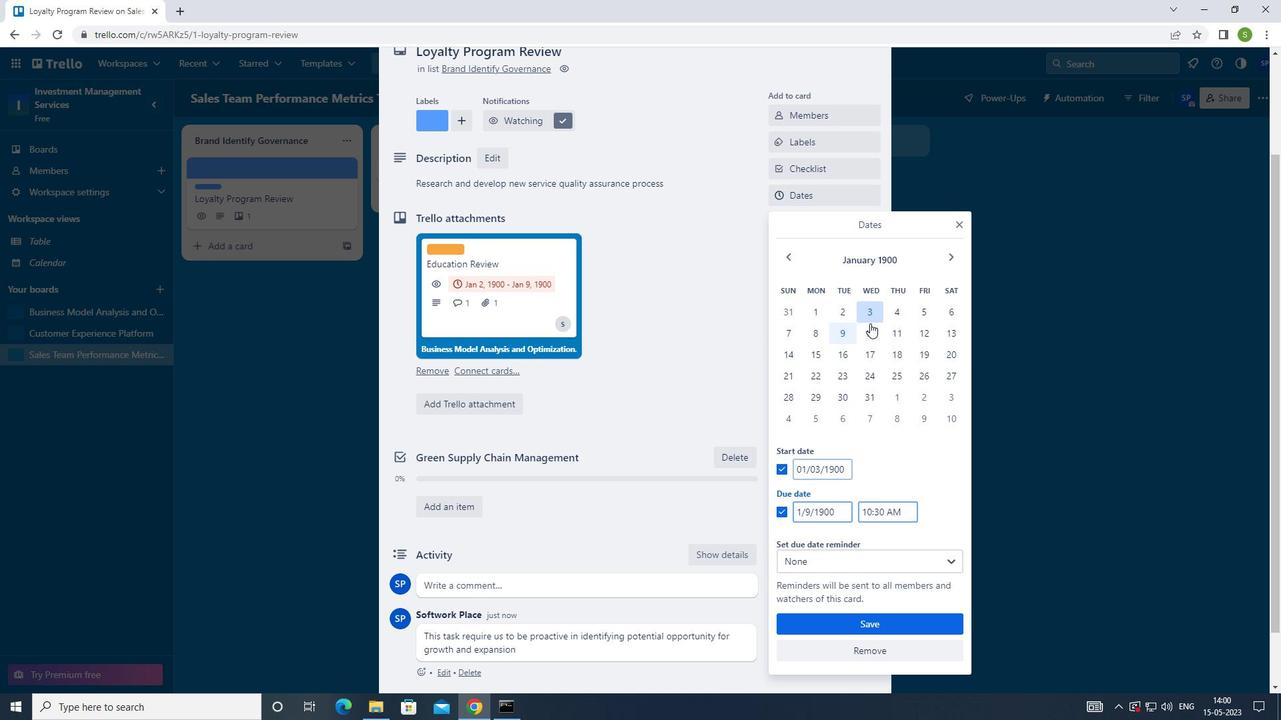 
Action: Mouse pressed left at (868, 334)
Screenshot: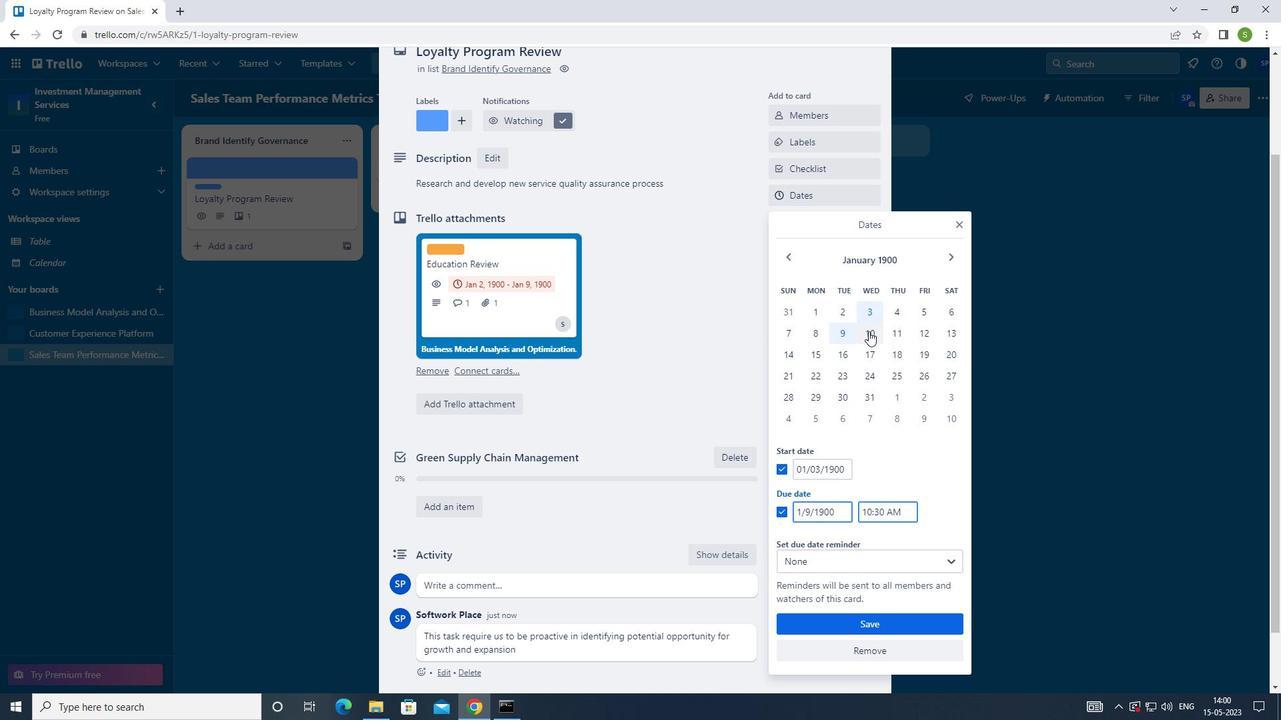 
Action: Mouse moved to (858, 619)
Screenshot: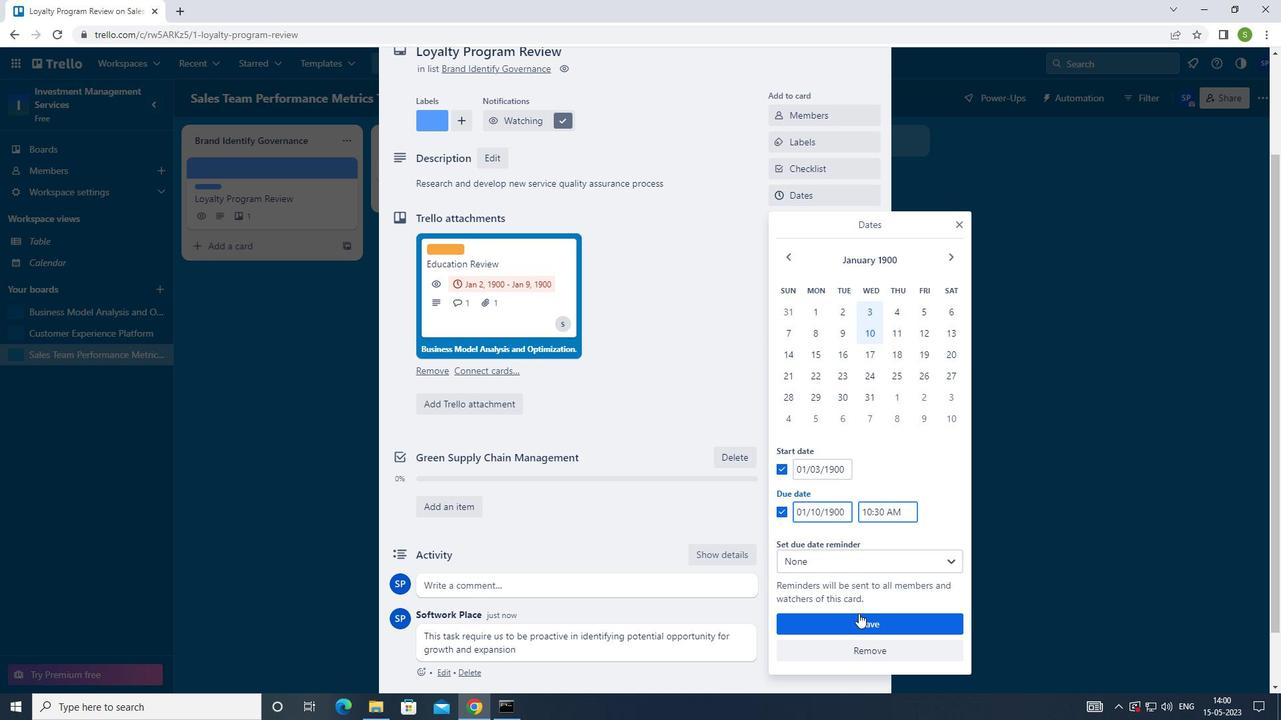 
Action: Mouse pressed left at (858, 619)
Screenshot: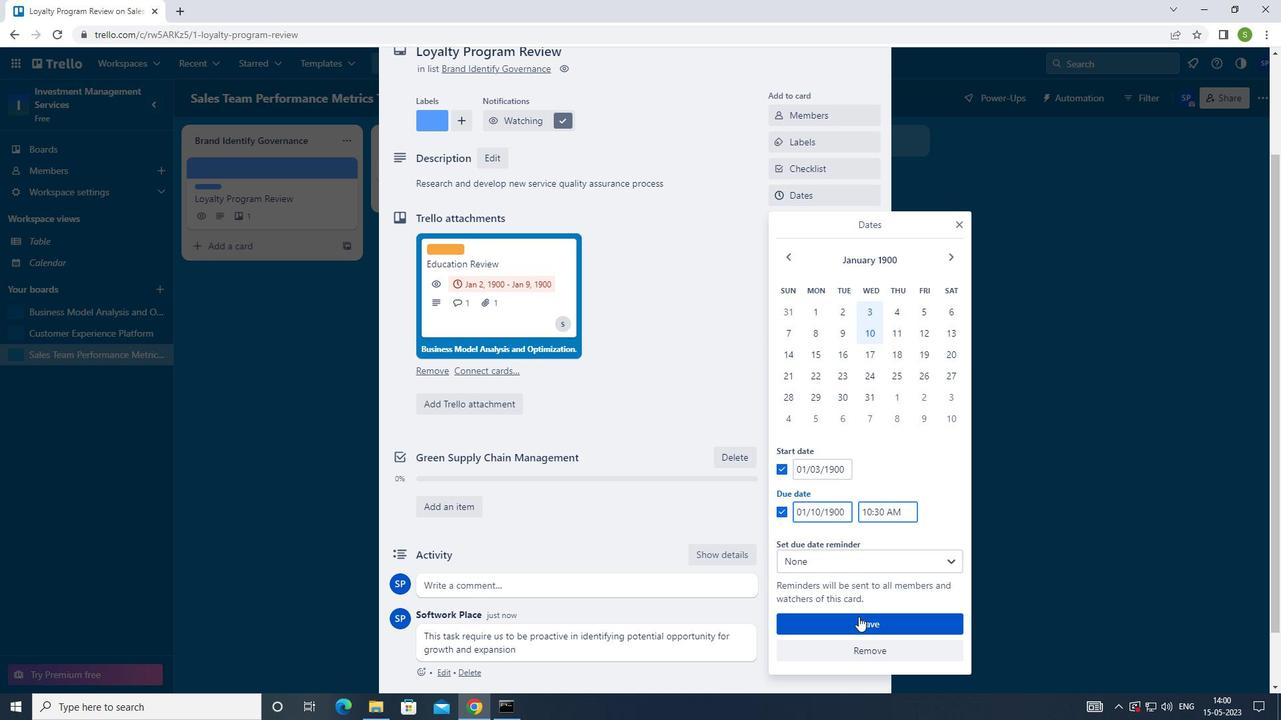 
Action: Mouse moved to (841, 379)
Screenshot: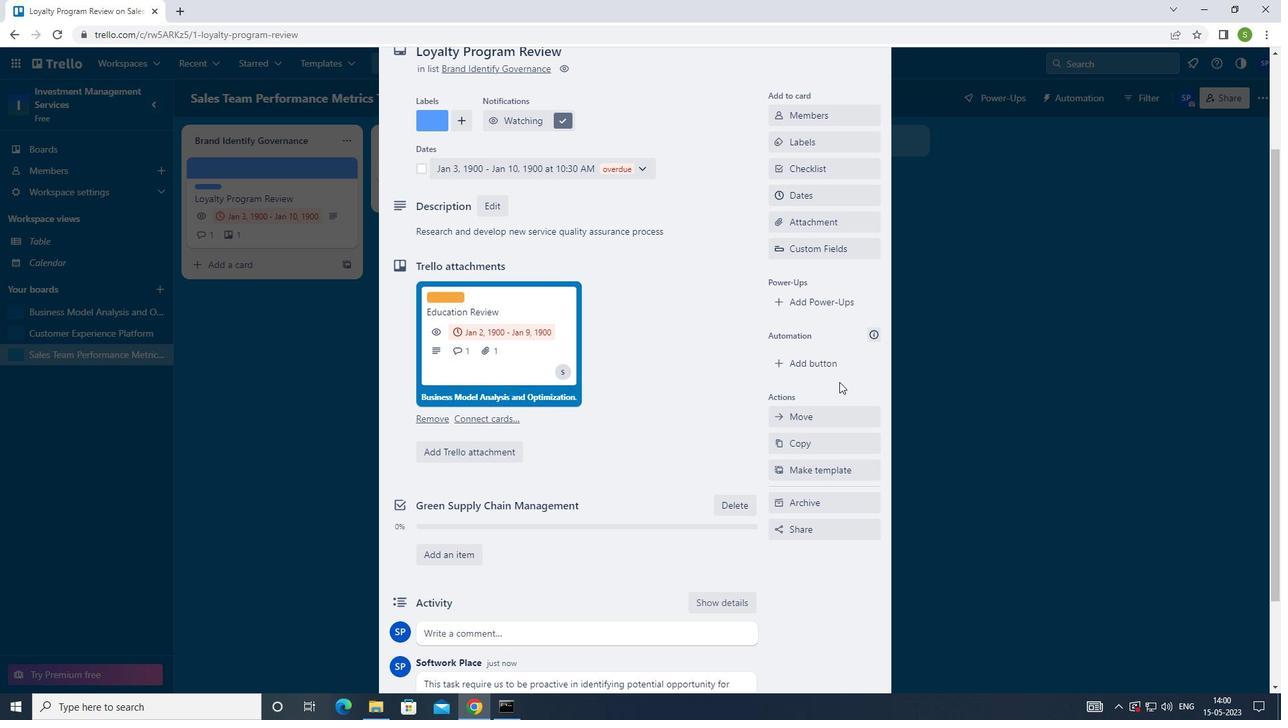 
Action: Key pressed <Key.f8>
Screenshot: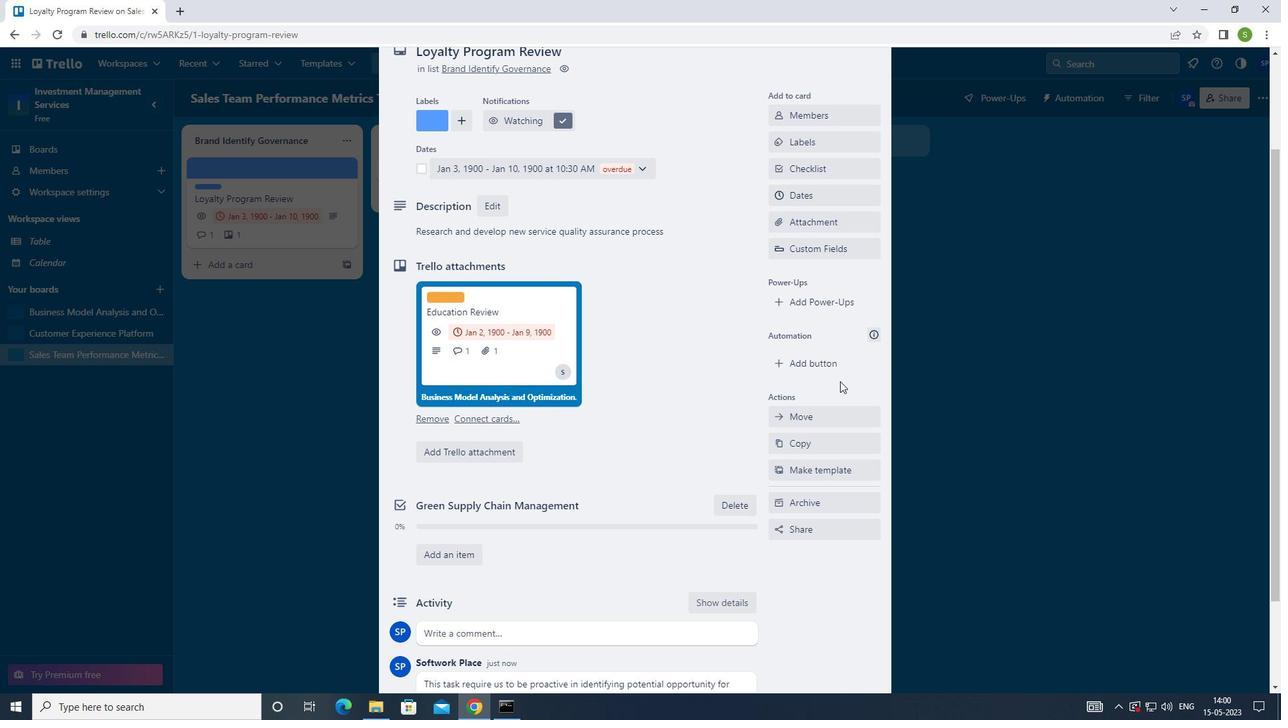 
